 Task: Look for space in Yonkers, United States from 10th June, 2023 to 25th June, 2023 for 4 adults in price range Rs.10000 to Rs.15000. Place can be private room with 4 bedrooms having 4 beds and 4 bathrooms. Property type can be house, flat, guest house, hotel. Amenities needed are: wifi, TV, free parkinig on premises, gym, breakfast. Booking option can be shelf check-in. Required host language is English.
Action: Mouse moved to (540, 109)
Screenshot: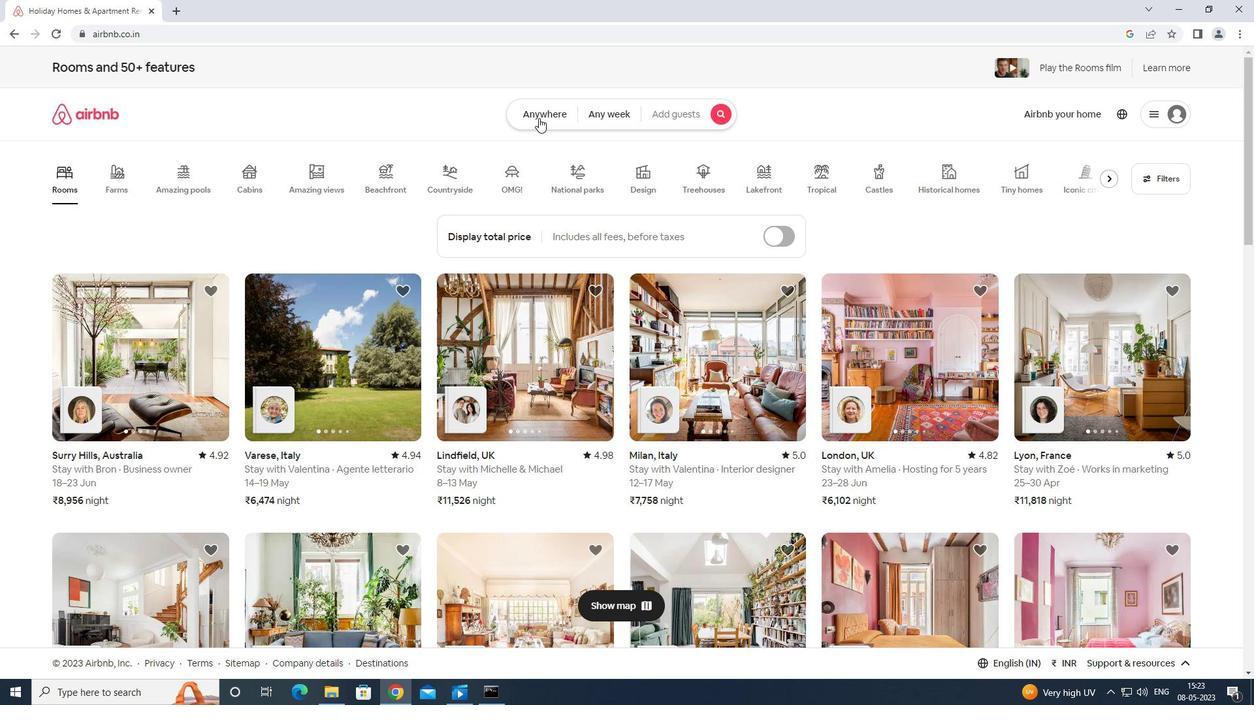 
Action: Mouse pressed left at (540, 109)
Screenshot: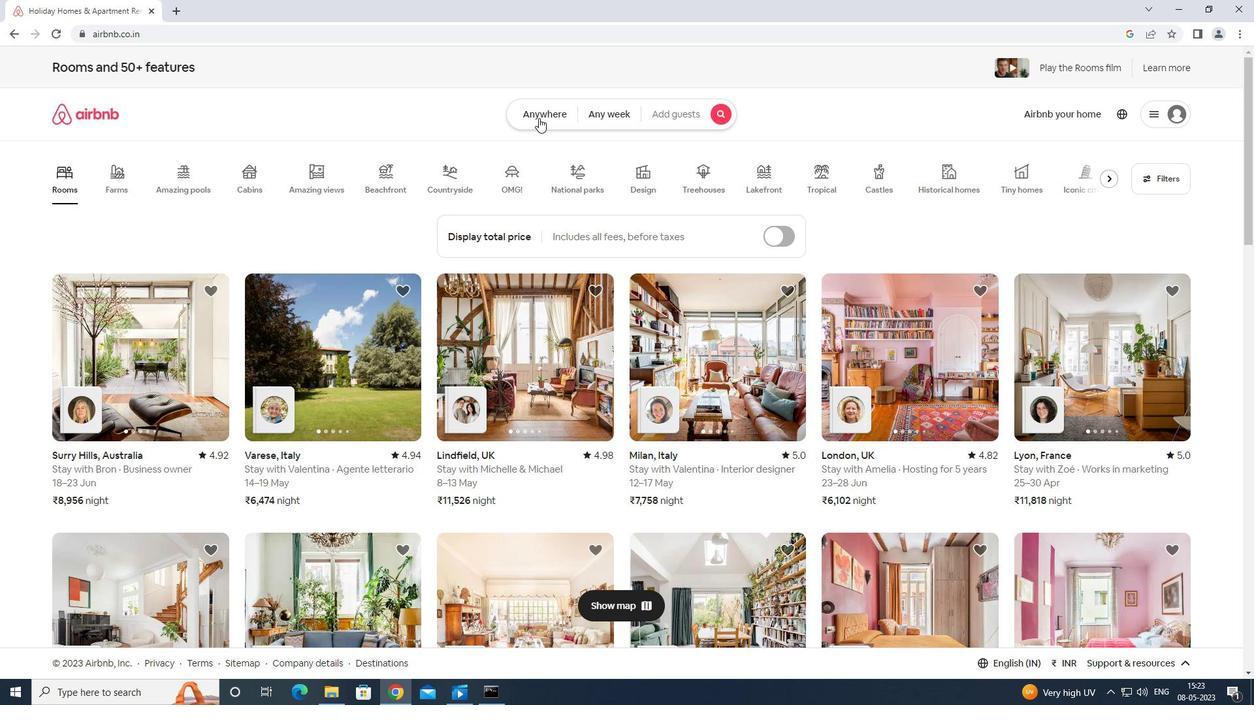 
Action: Mouse moved to (454, 152)
Screenshot: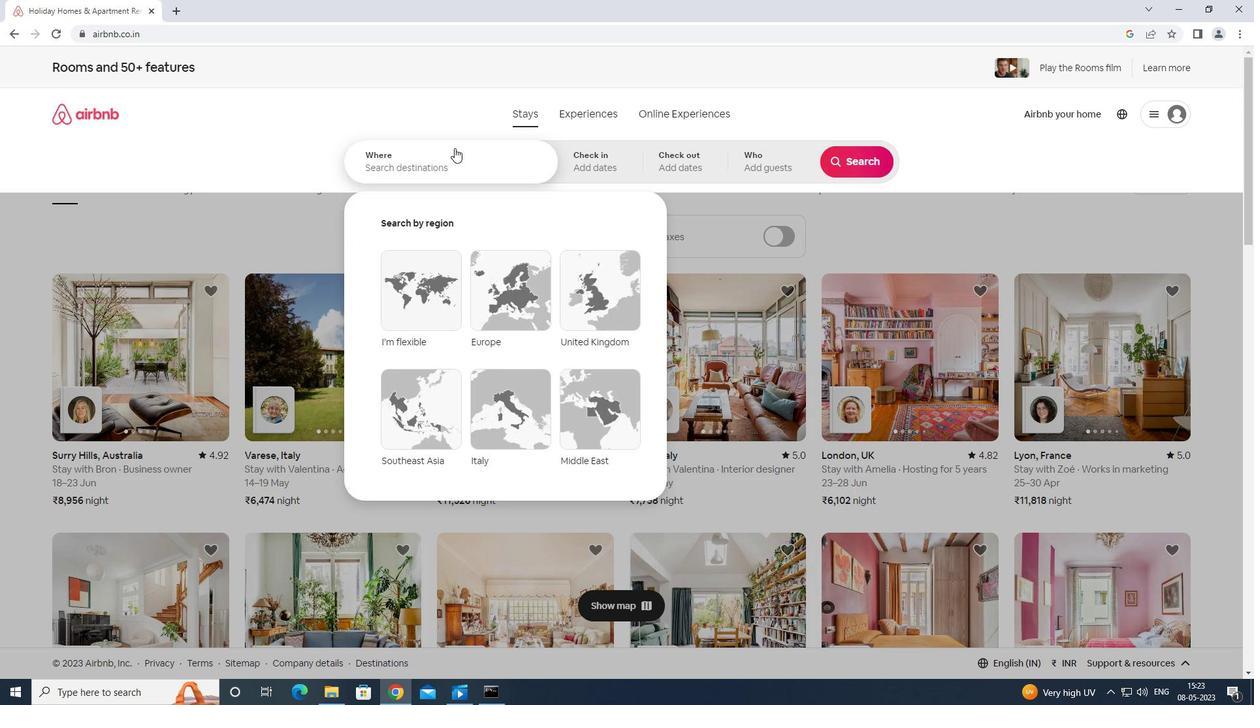 
Action: Mouse pressed left at (454, 152)
Screenshot: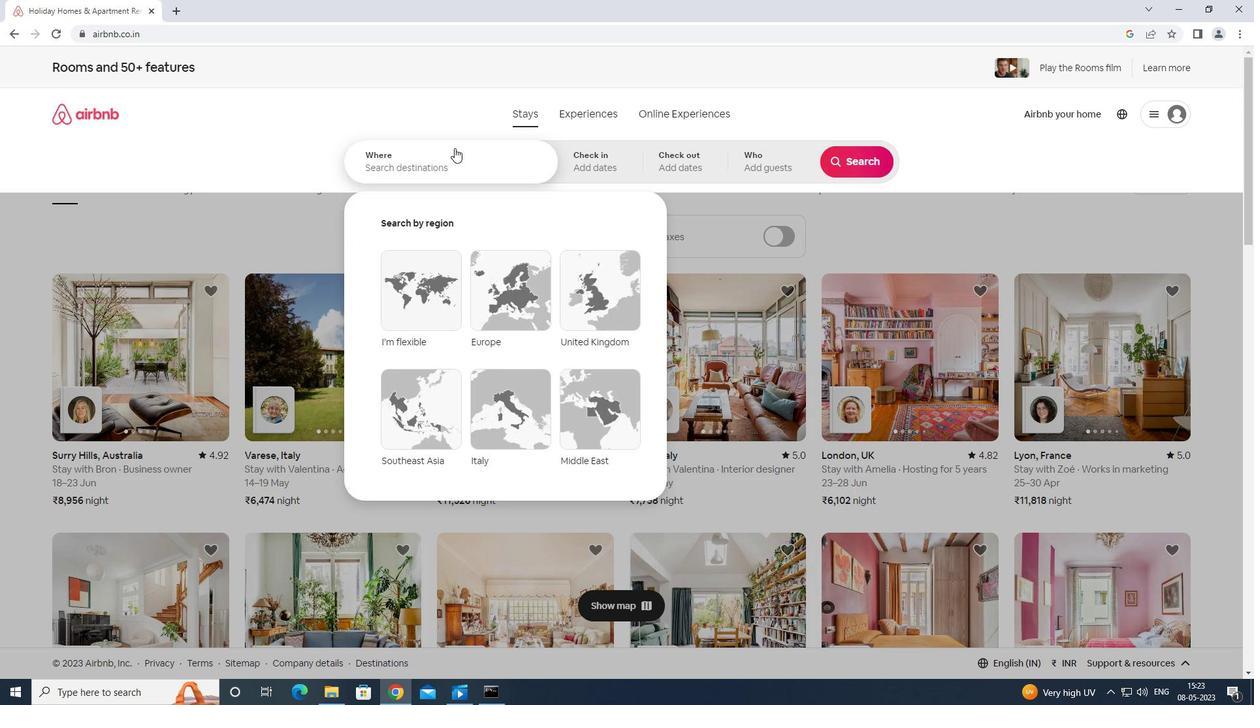 
Action: Mouse moved to (567, 77)
Screenshot: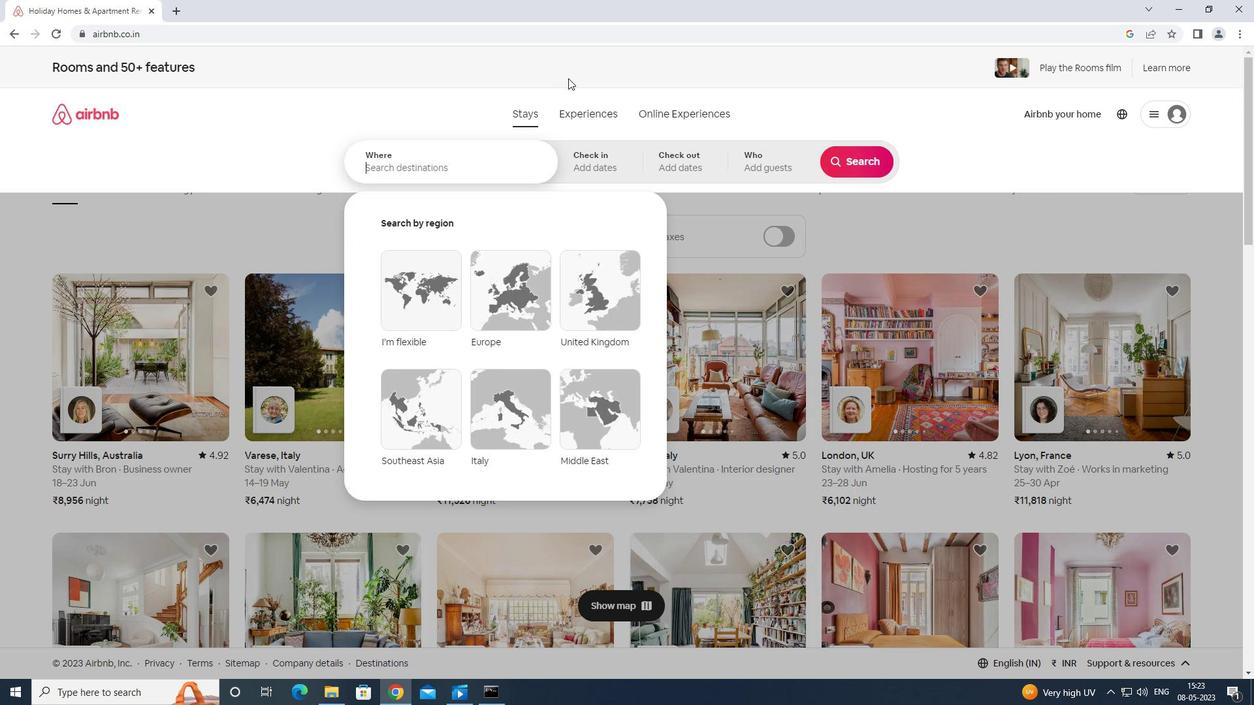 
Action: Key pressed <Key.shift>YO<Key.backspace><Key.caps_lock><Key.shift>O<Key.backspace><Key.shift>OM<Key.backspace><Key.backspace><Key.caps_lock>ONKER<Key.space>UNITESD<Key.backspace><Key.backspace>D<Key.space>STATES<Key.enter>
Screenshot: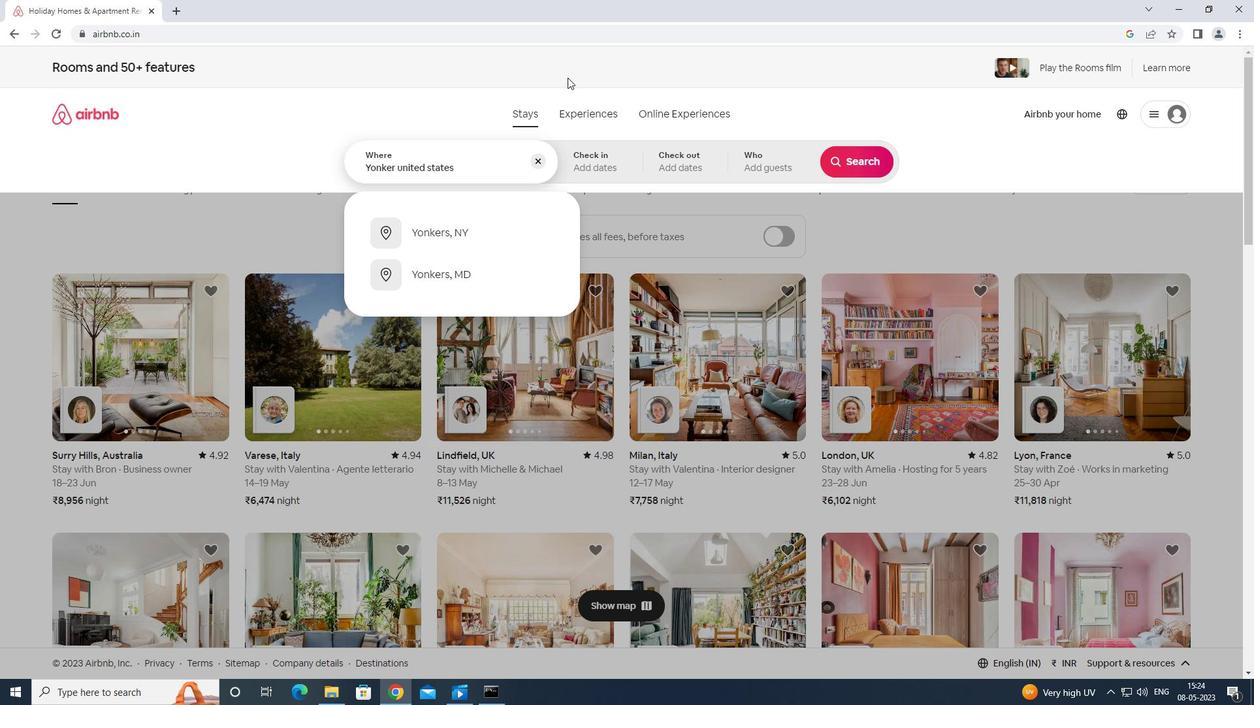 
Action: Mouse moved to (835, 351)
Screenshot: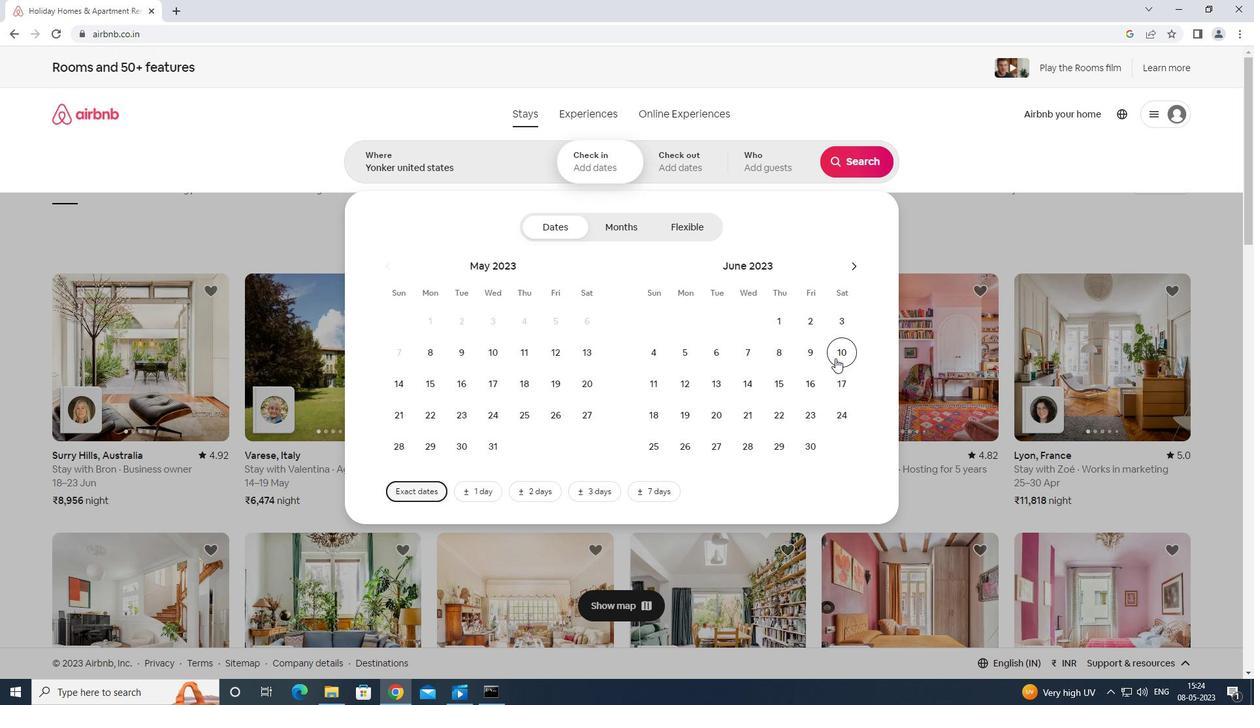 
Action: Mouse pressed left at (835, 351)
Screenshot: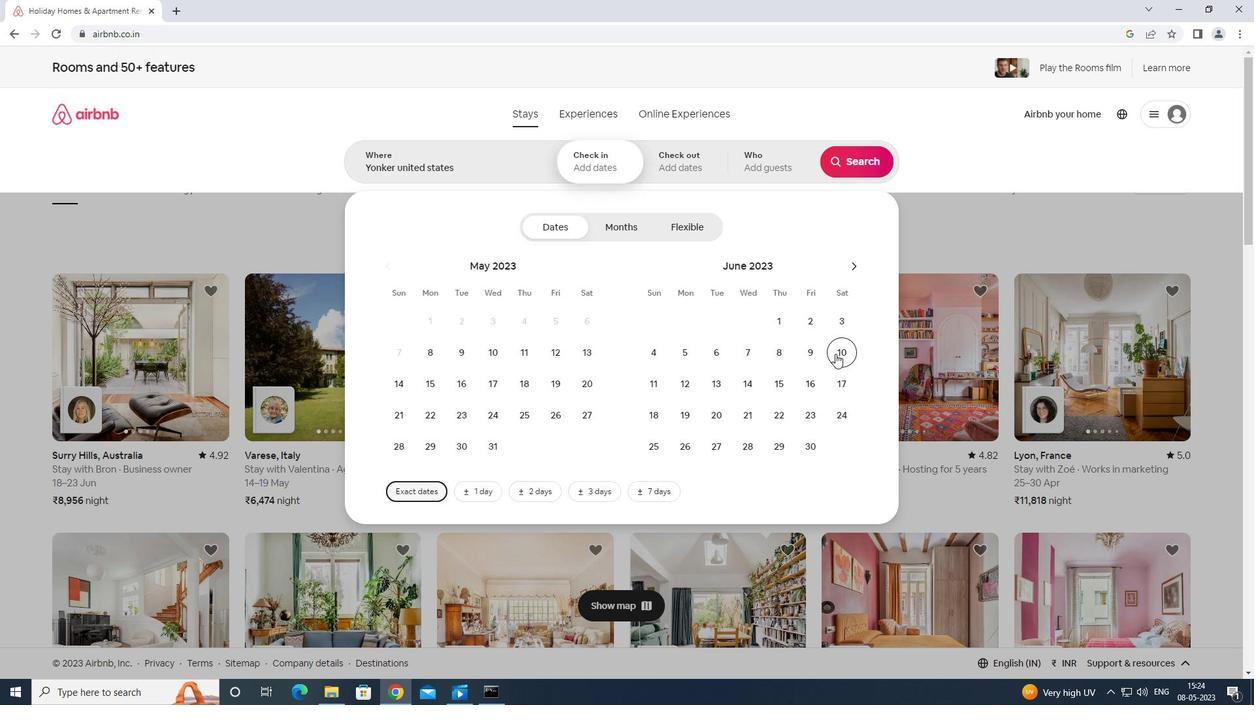 
Action: Mouse moved to (653, 439)
Screenshot: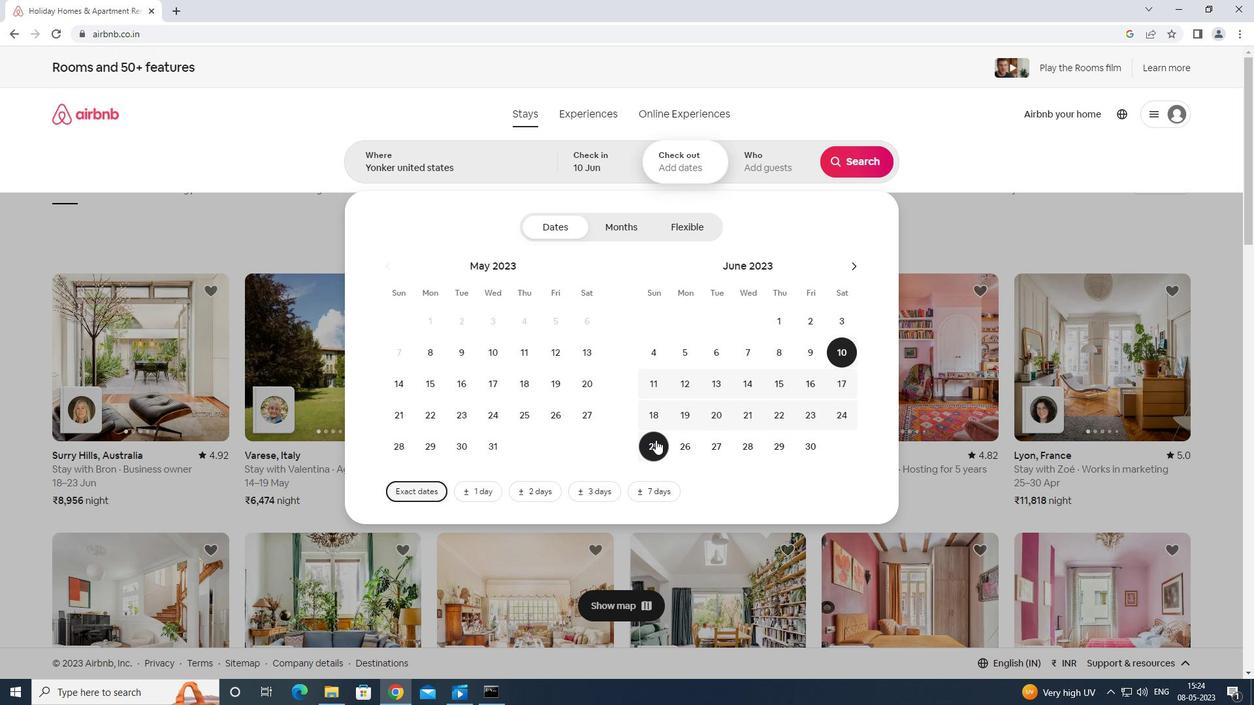 
Action: Mouse pressed left at (653, 439)
Screenshot: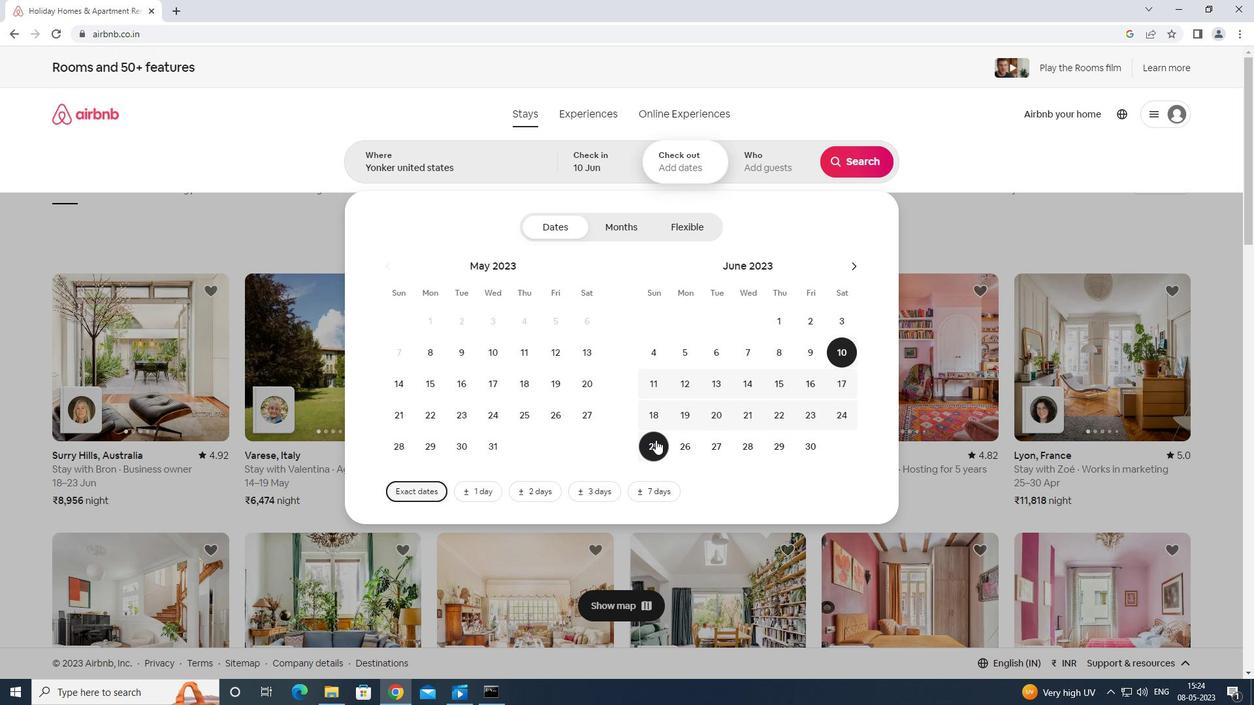 
Action: Mouse moved to (762, 160)
Screenshot: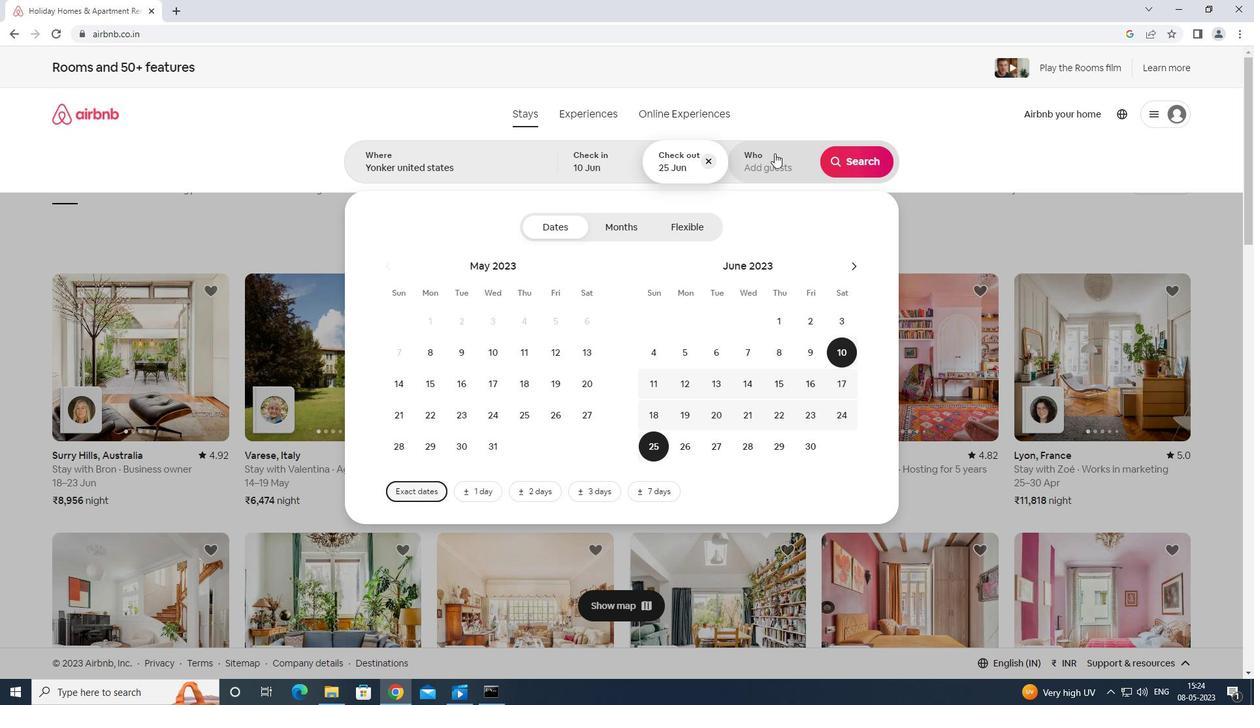 
Action: Mouse pressed left at (762, 160)
Screenshot: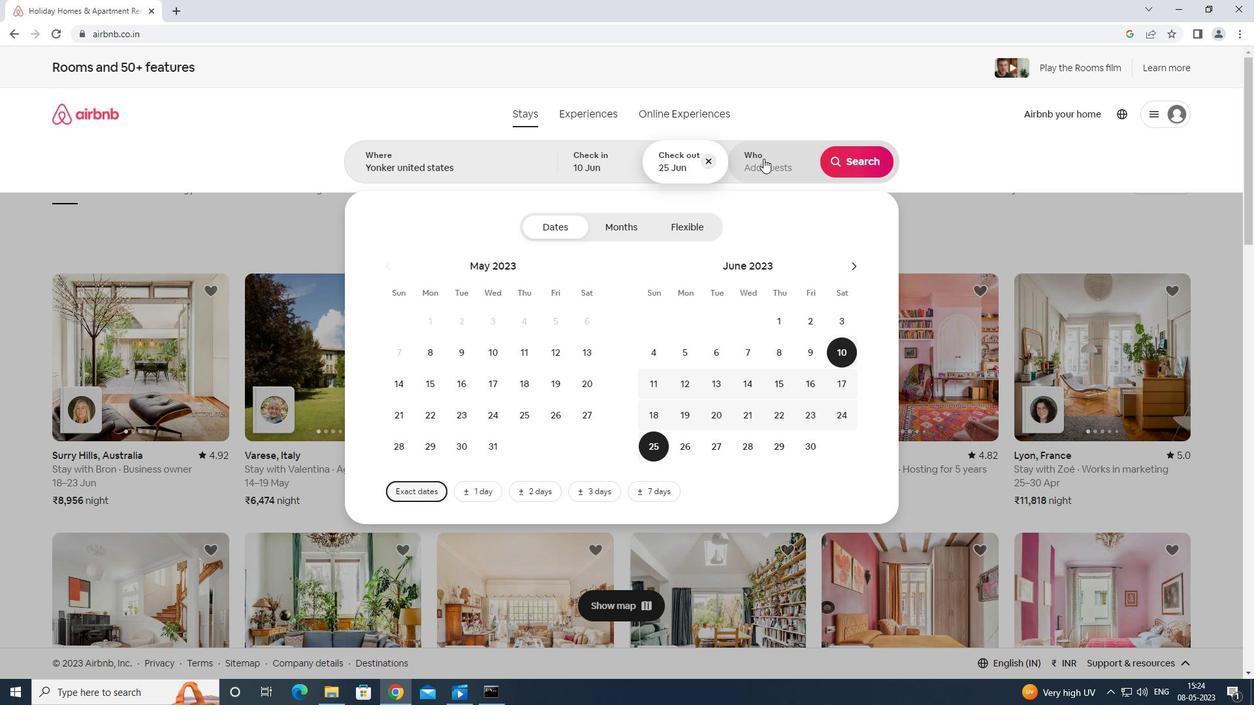 
Action: Mouse moved to (867, 236)
Screenshot: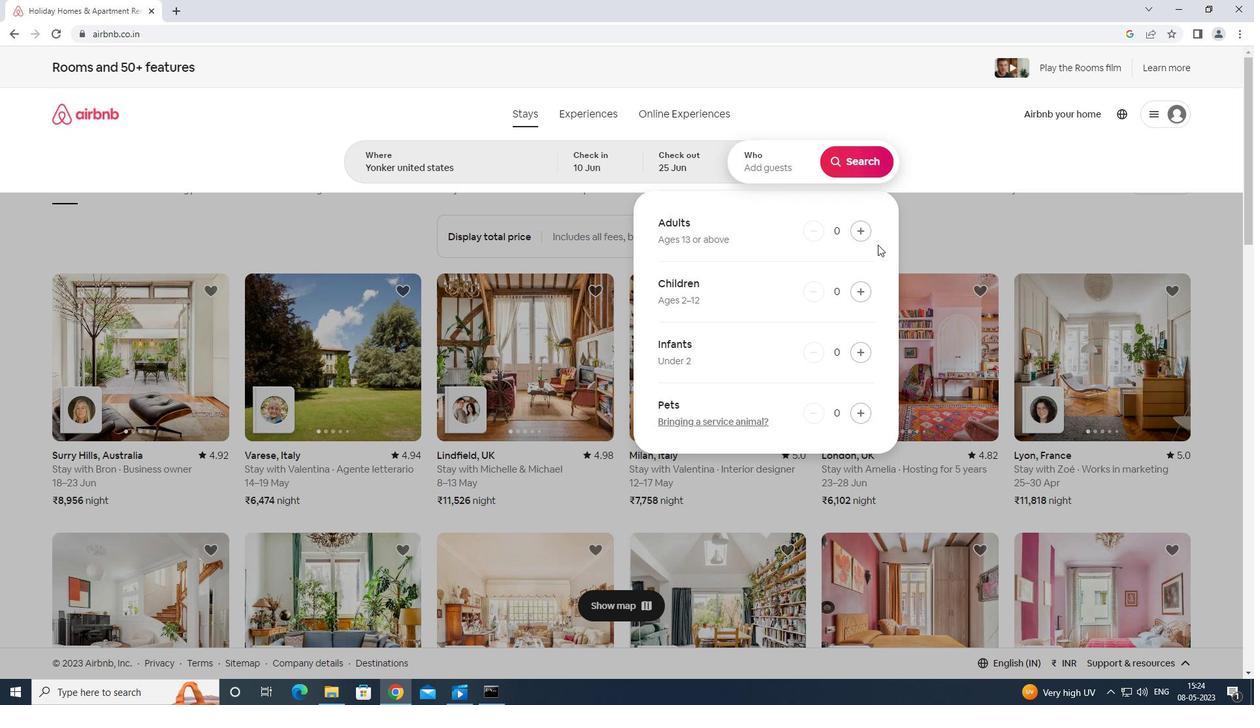 
Action: Mouse pressed left at (867, 236)
Screenshot: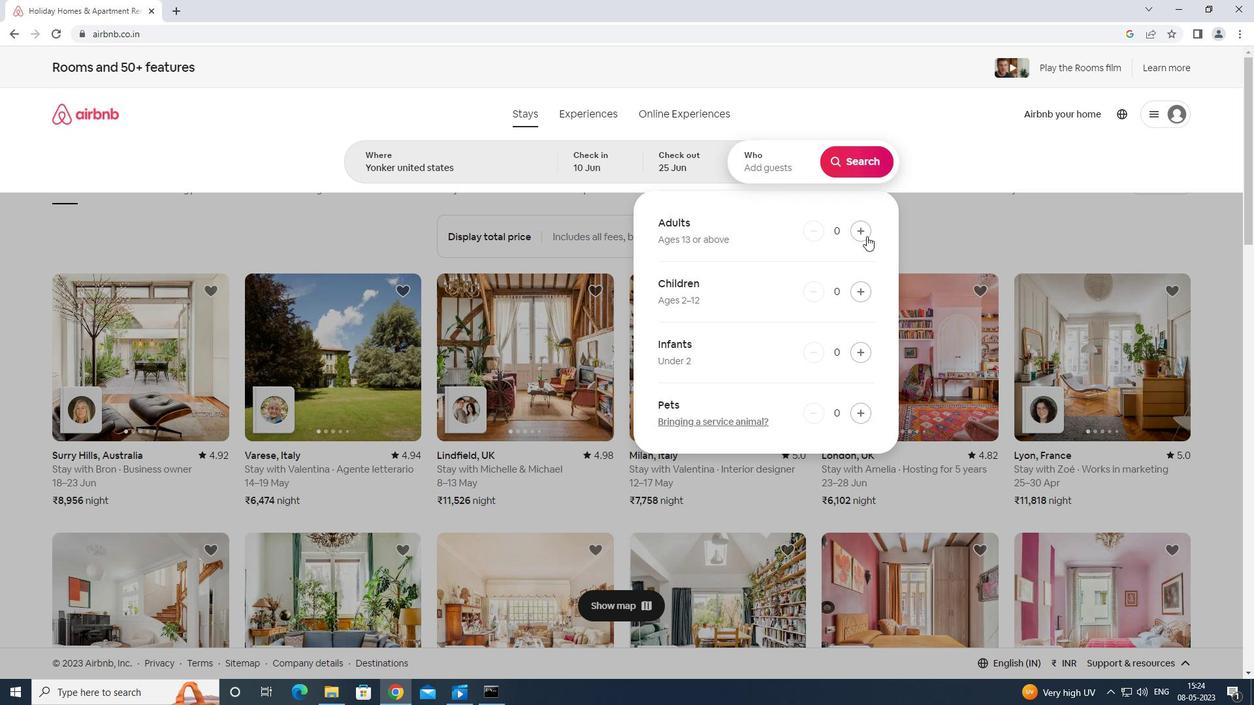 
Action: Mouse pressed left at (867, 236)
Screenshot: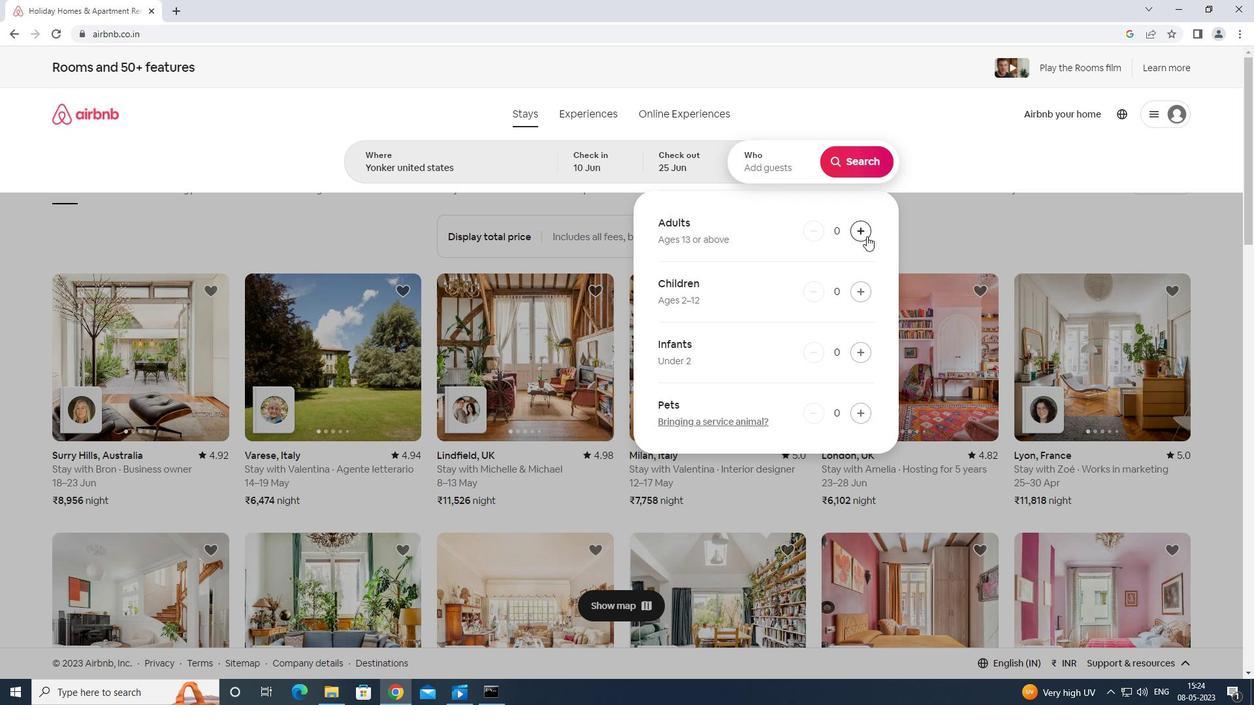 
Action: Mouse moved to (865, 235)
Screenshot: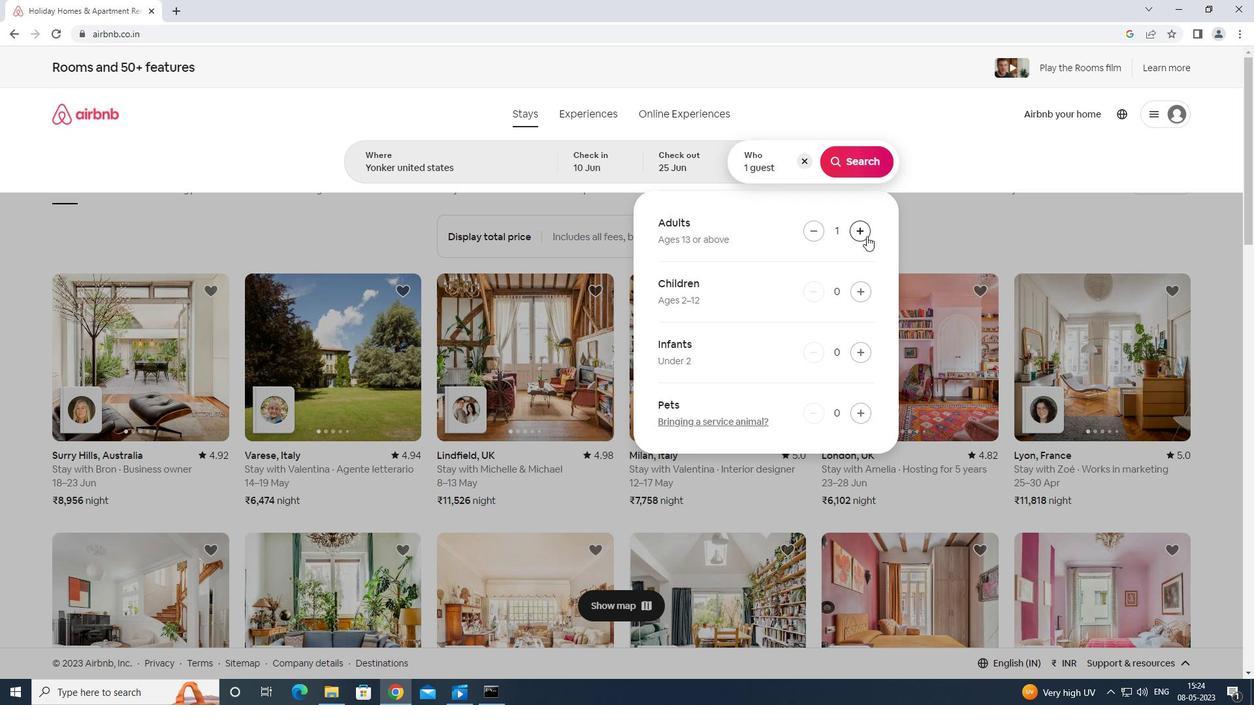 
Action: Mouse pressed left at (865, 235)
Screenshot: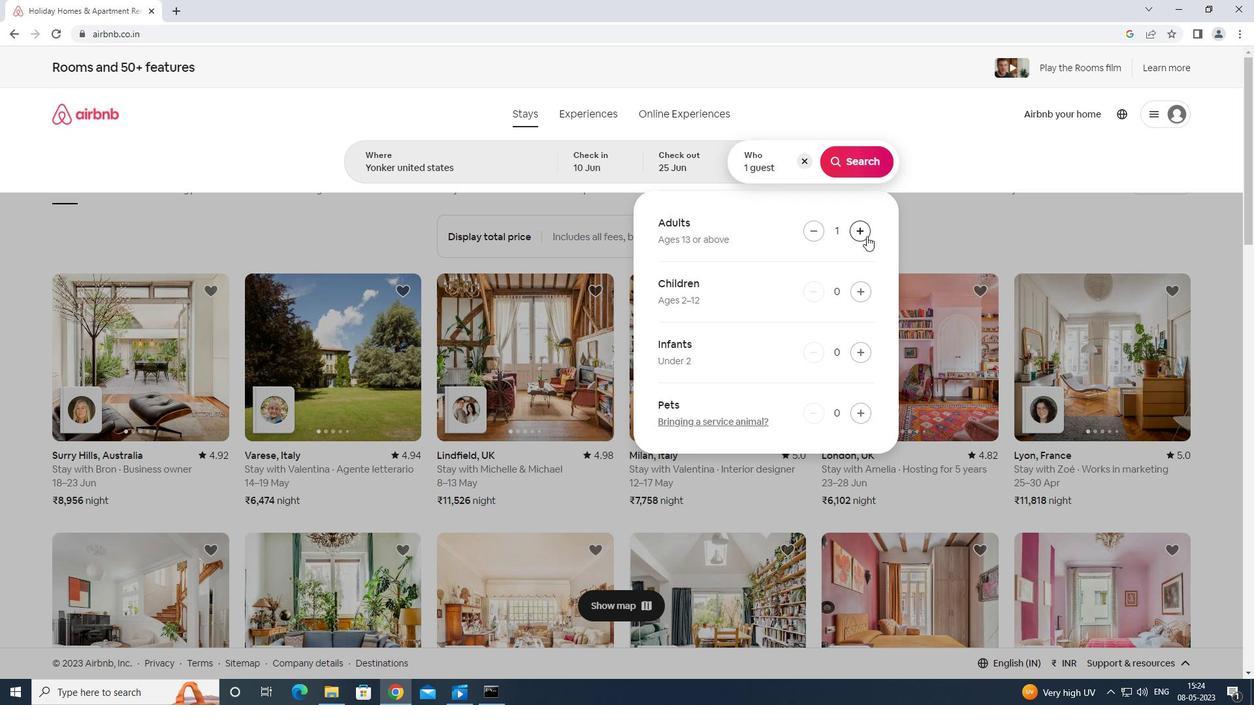 
Action: Mouse pressed left at (865, 235)
Screenshot: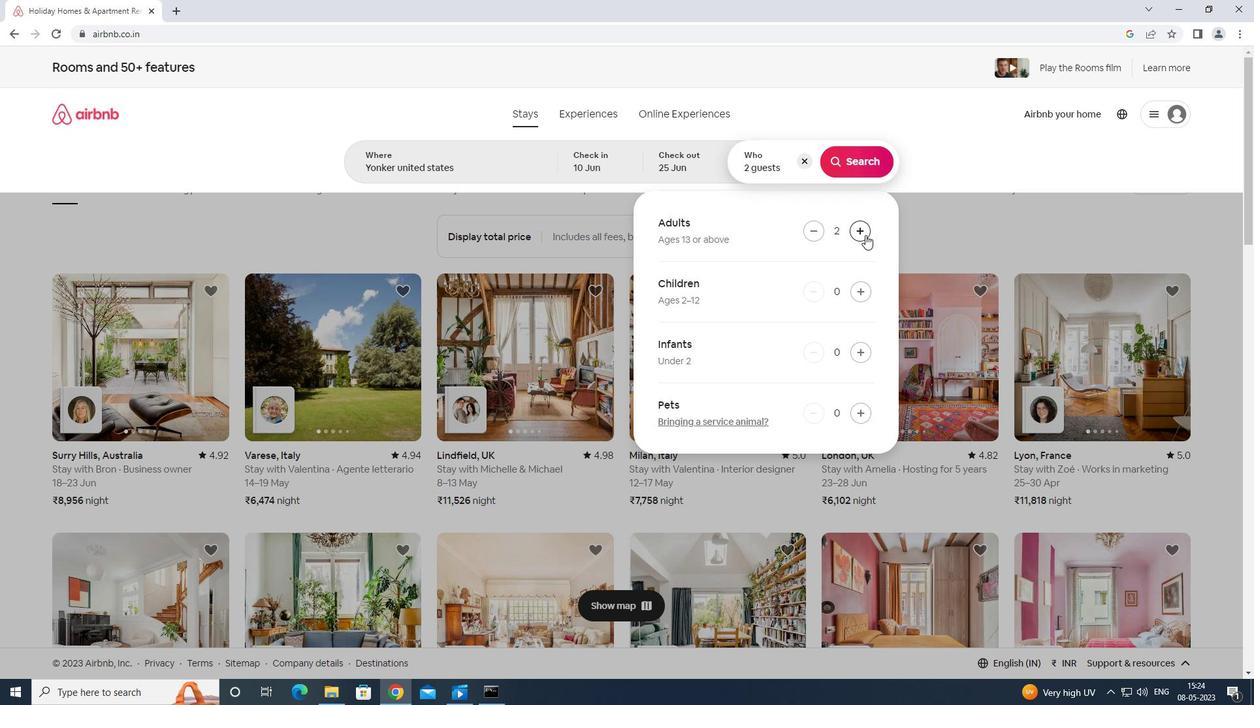 
Action: Mouse moved to (850, 153)
Screenshot: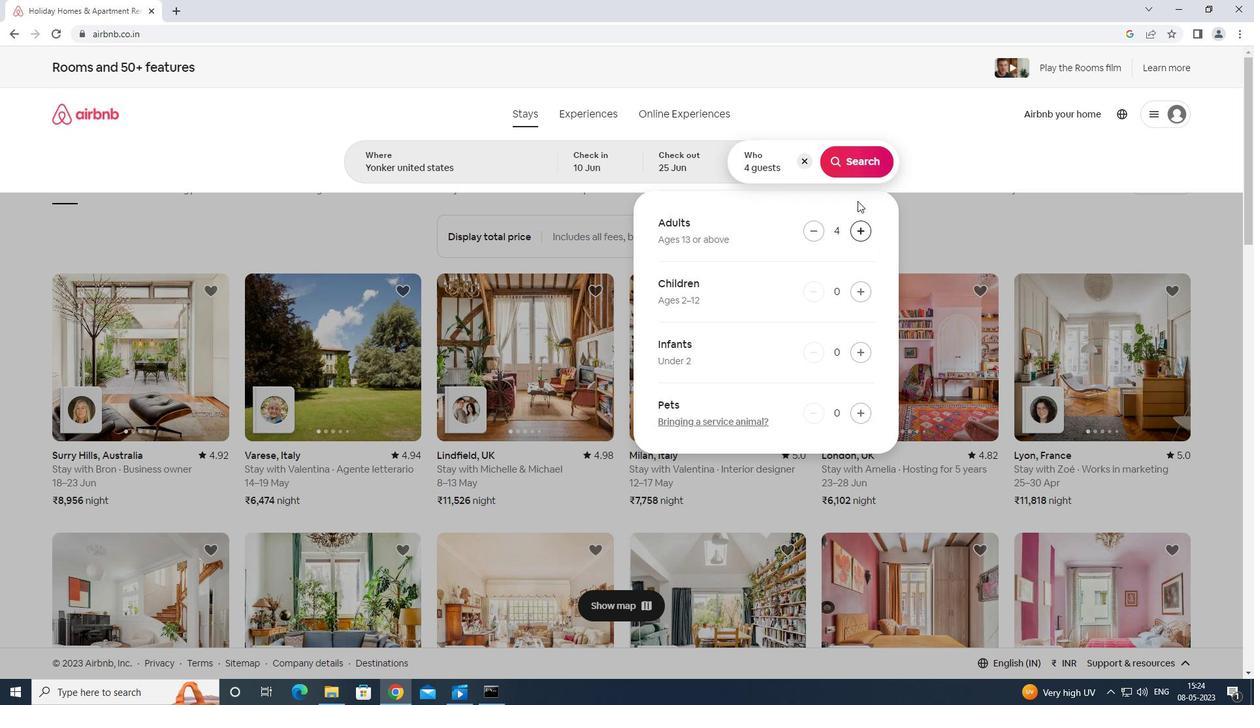 
Action: Mouse pressed left at (850, 153)
Screenshot: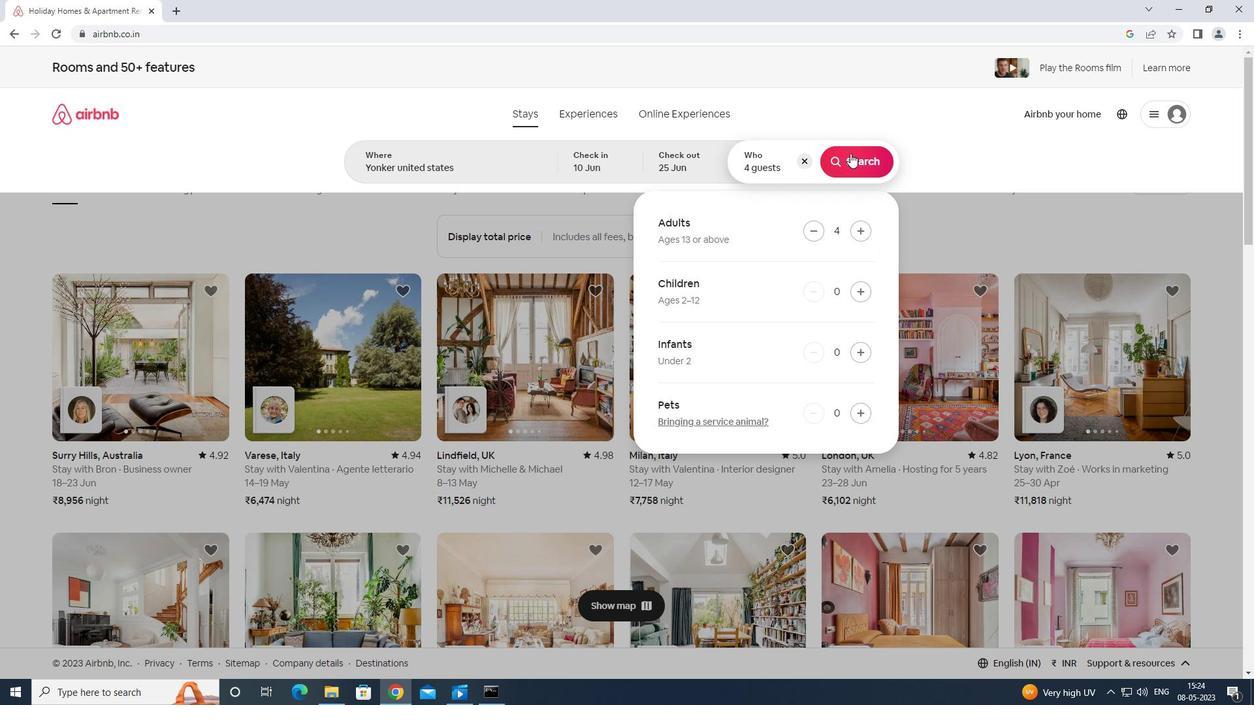 
Action: Mouse moved to (1194, 121)
Screenshot: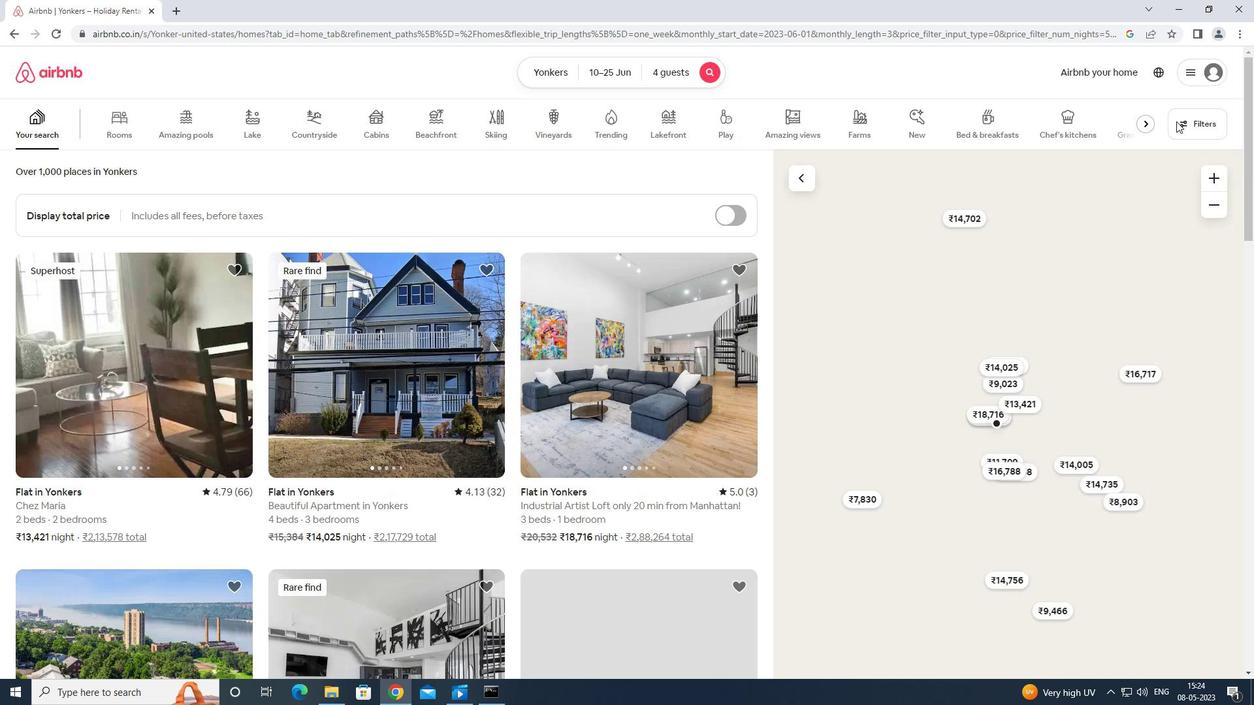 
Action: Mouse pressed left at (1194, 121)
Screenshot: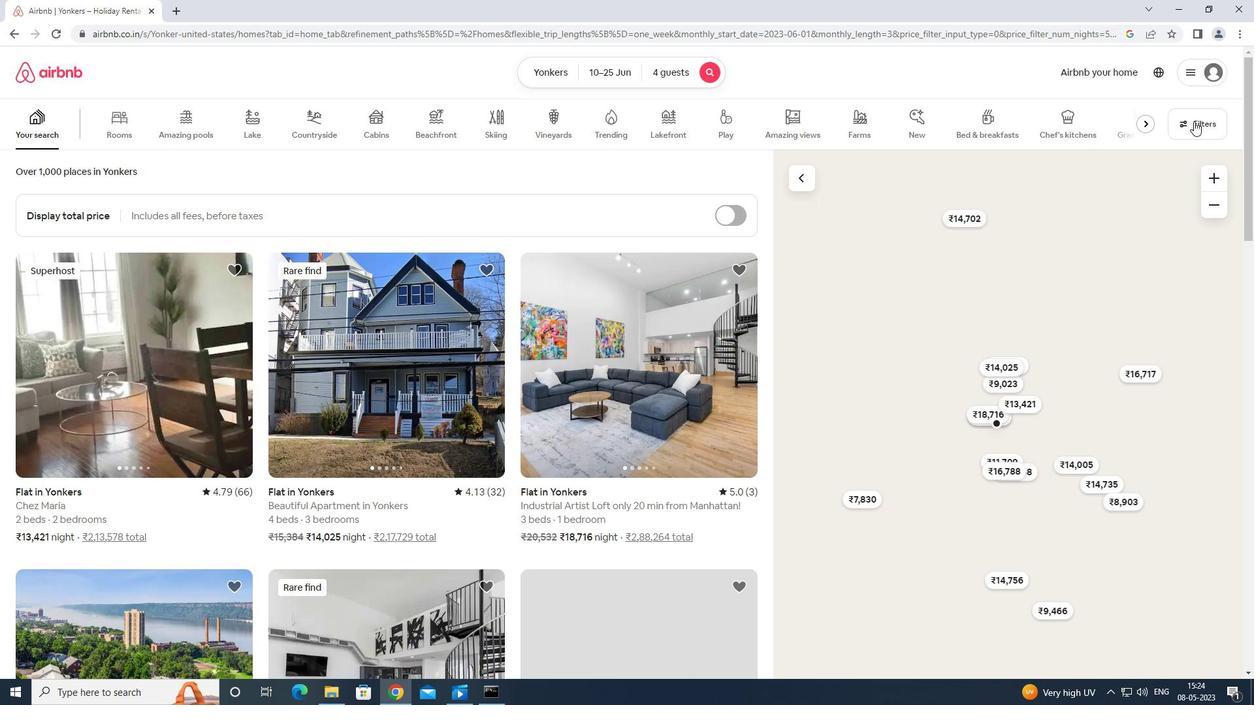 
Action: Mouse moved to (542, 434)
Screenshot: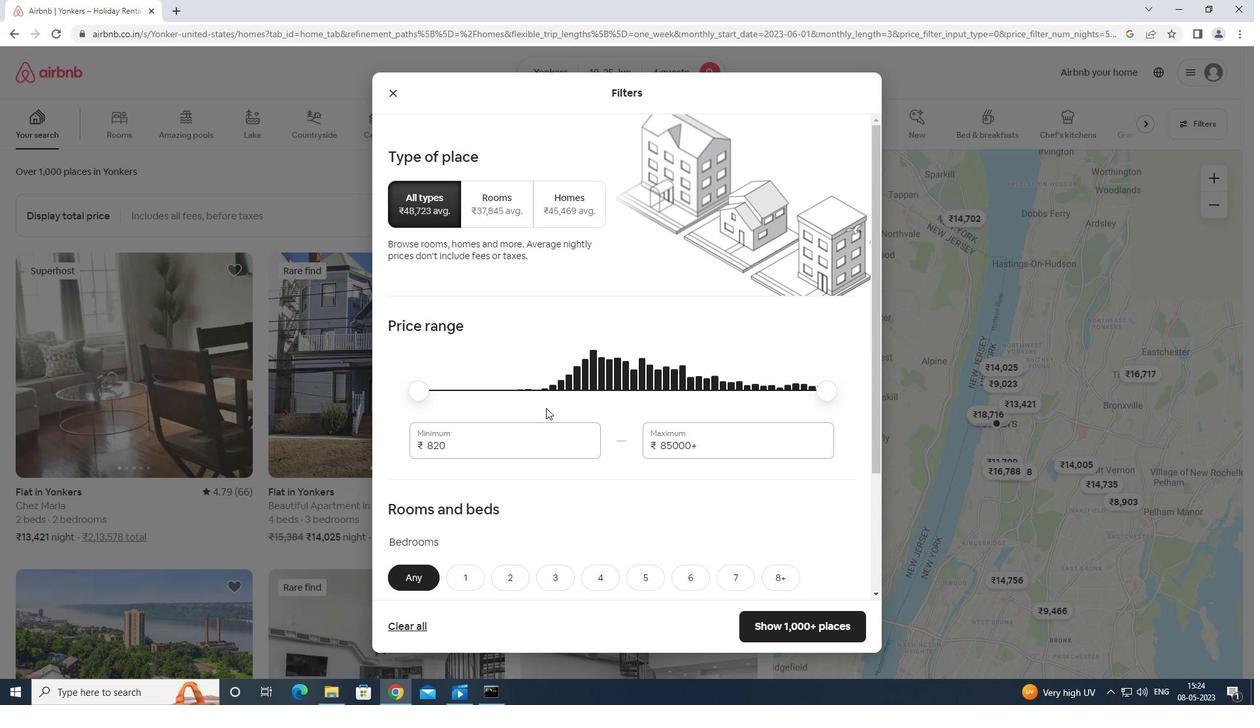 
Action: Mouse pressed left at (542, 434)
Screenshot: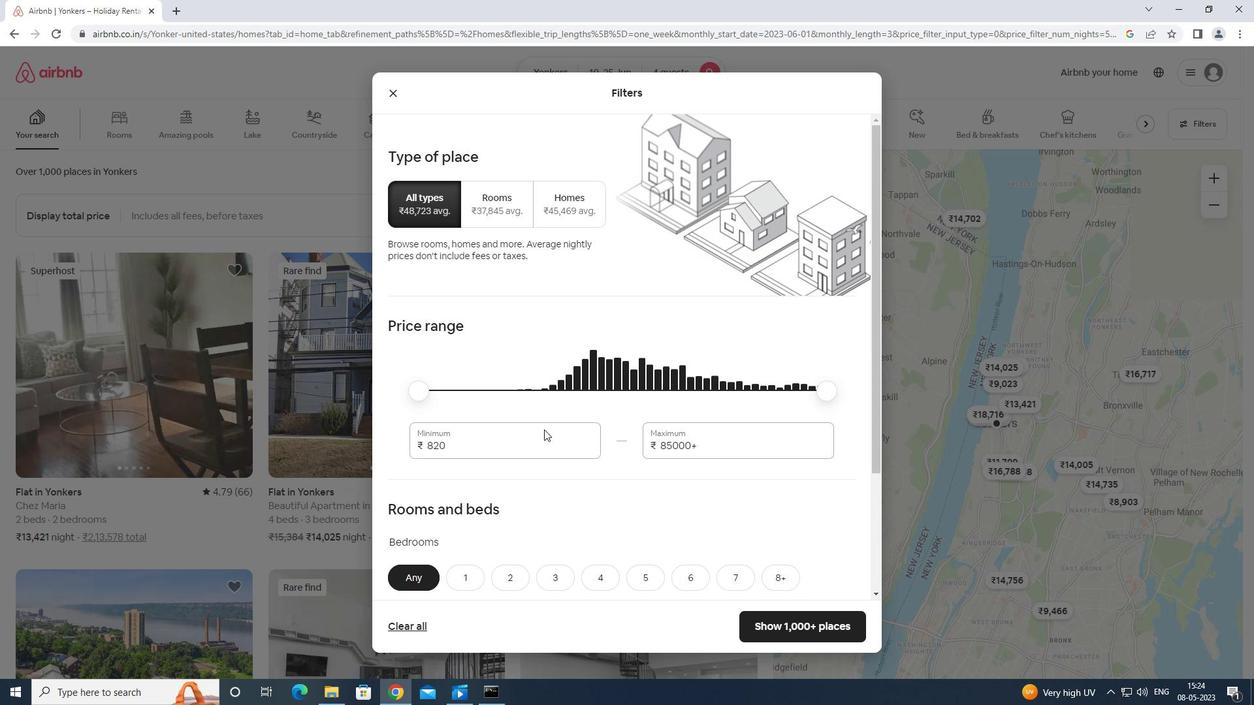 
Action: Mouse moved to (644, 346)
Screenshot: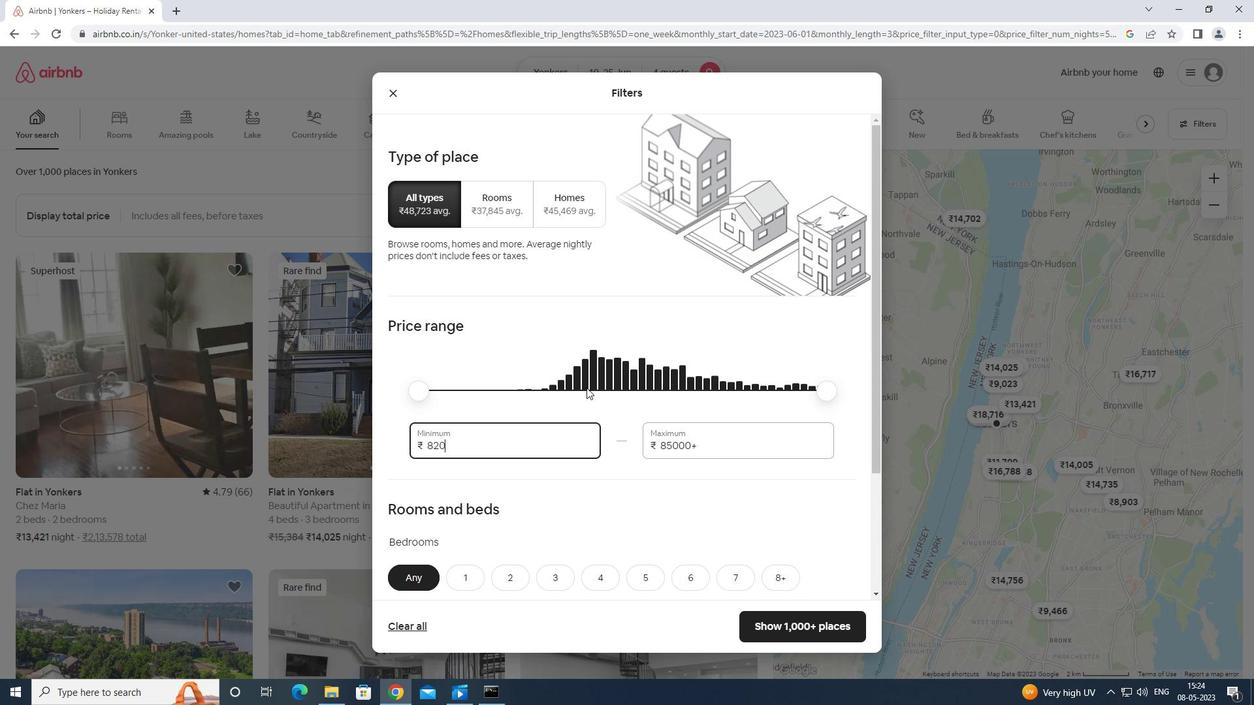 
Action: Key pressed <Key.backspace><Key.backspace><Key.backspace><Key.backspace><Key.backspace>10000
Screenshot: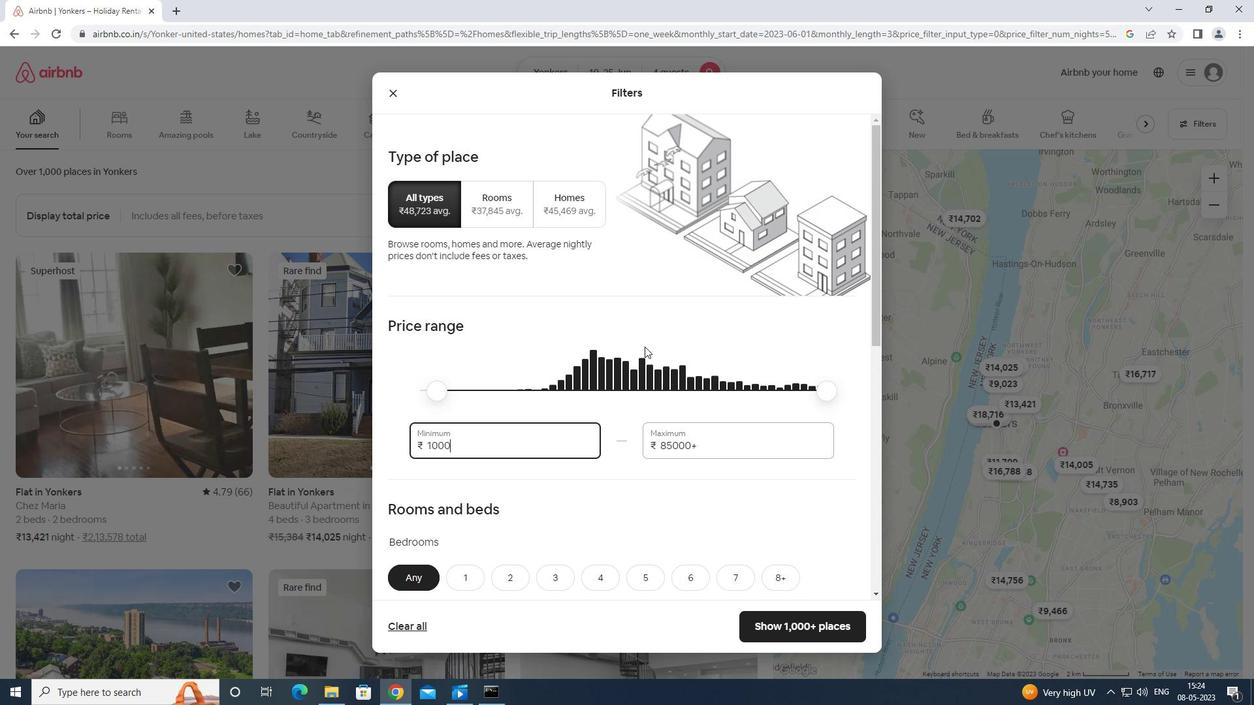 
Action: Mouse moved to (707, 429)
Screenshot: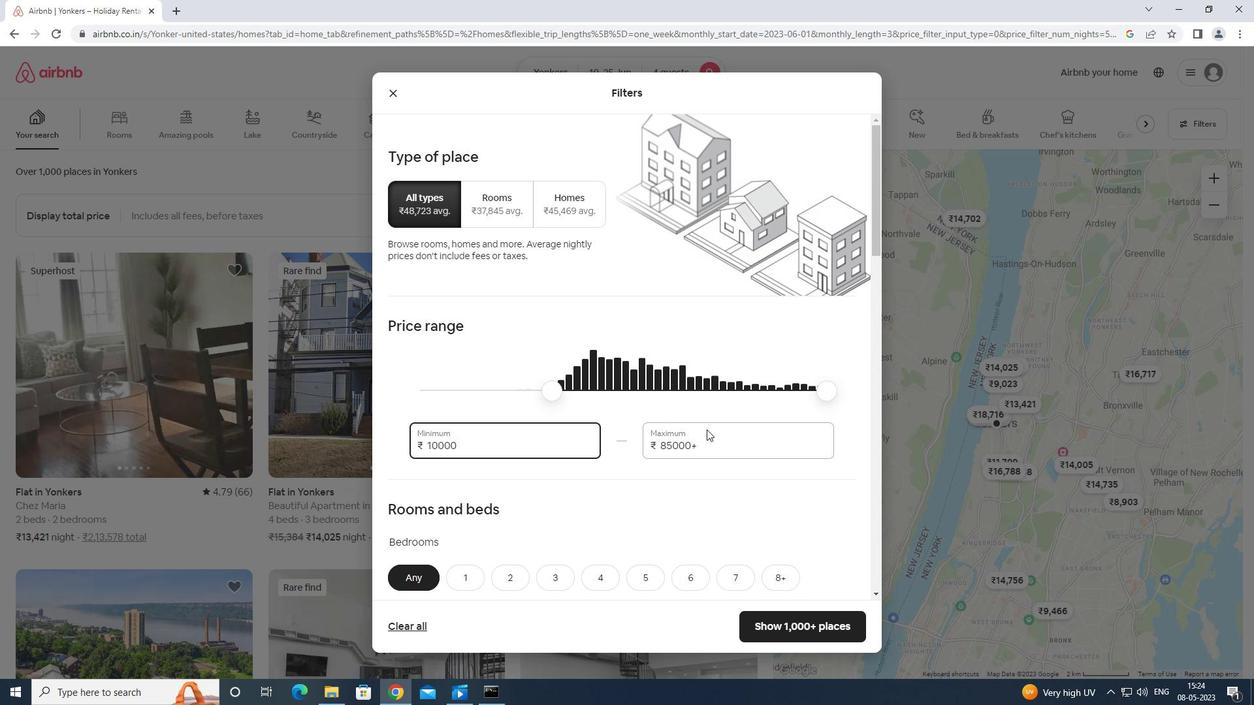 
Action: Mouse pressed left at (707, 429)
Screenshot: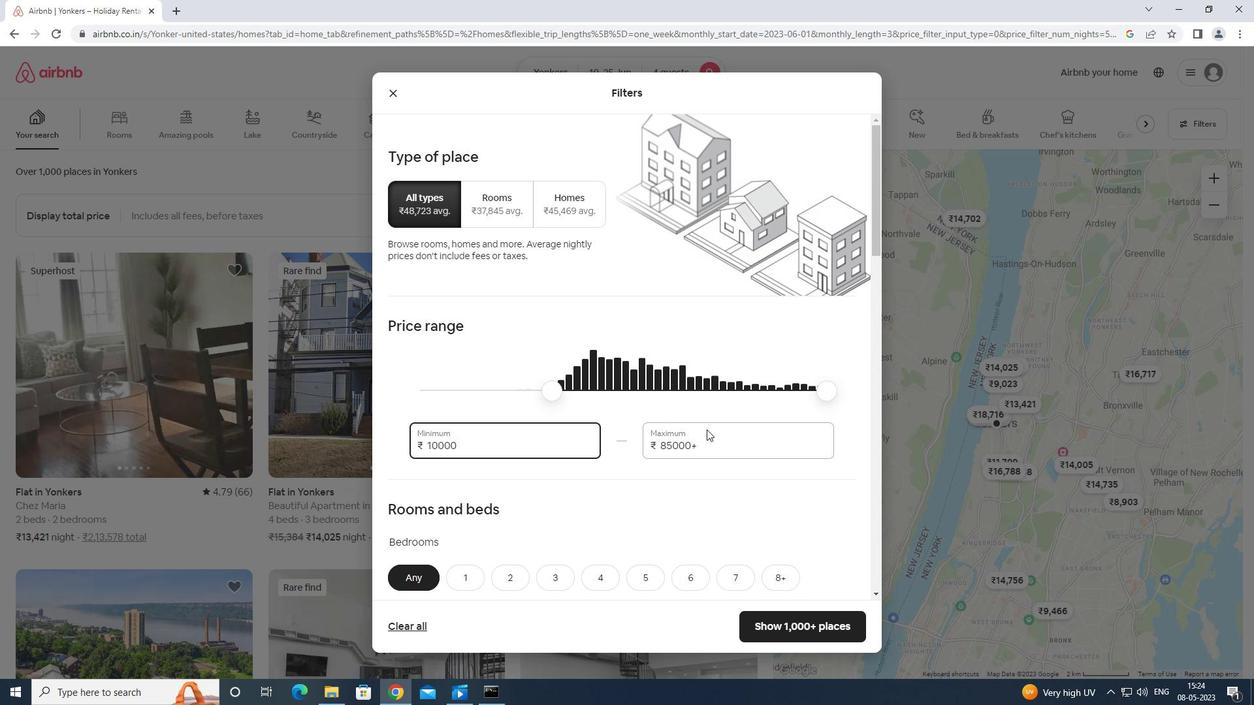 
Action: Mouse moved to (550, 349)
Screenshot: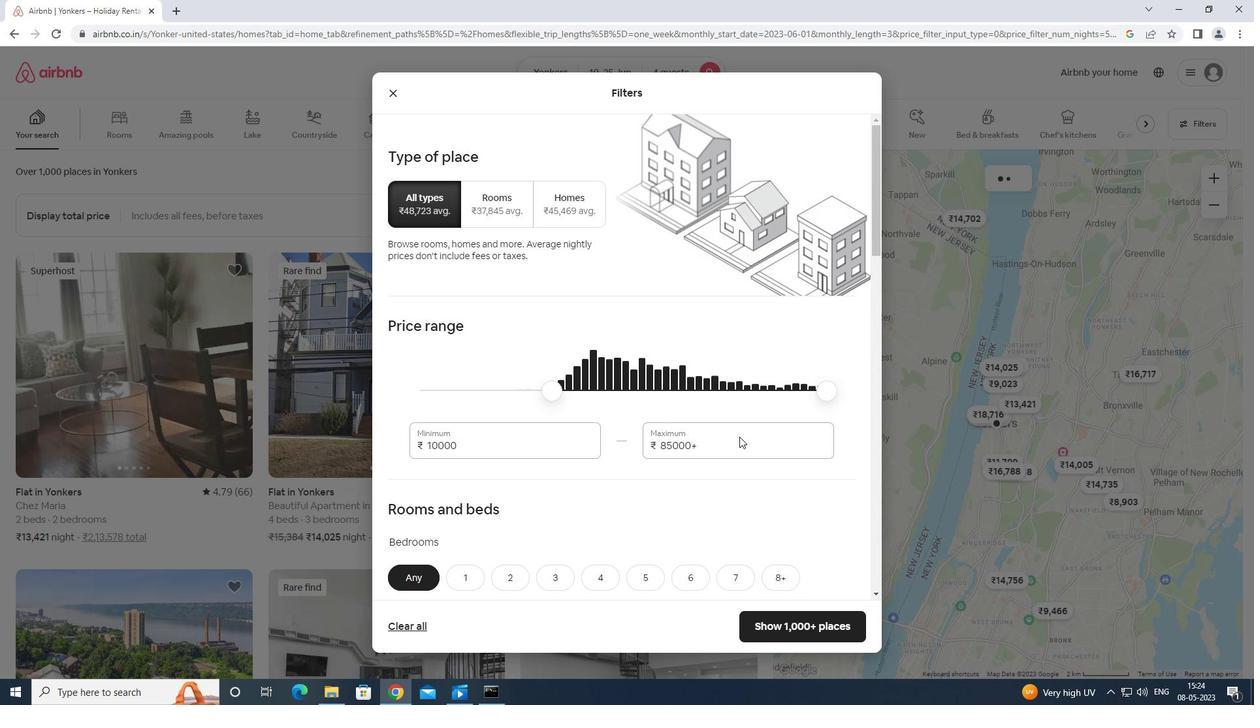 
Action: Key pressed <Key.backspace><Key.backspace><Key.backspace><Key.backspace><Key.backspace><Key.backspace><Key.backspace><Key.backspace><Key.backspace><Key.backspace><Key.backspace><Key.backspace><Key.backspace><Key.backspace><Key.backspace>15000
Screenshot: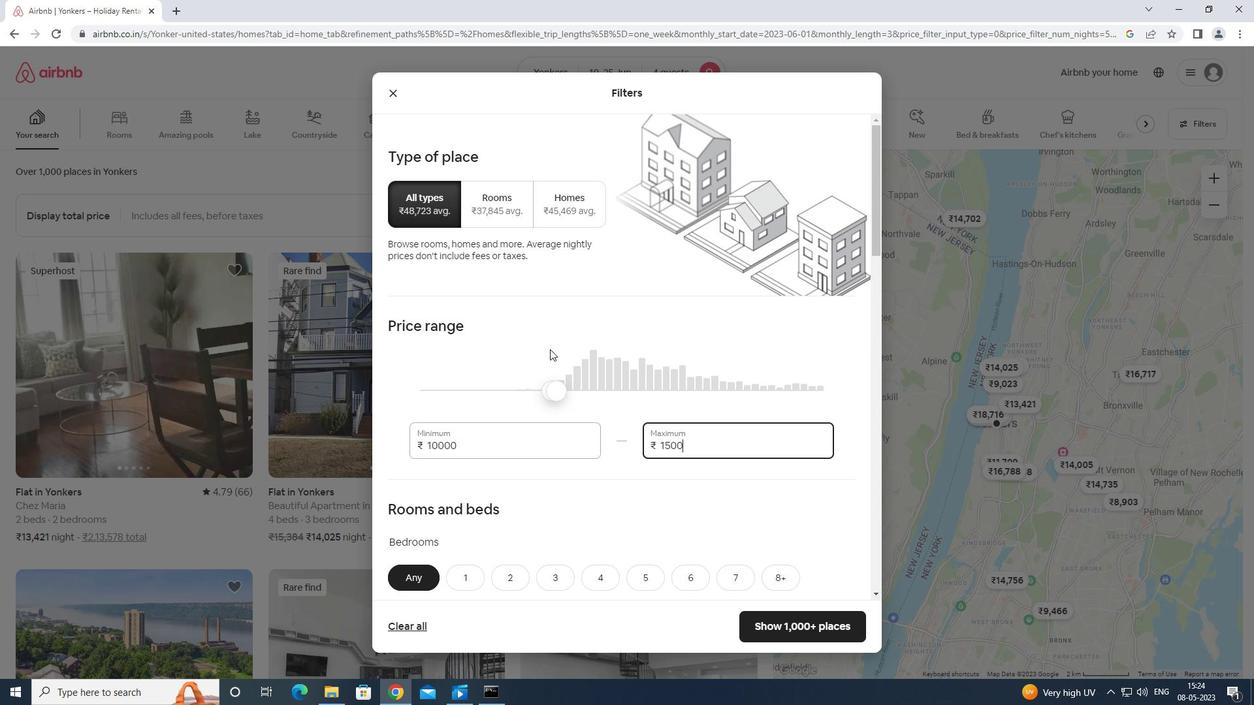 
Action: Mouse moved to (566, 434)
Screenshot: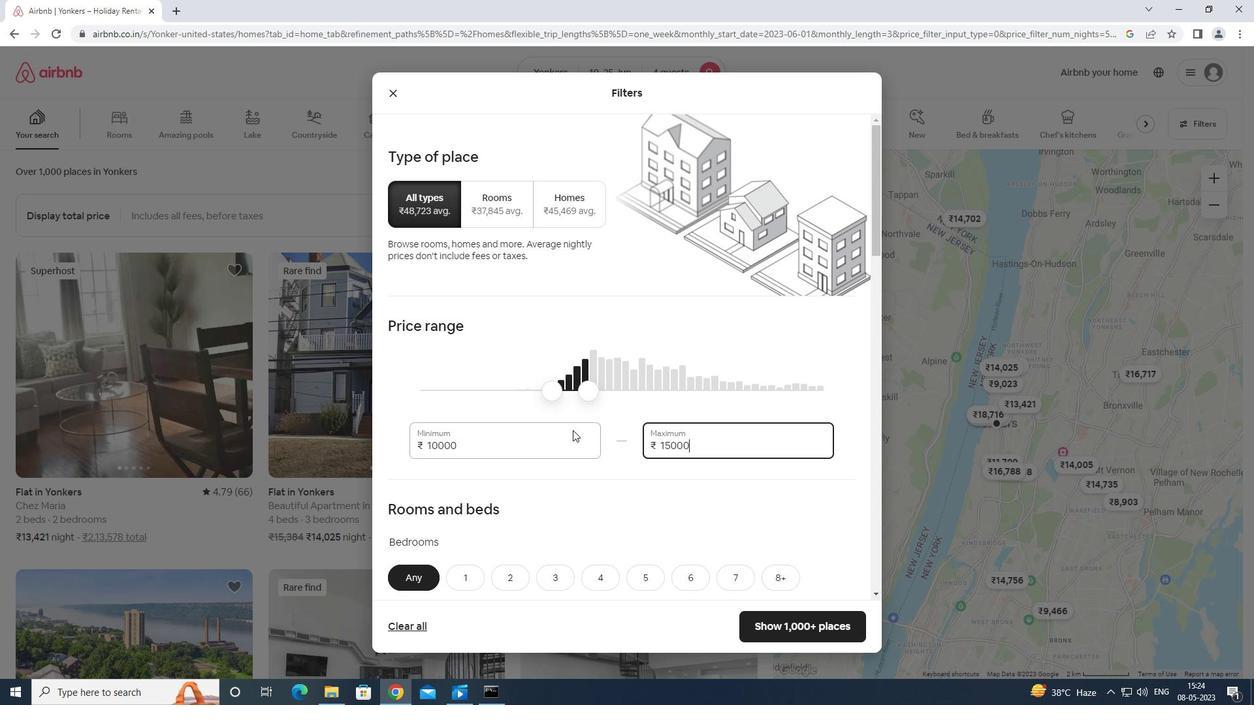 
Action: Mouse scrolled (566, 433) with delta (0, 0)
Screenshot: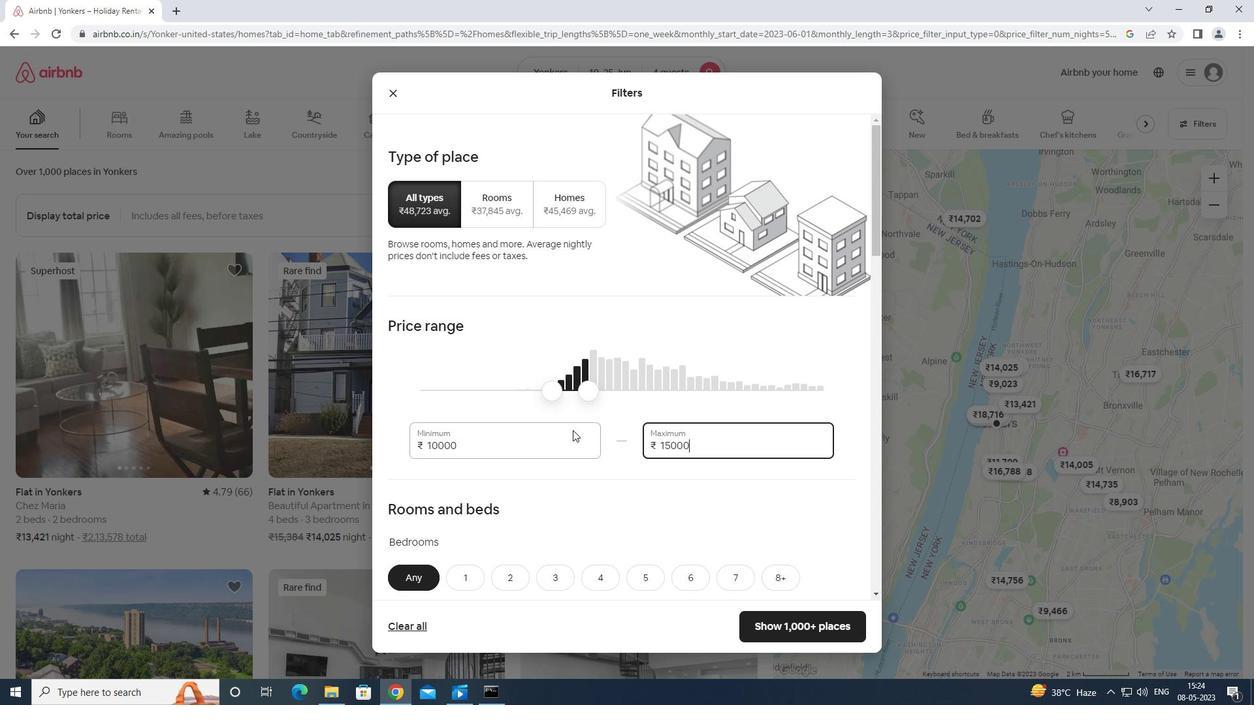 
Action: Mouse moved to (566, 435)
Screenshot: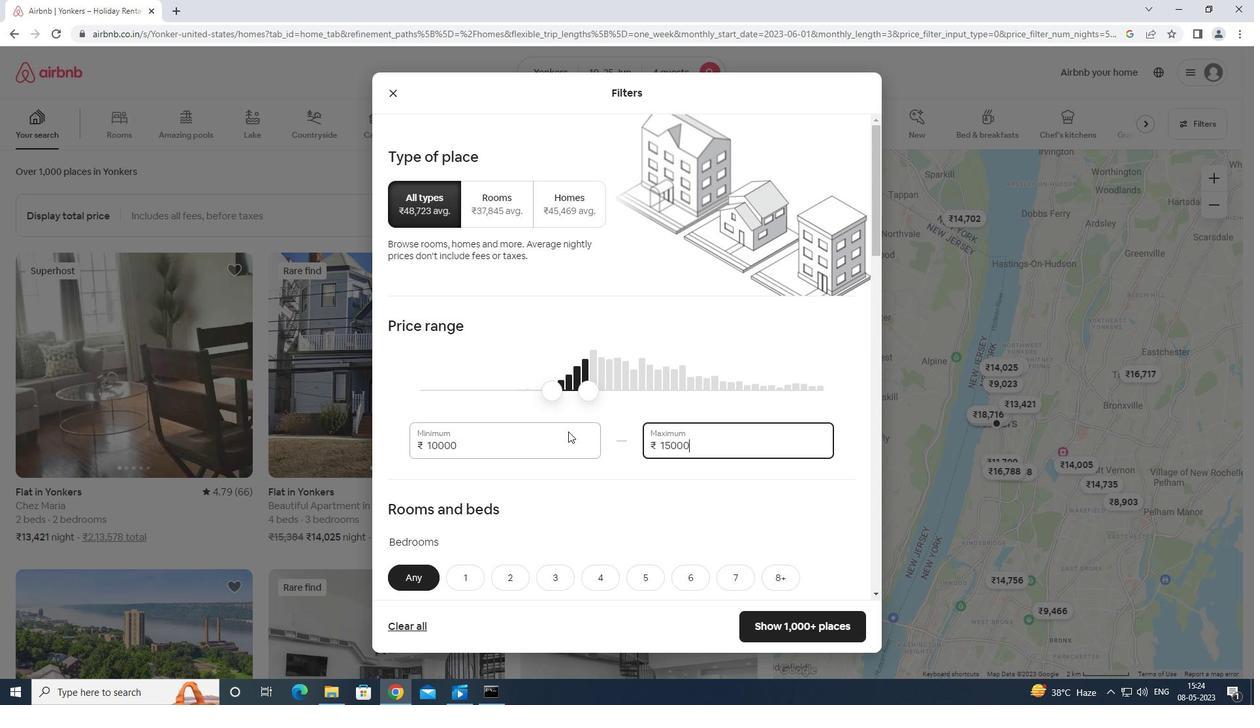 
Action: Mouse scrolled (566, 434) with delta (0, 0)
Screenshot: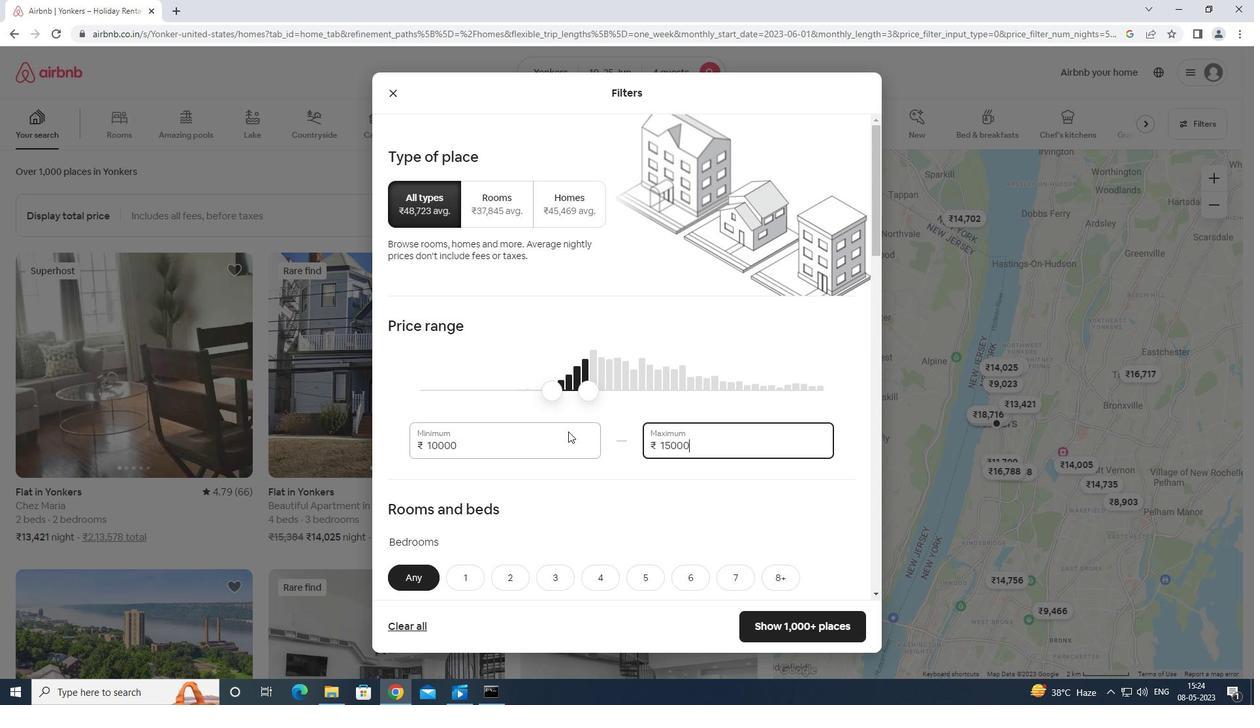 
Action: Mouse moved to (601, 443)
Screenshot: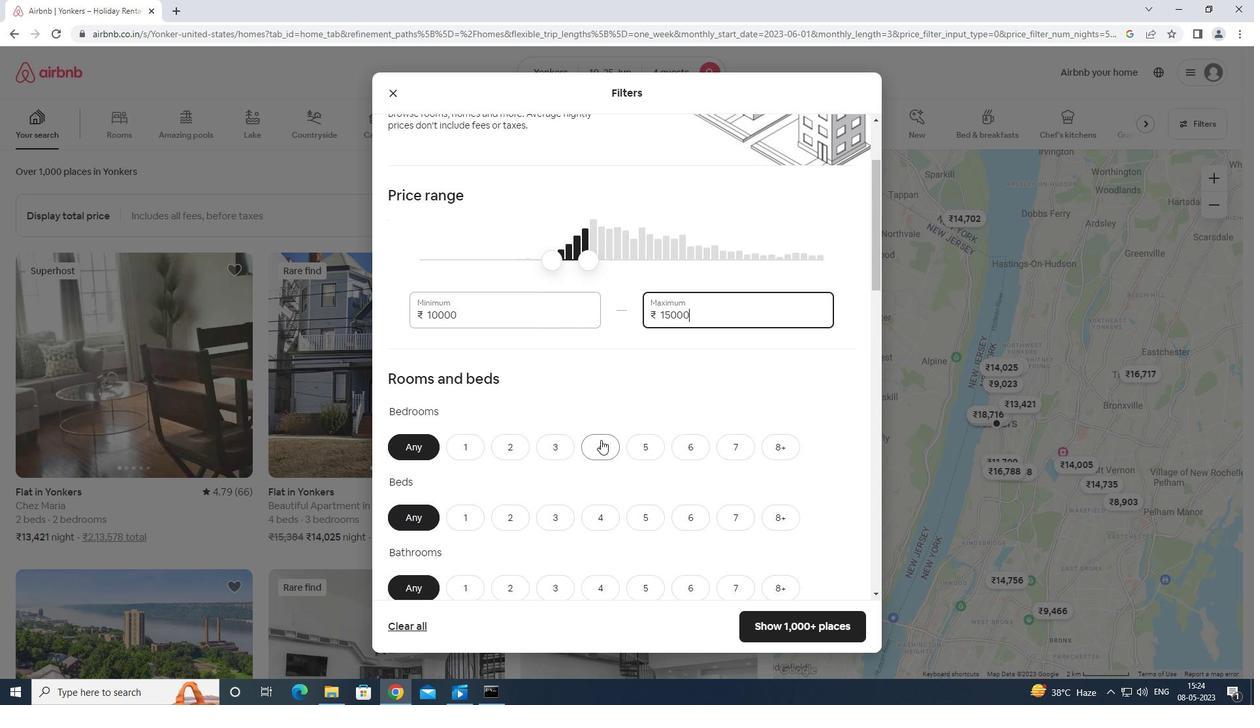
Action: Mouse pressed left at (601, 443)
Screenshot: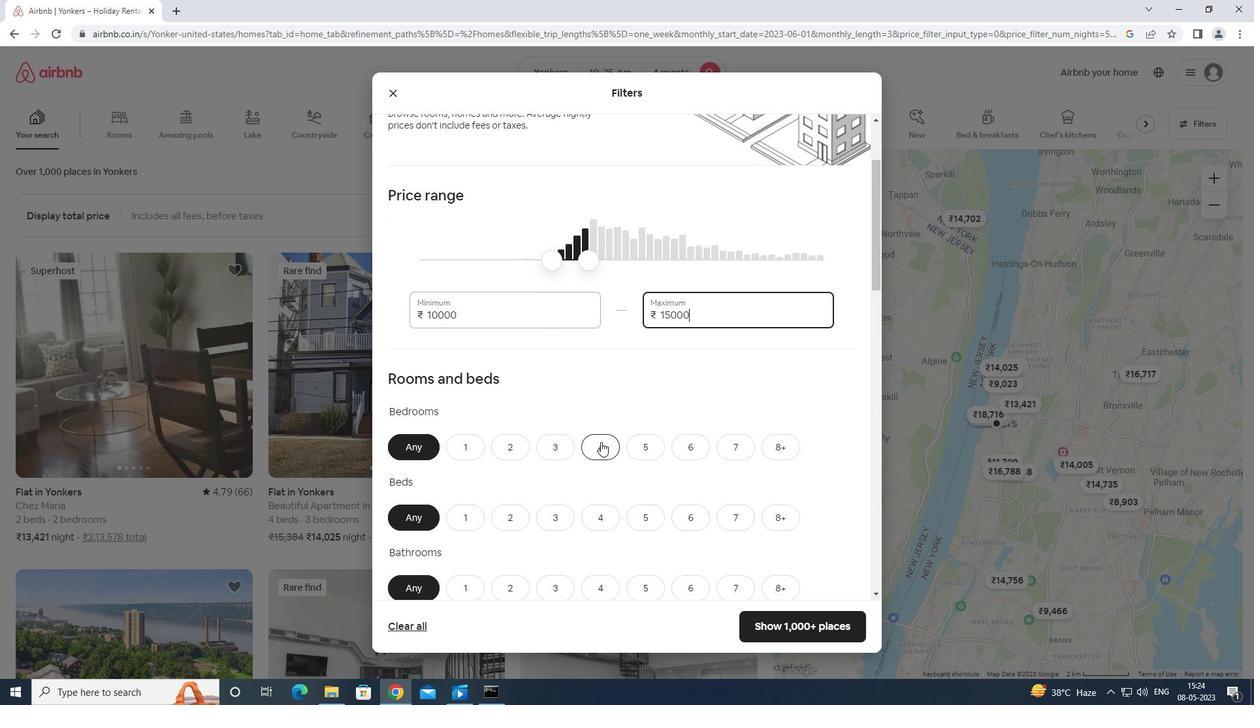 
Action: Mouse moved to (601, 441)
Screenshot: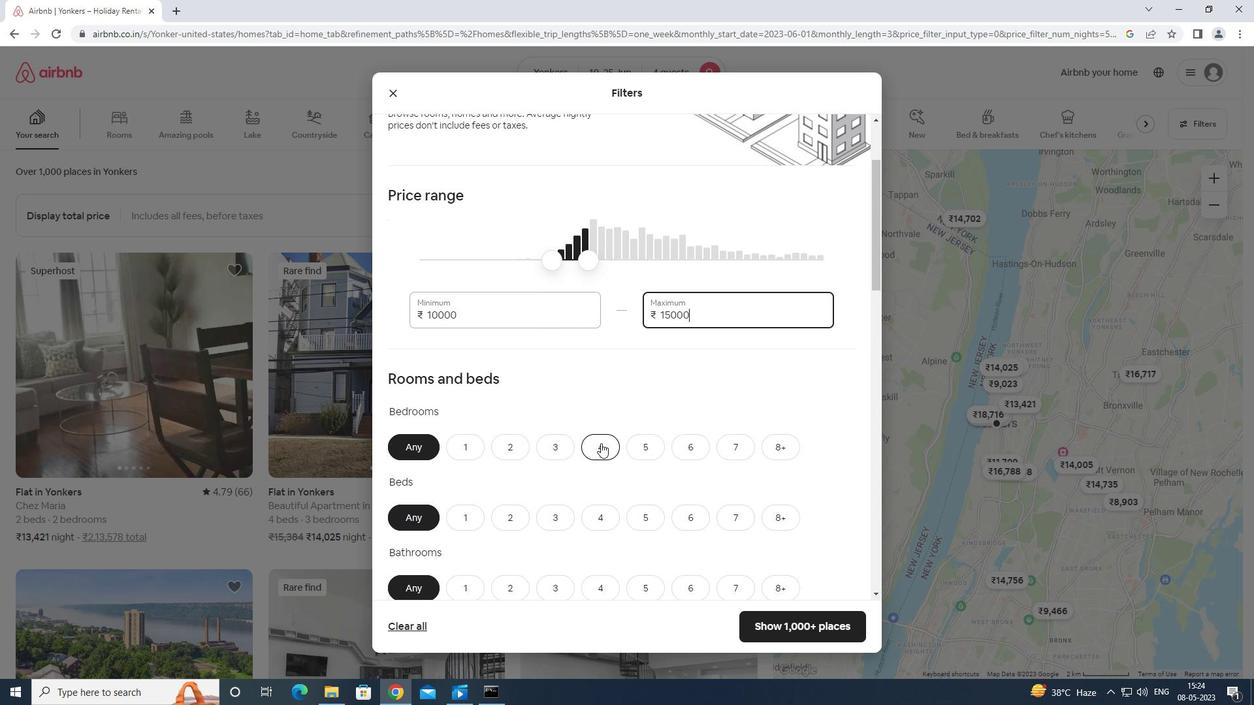 
Action: Mouse scrolled (601, 441) with delta (0, 0)
Screenshot: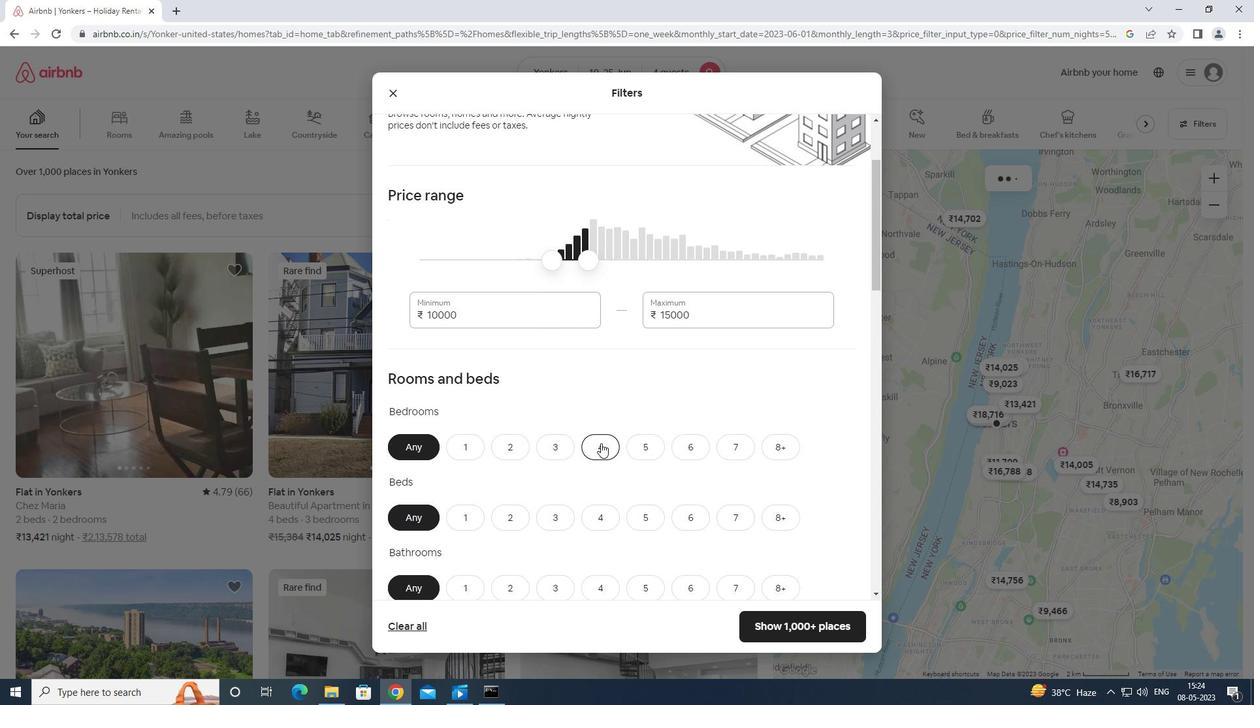 
Action: Mouse scrolled (601, 441) with delta (0, 0)
Screenshot: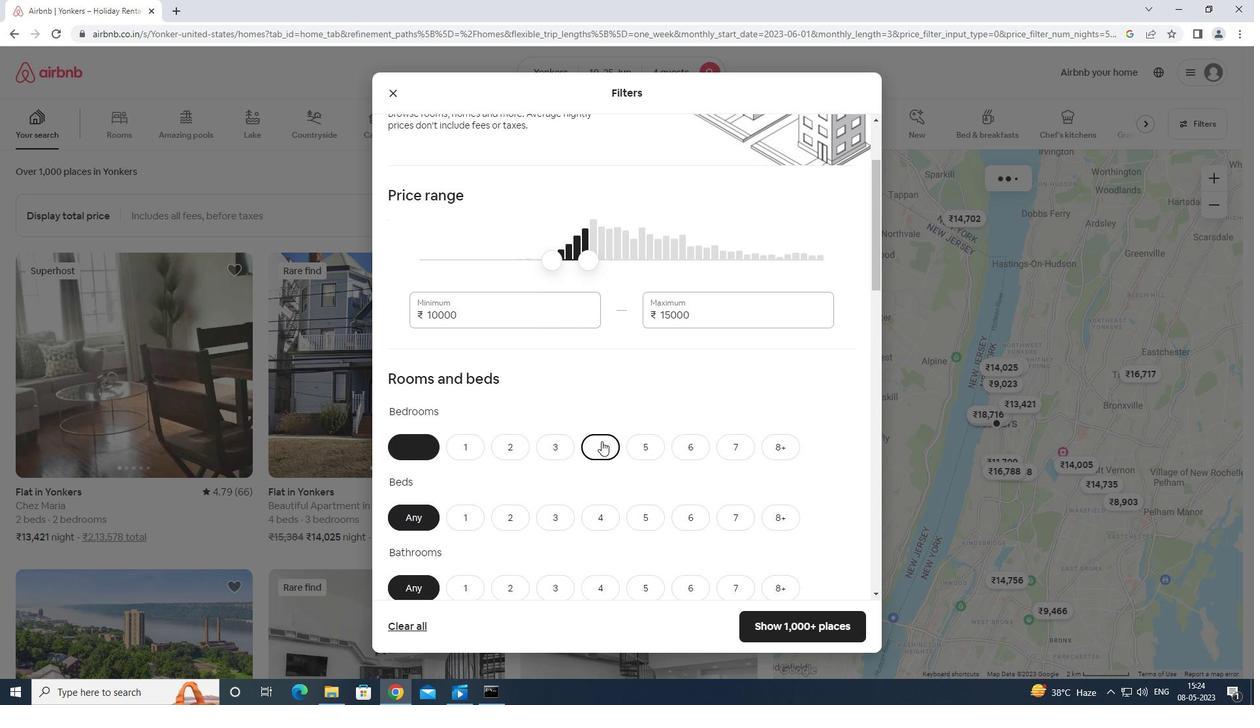 
Action: Mouse moved to (601, 441)
Screenshot: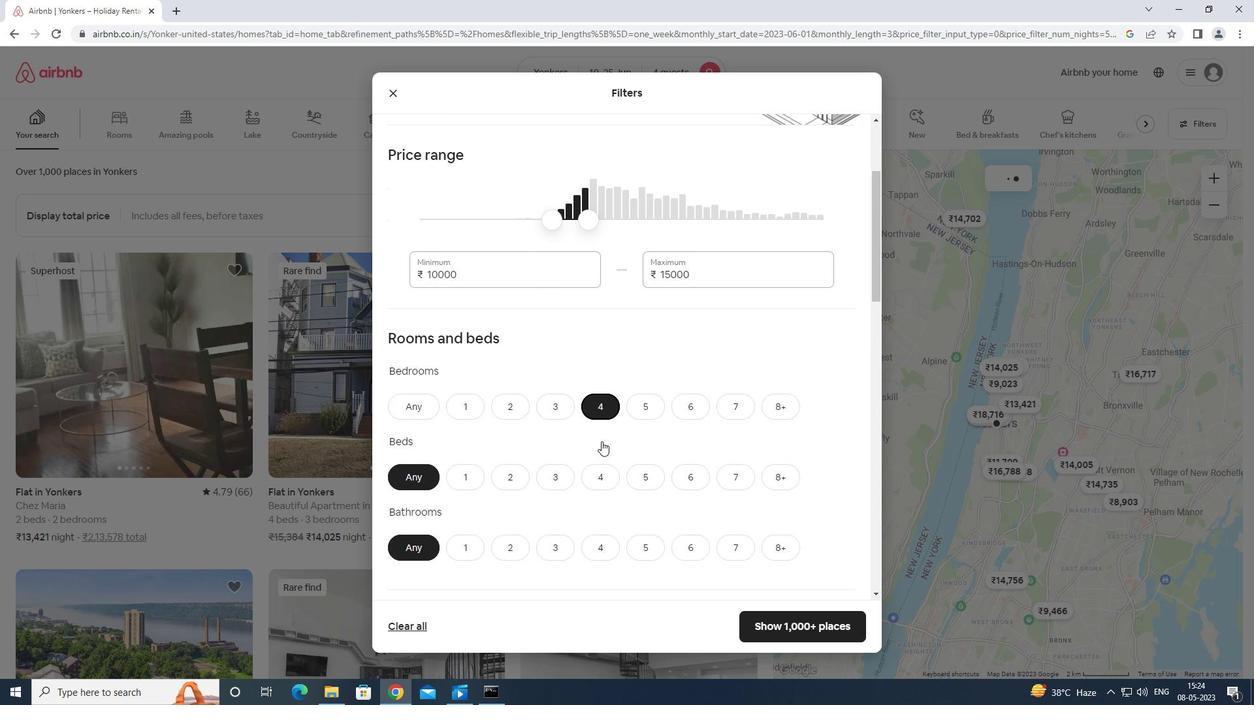 
Action: Mouse scrolled (601, 440) with delta (0, 0)
Screenshot: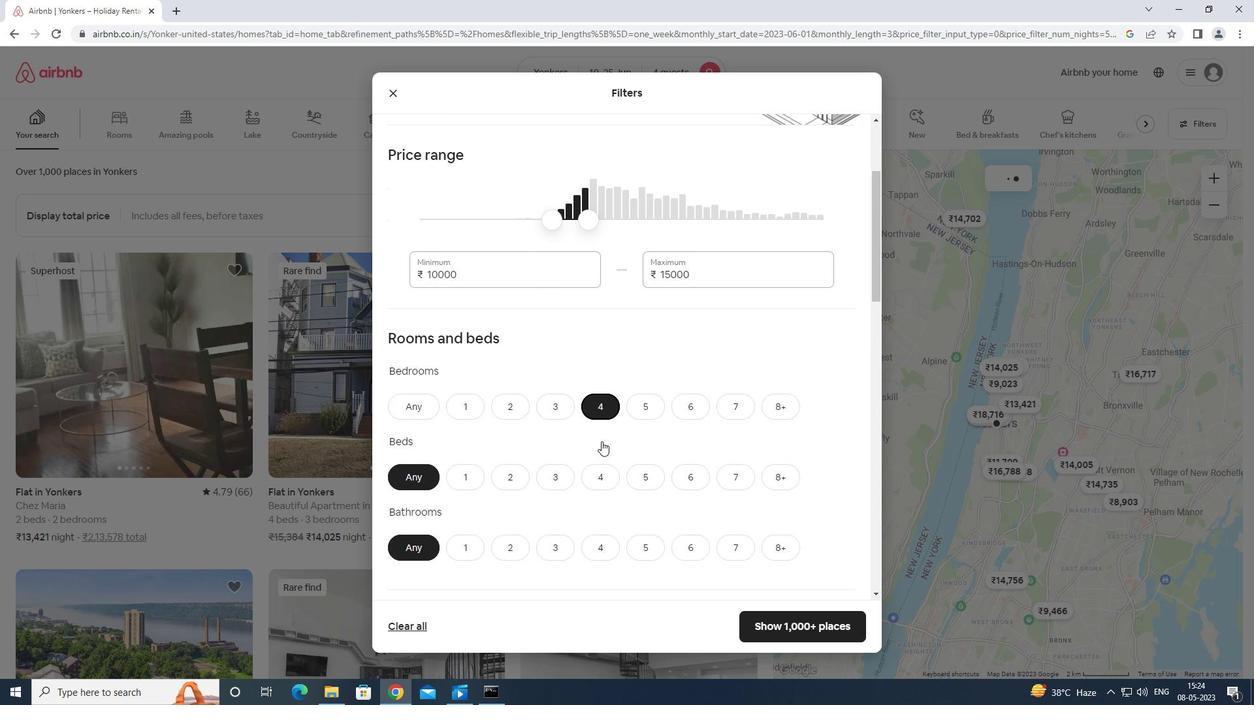 
Action: Mouse moved to (594, 327)
Screenshot: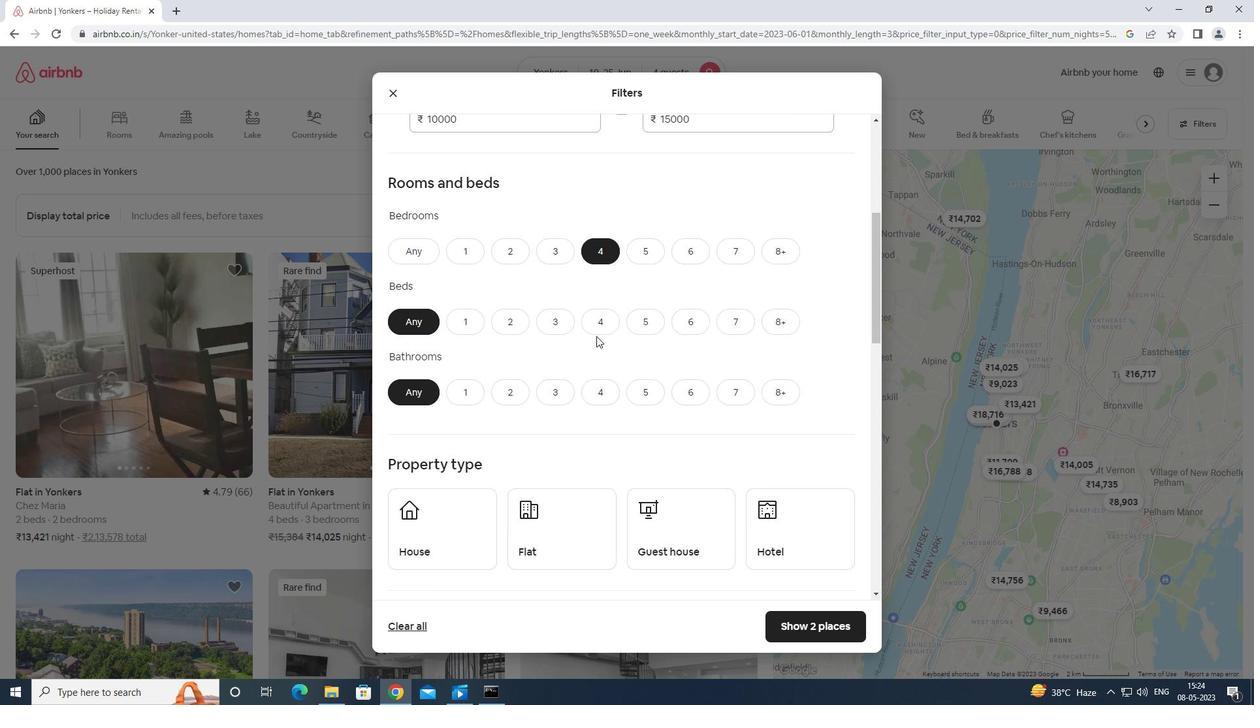 
Action: Mouse pressed left at (594, 327)
Screenshot: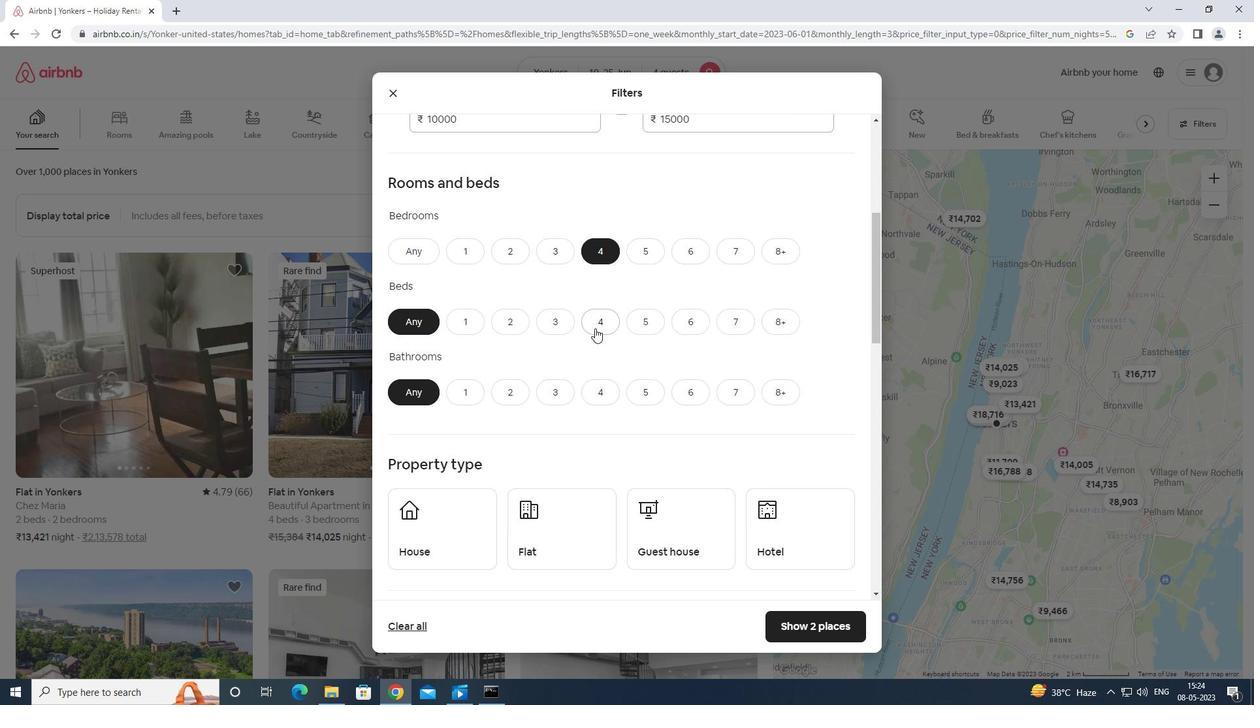 
Action: Mouse moved to (603, 391)
Screenshot: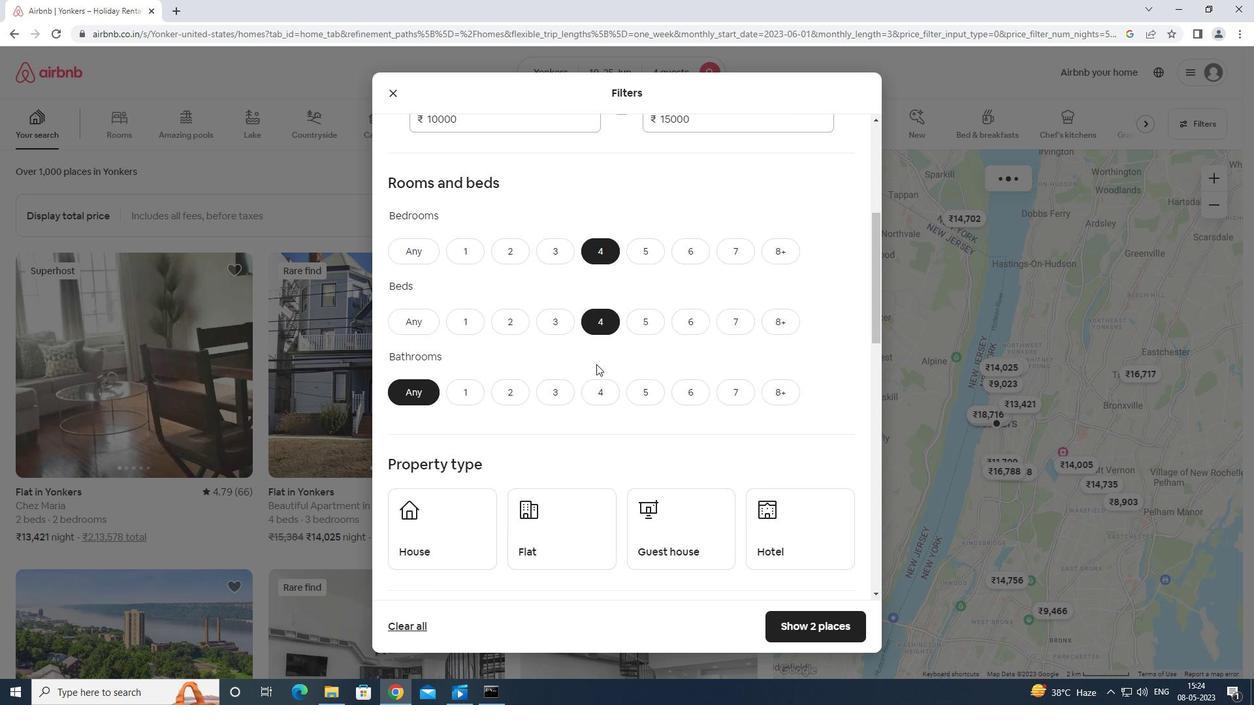 
Action: Mouse pressed left at (603, 391)
Screenshot: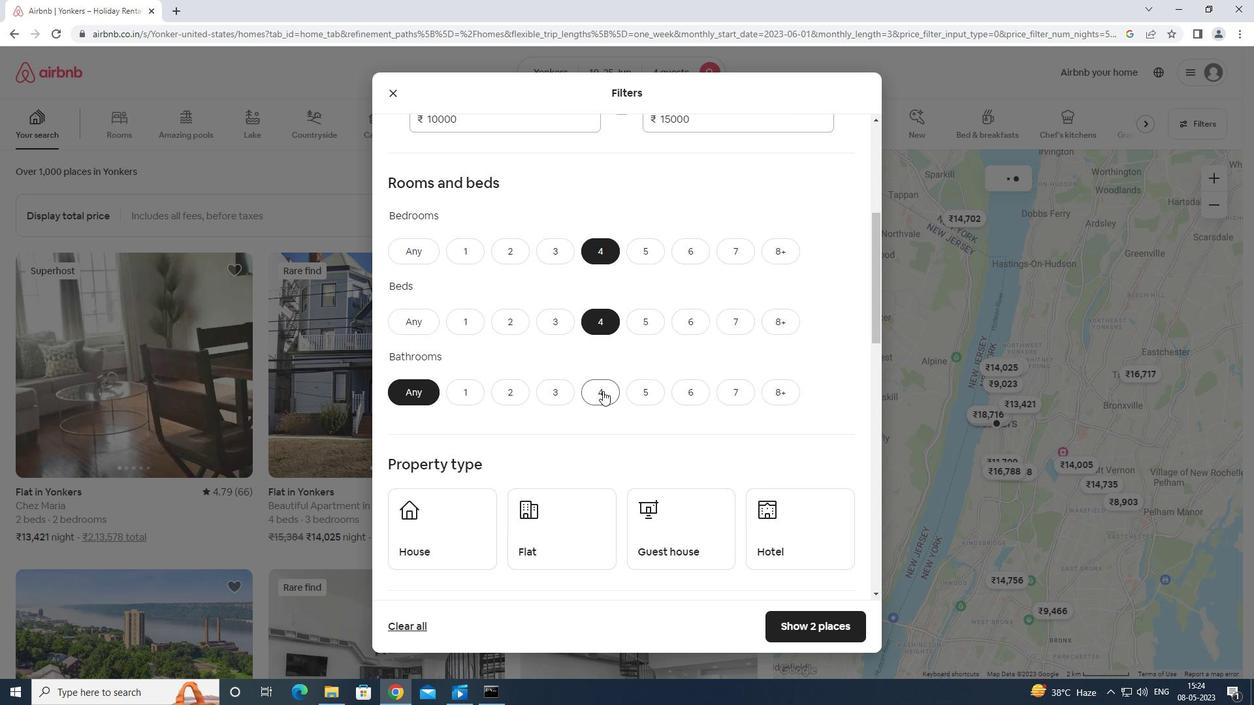 
Action: Mouse moved to (594, 373)
Screenshot: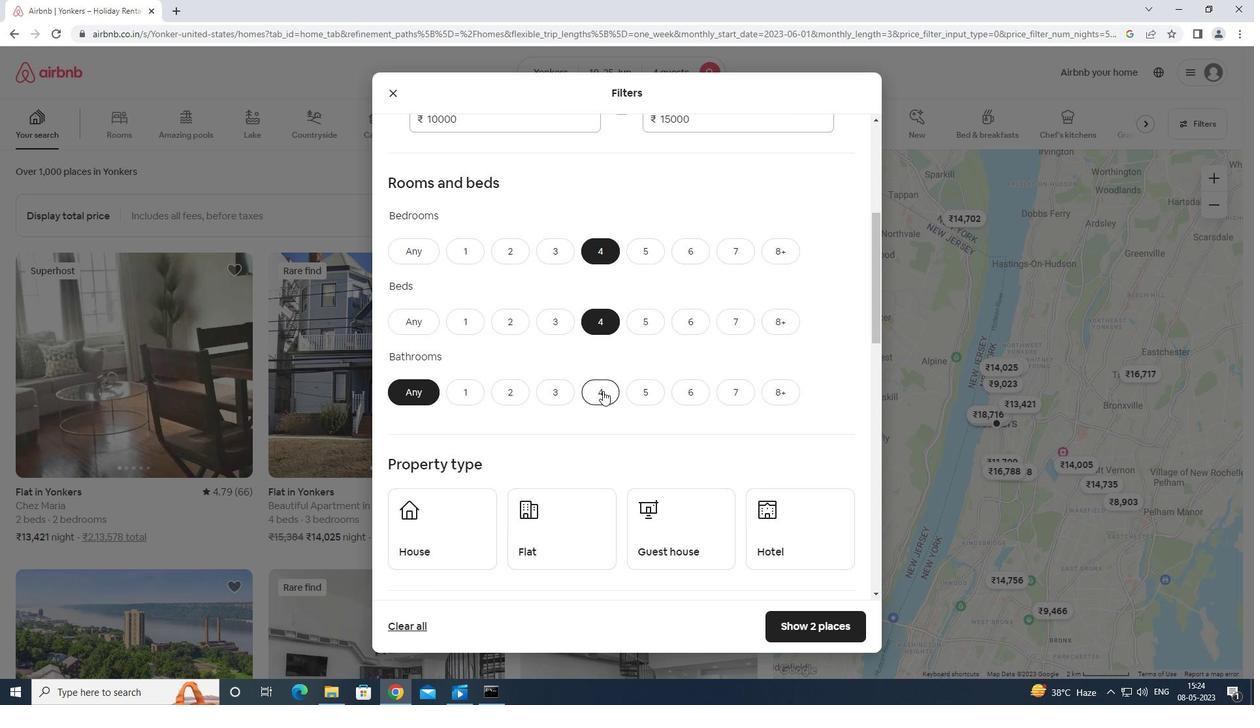 
Action: Mouse scrolled (594, 373) with delta (0, 0)
Screenshot: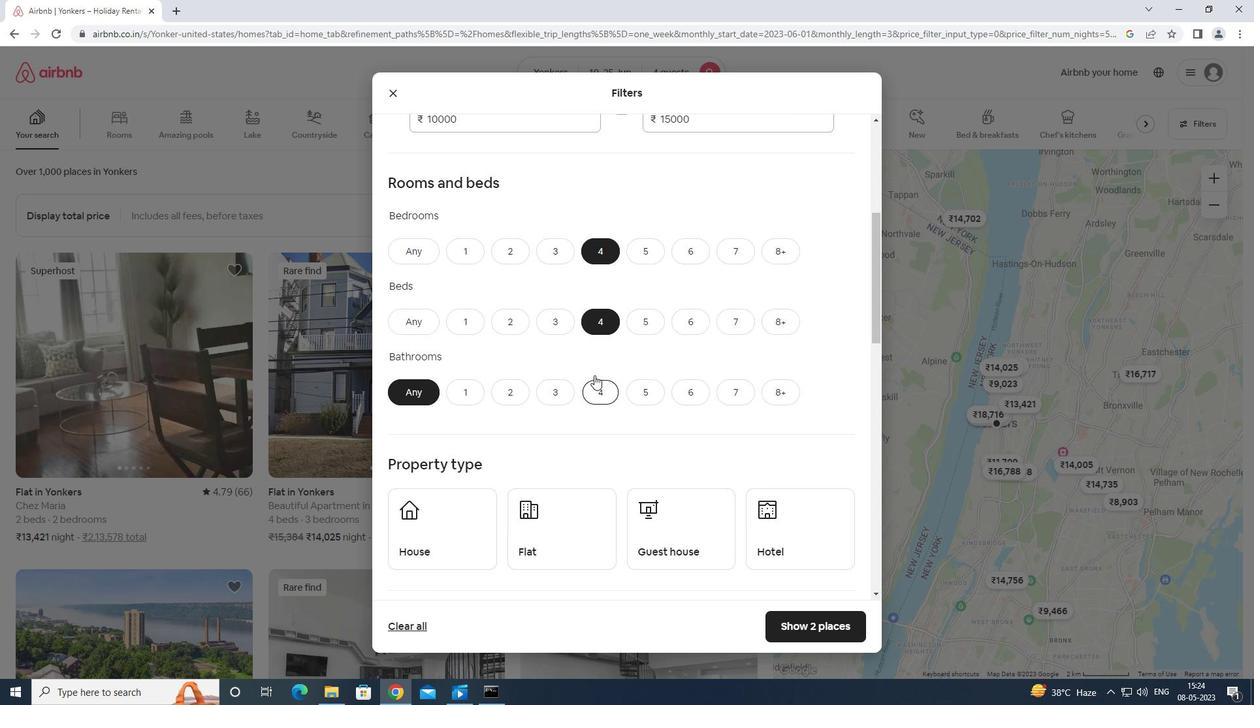 
Action: Mouse scrolled (594, 373) with delta (0, 0)
Screenshot: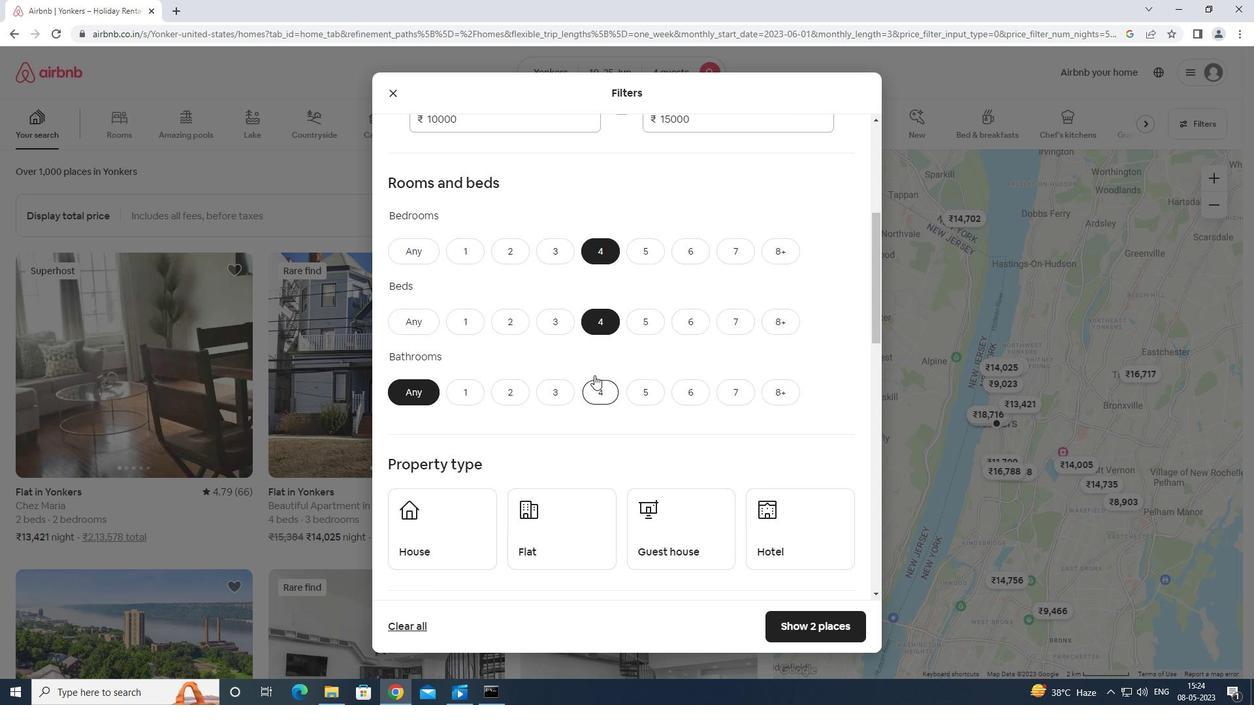
Action: Mouse moved to (467, 401)
Screenshot: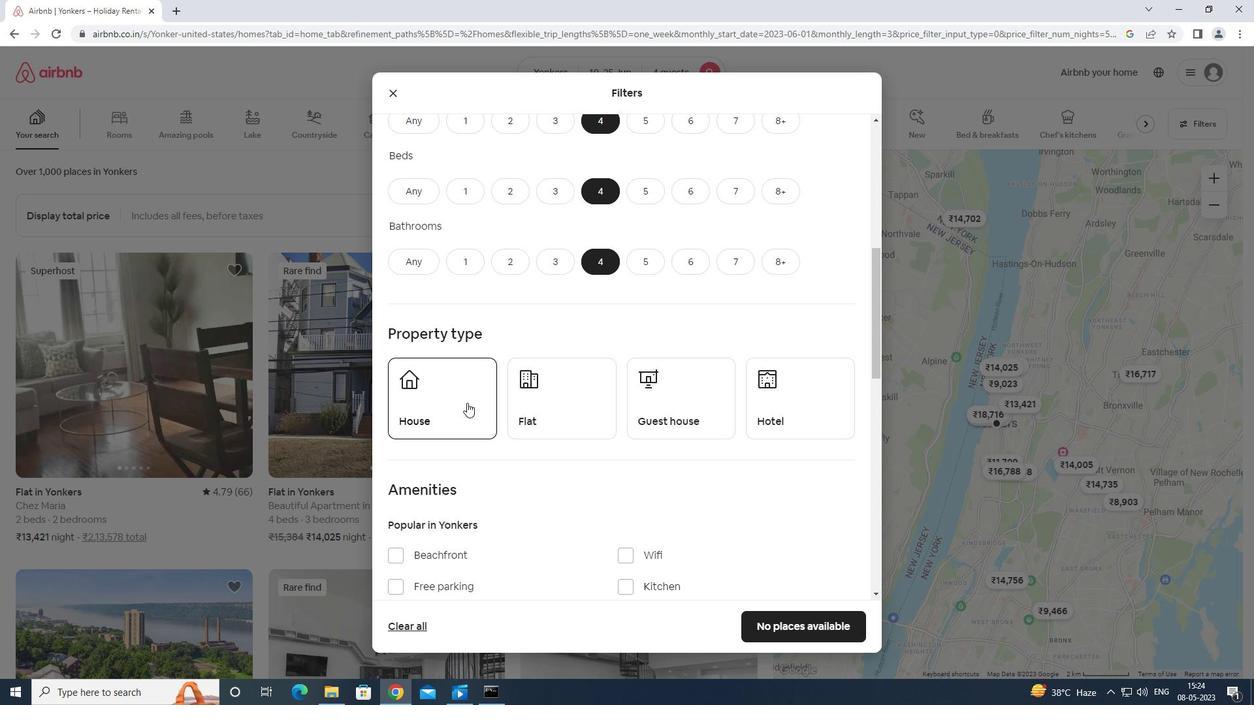 
Action: Mouse pressed left at (467, 401)
Screenshot: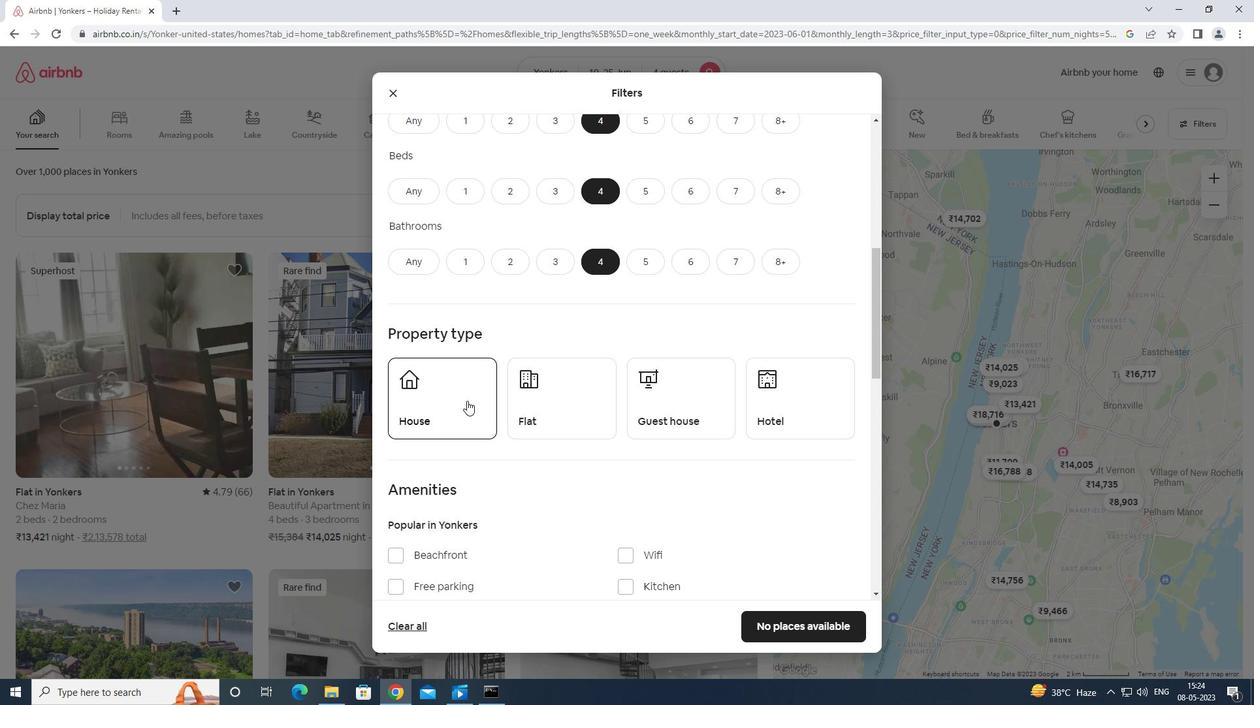 
Action: Mouse moved to (550, 407)
Screenshot: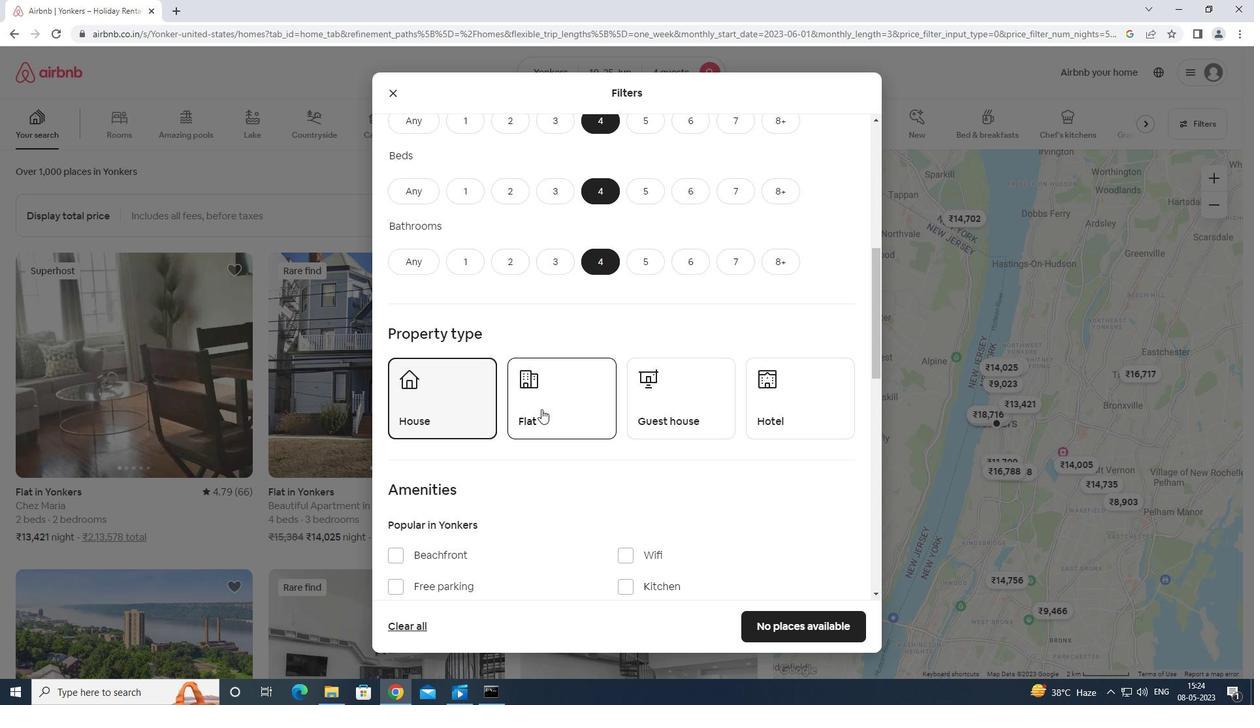 
Action: Mouse pressed left at (550, 407)
Screenshot: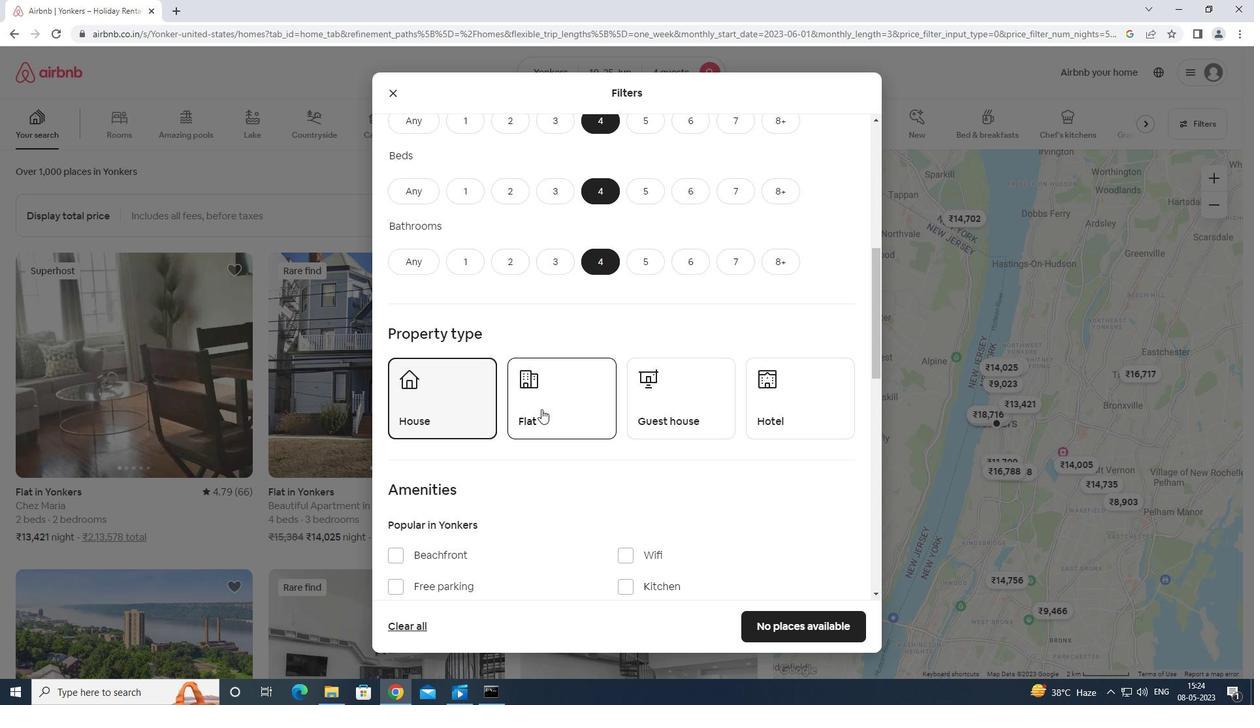 
Action: Mouse moved to (656, 406)
Screenshot: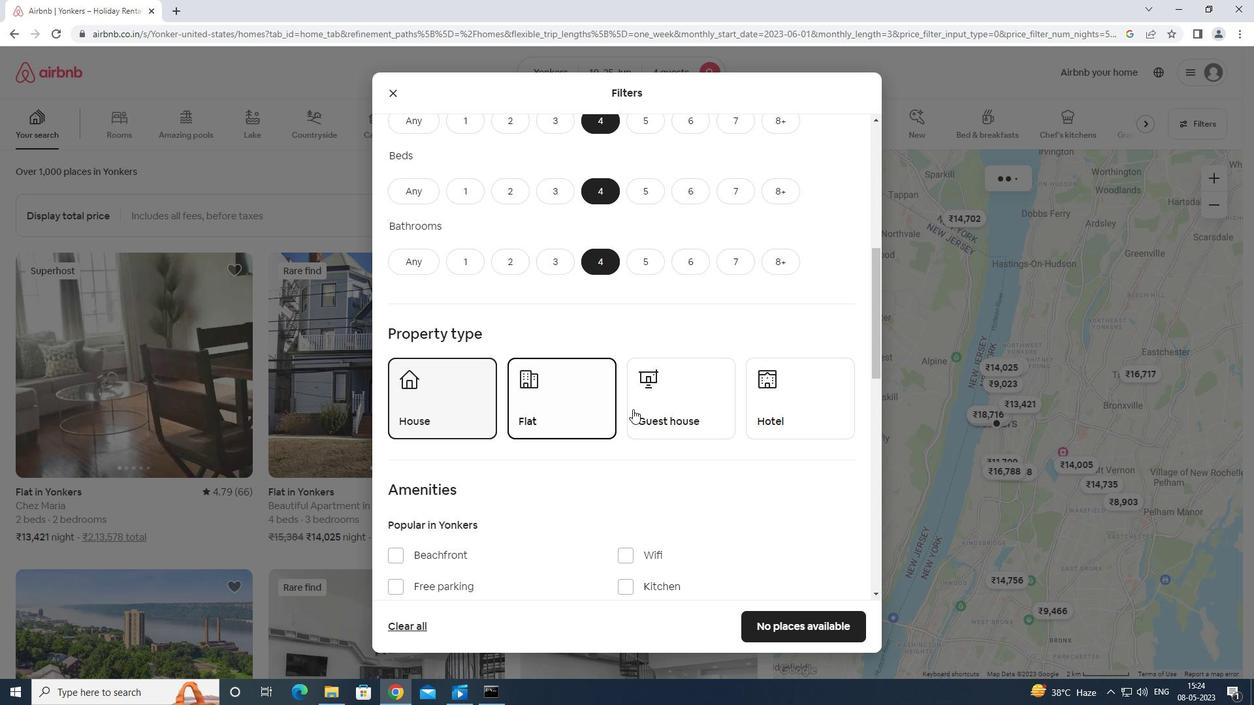 
Action: Mouse pressed left at (656, 406)
Screenshot: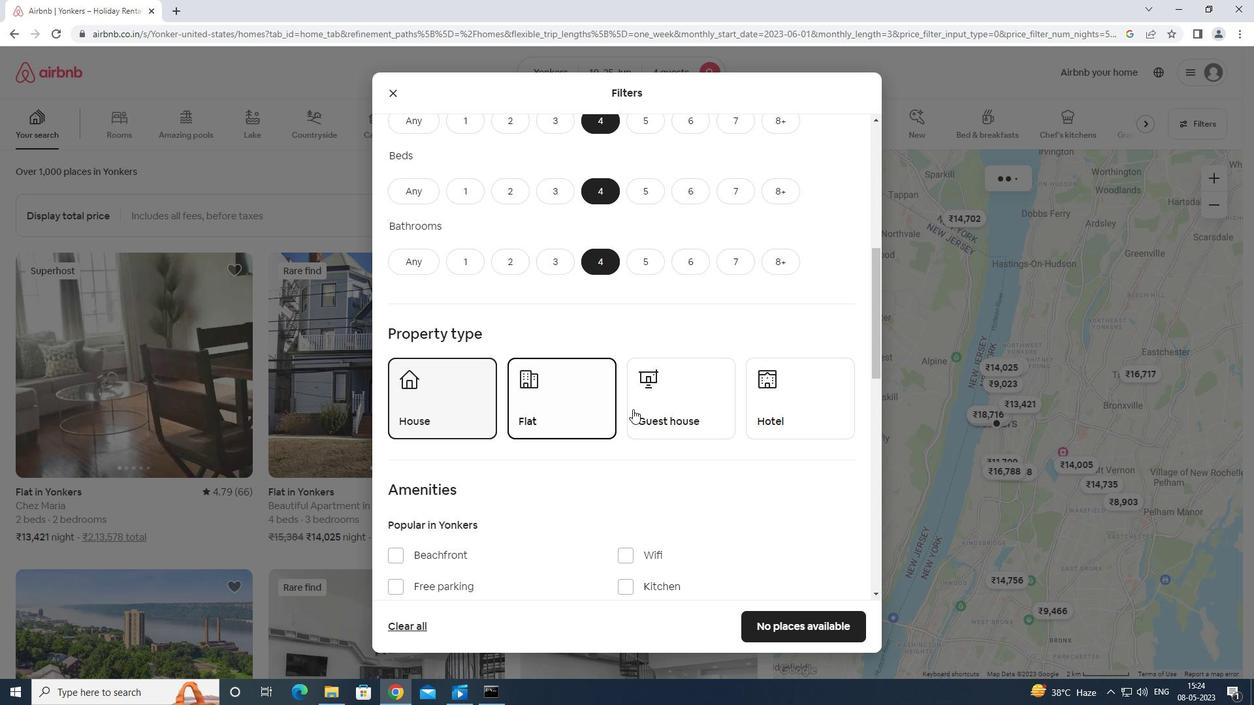 
Action: Mouse moved to (768, 416)
Screenshot: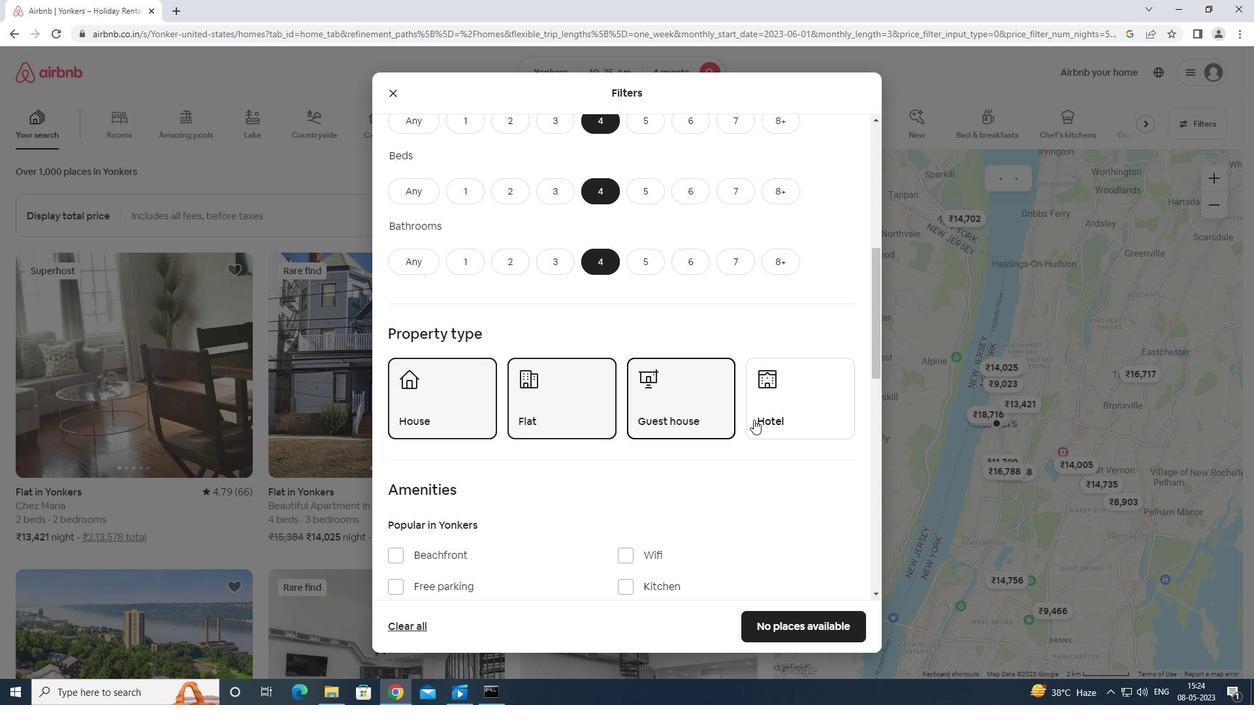 
Action: Mouse pressed left at (768, 416)
Screenshot: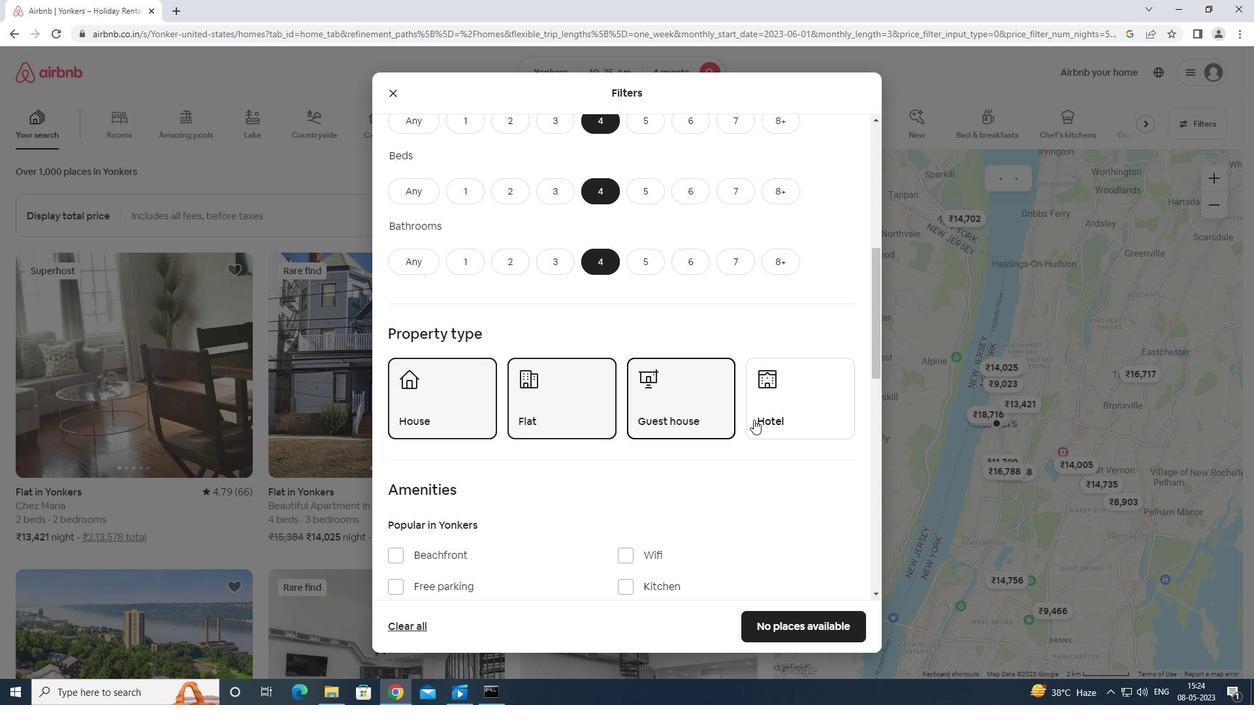 
Action: Mouse moved to (779, 401)
Screenshot: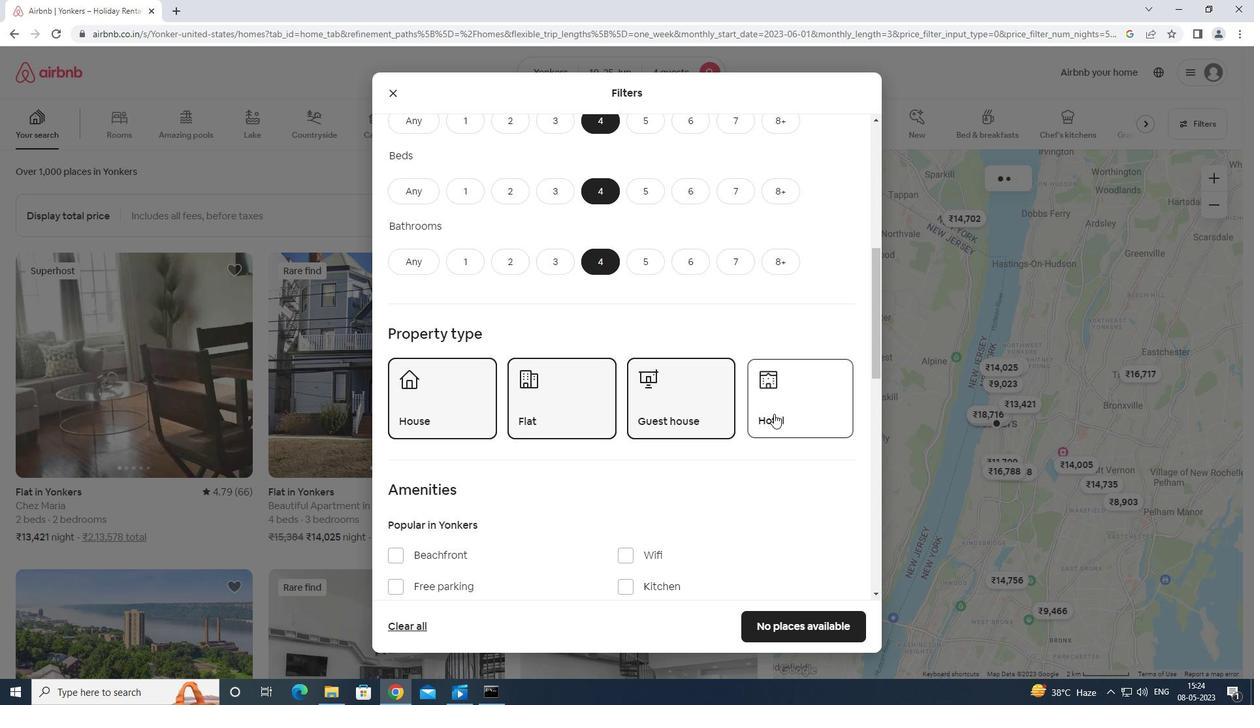 
Action: Mouse scrolled (779, 401) with delta (0, 0)
Screenshot: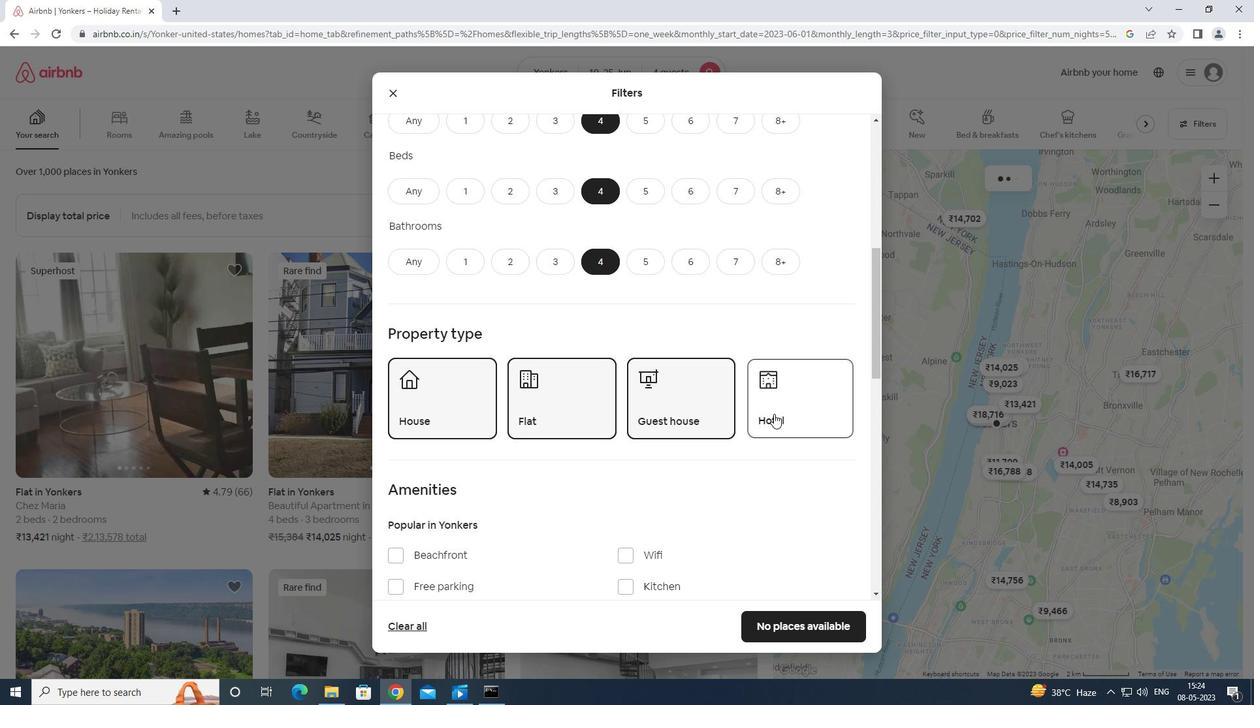 
Action: Mouse scrolled (779, 401) with delta (0, 0)
Screenshot: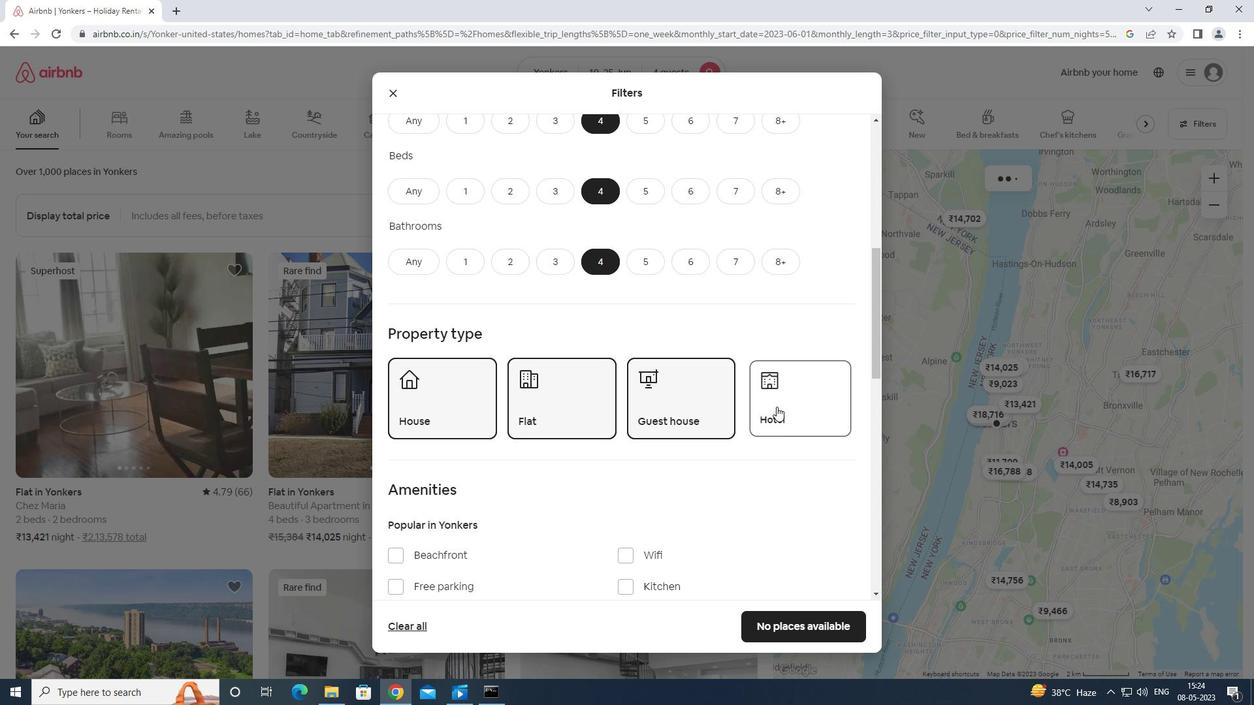 
Action: Mouse scrolled (779, 401) with delta (0, 0)
Screenshot: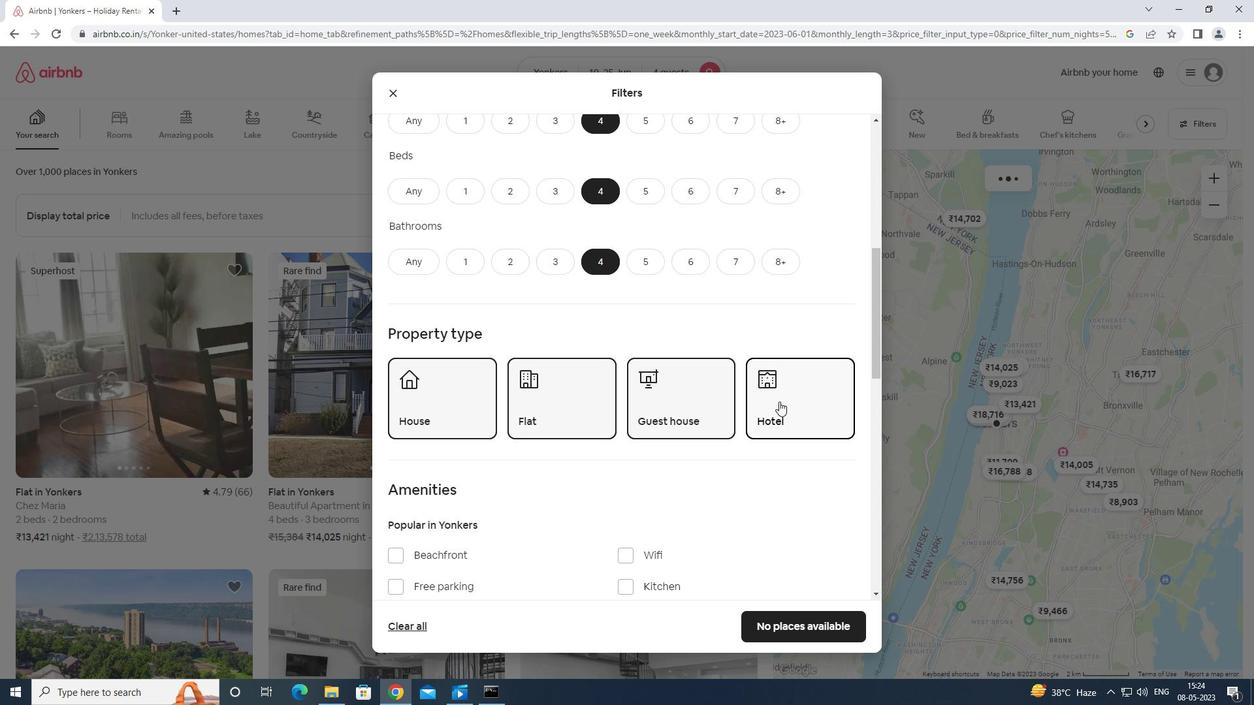 
Action: Mouse moved to (625, 354)
Screenshot: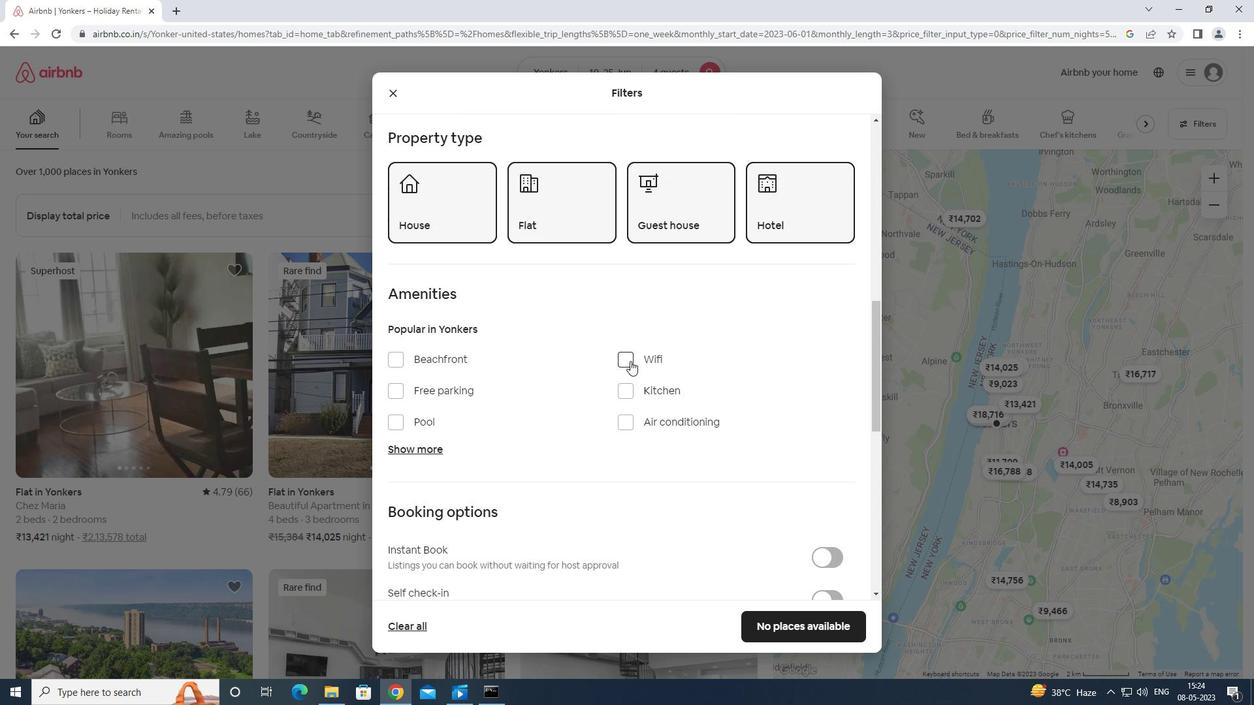 
Action: Mouse pressed left at (625, 354)
Screenshot: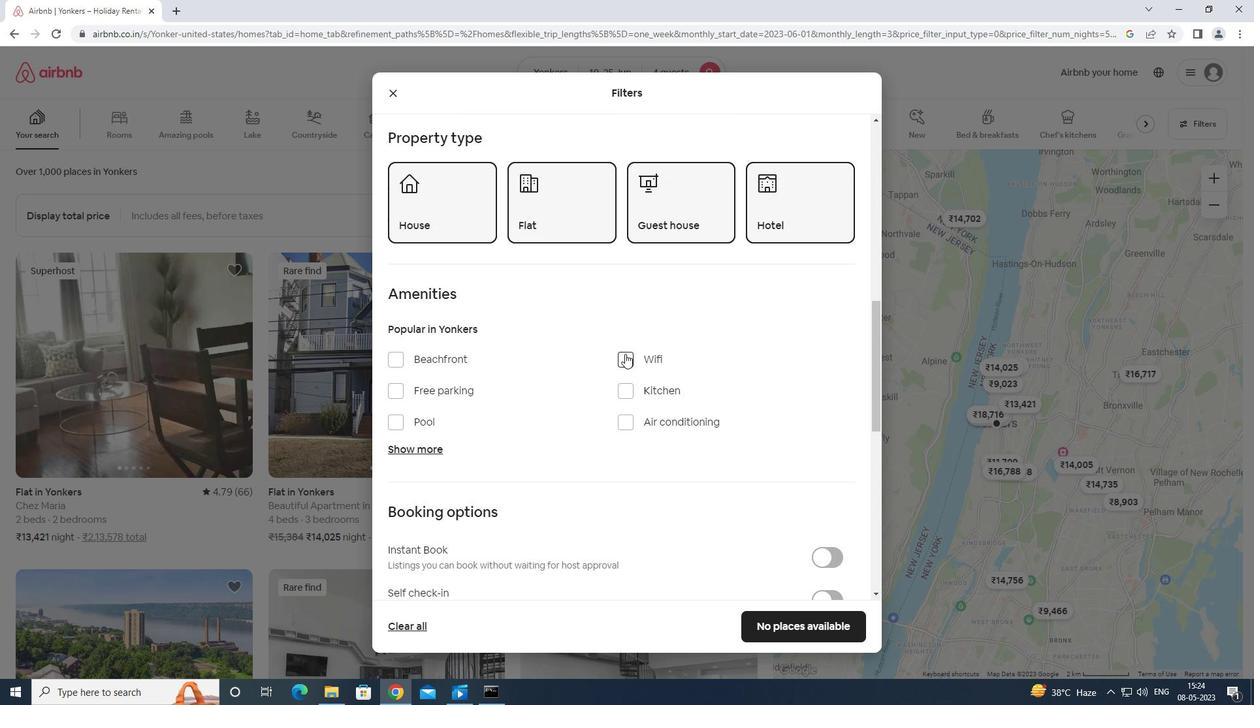 
Action: Mouse moved to (398, 389)
Screenshot: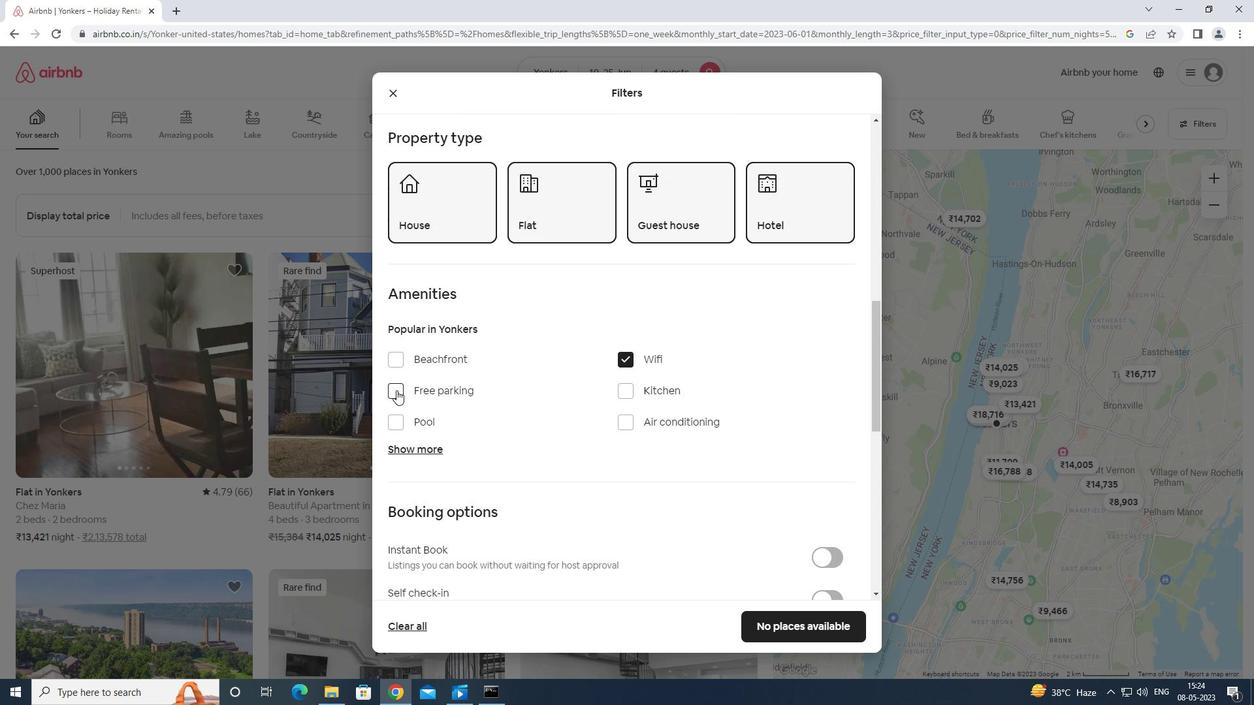 
Action: Mouse pressed left at (398, 389)
Screenshot: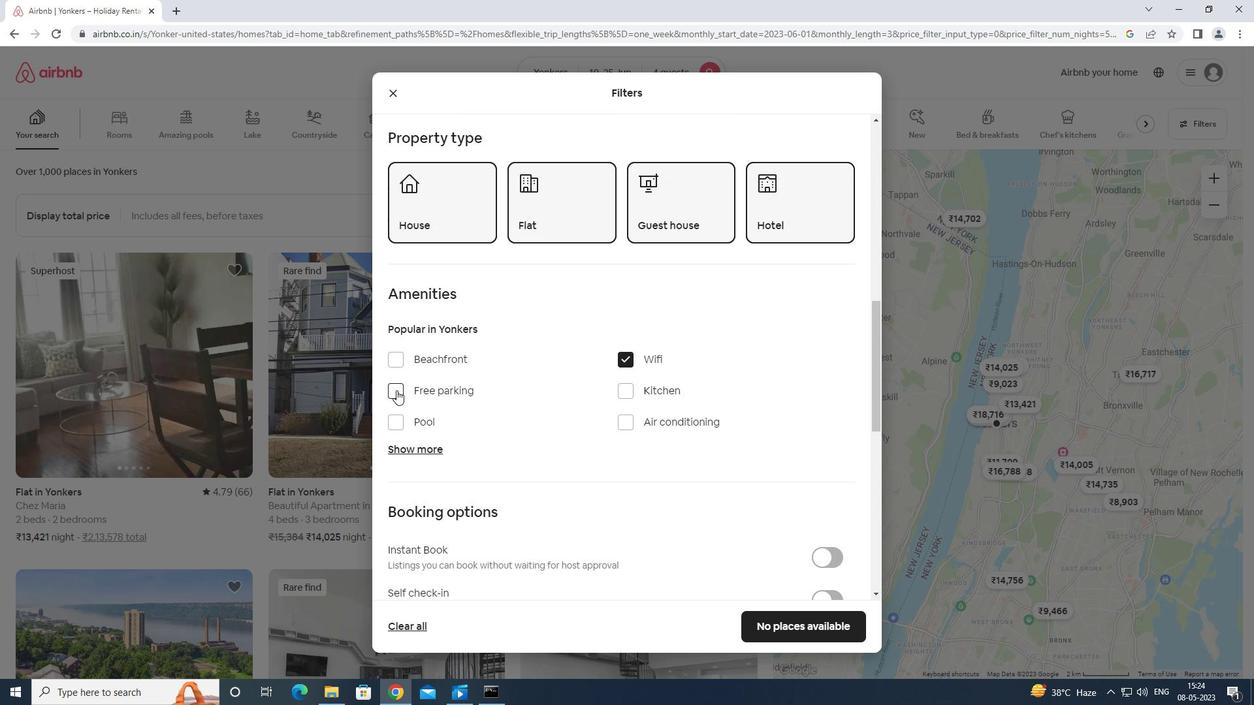 
Action: Mouse moved to (418, 443)
Screenshot: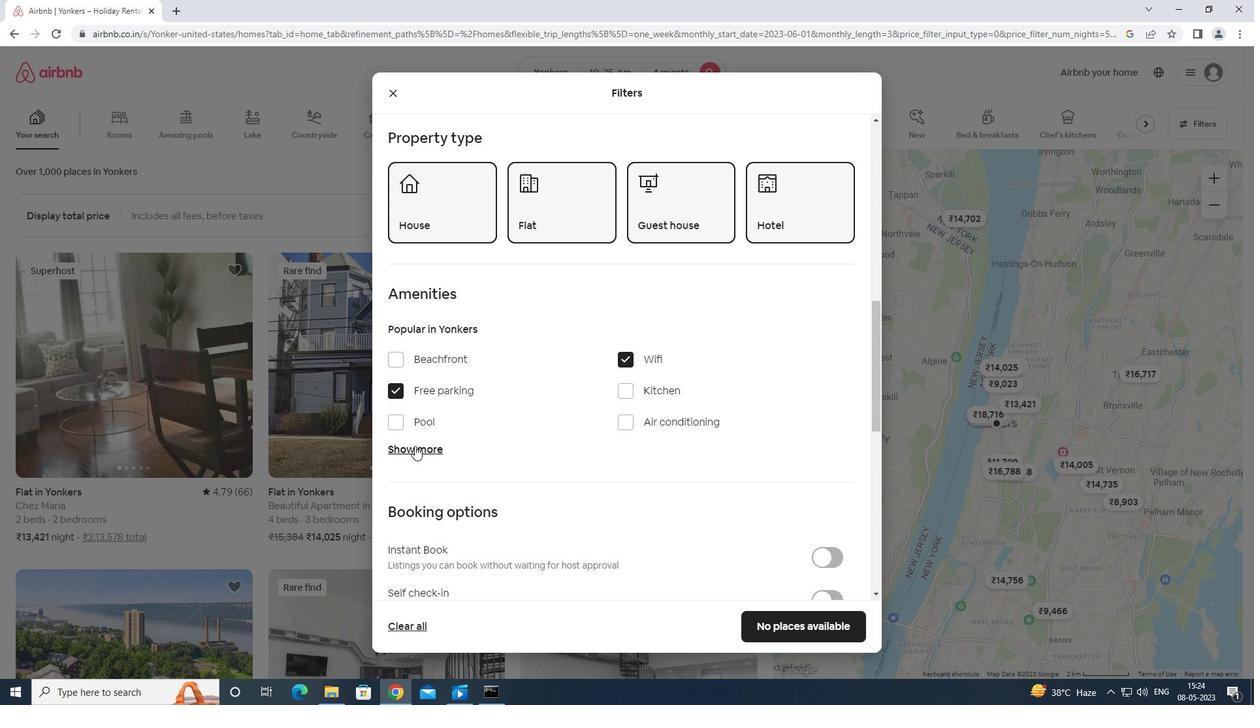 
Action: Mouse pressed left at (418, 443)
Screenshot: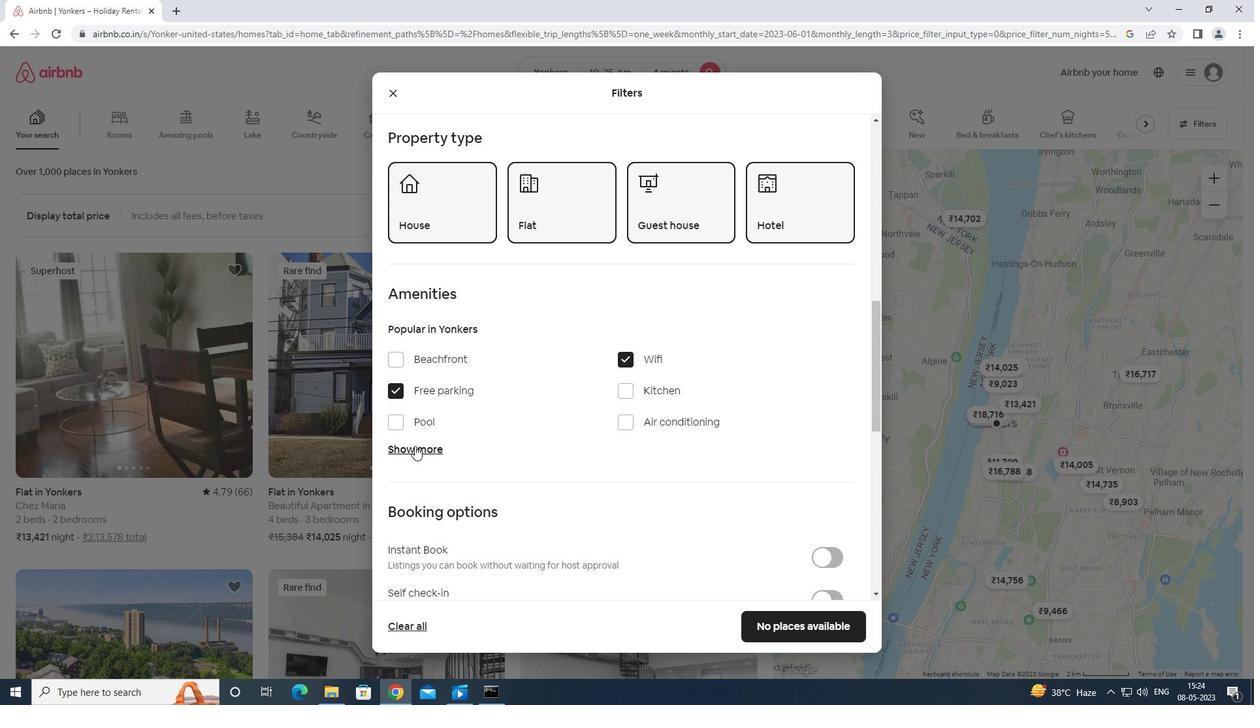 
Action: Mouse moved to (426, 439)
Screenshot: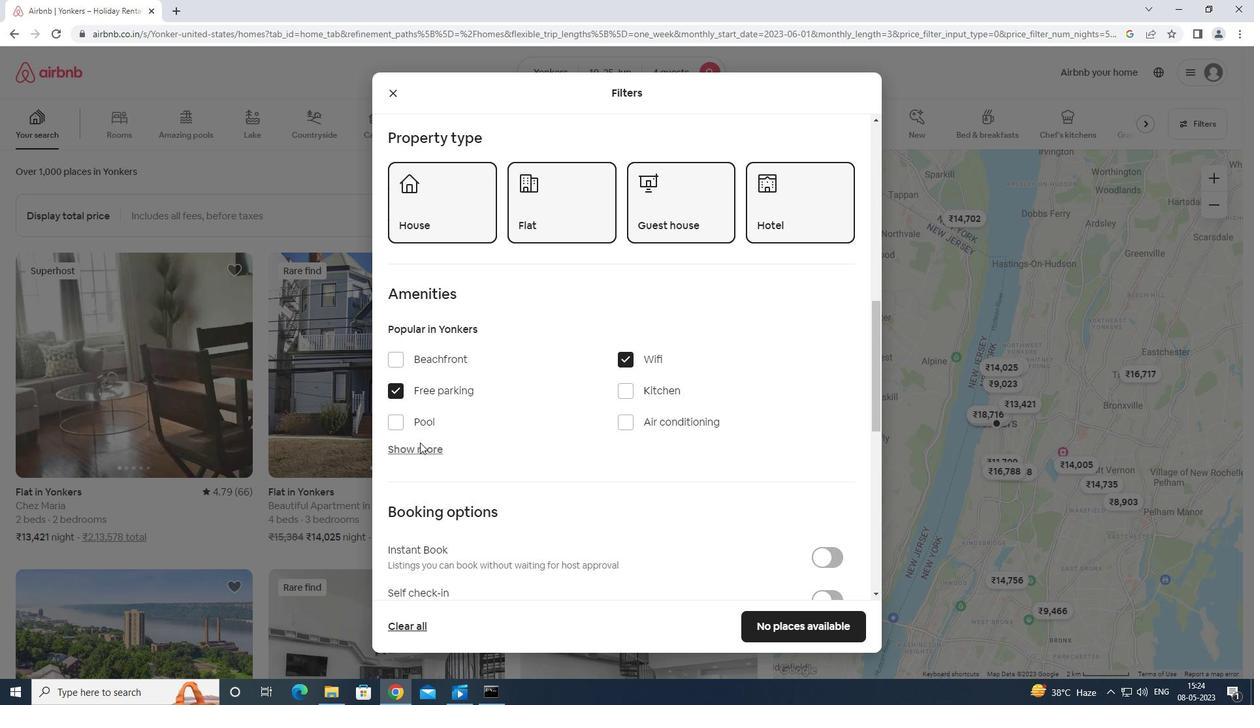 
Action: Mouse scrolled (426, 438) with delta (0, 0)
Screenshot: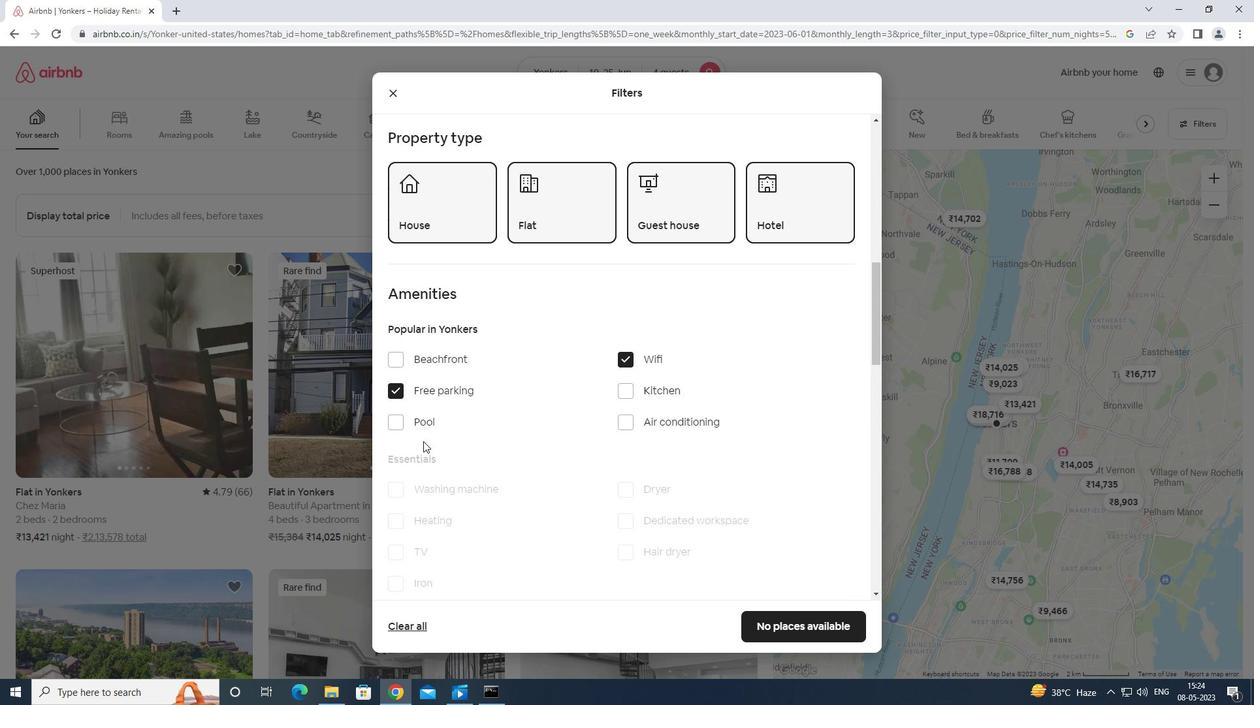 
Action: Mouse scrolled (426, 438) with delta (0, 0)
Screenshot: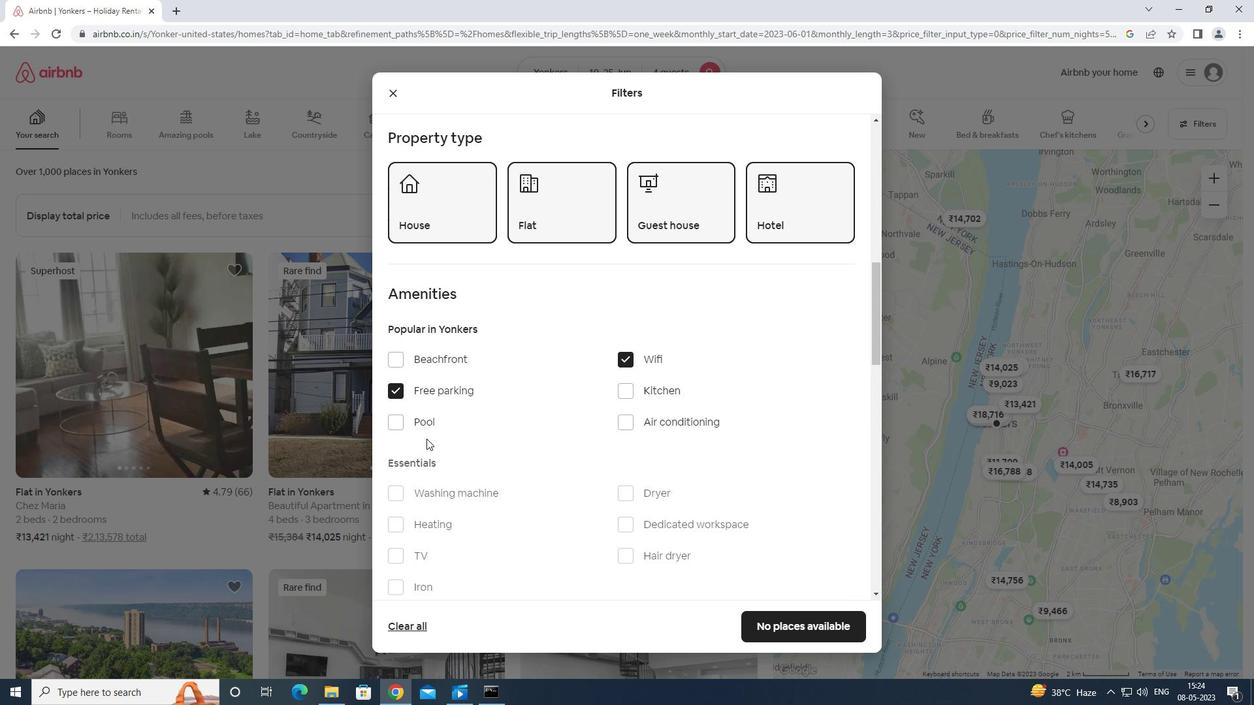 
Action: Mouse moved to (399, 423)
Screenshot: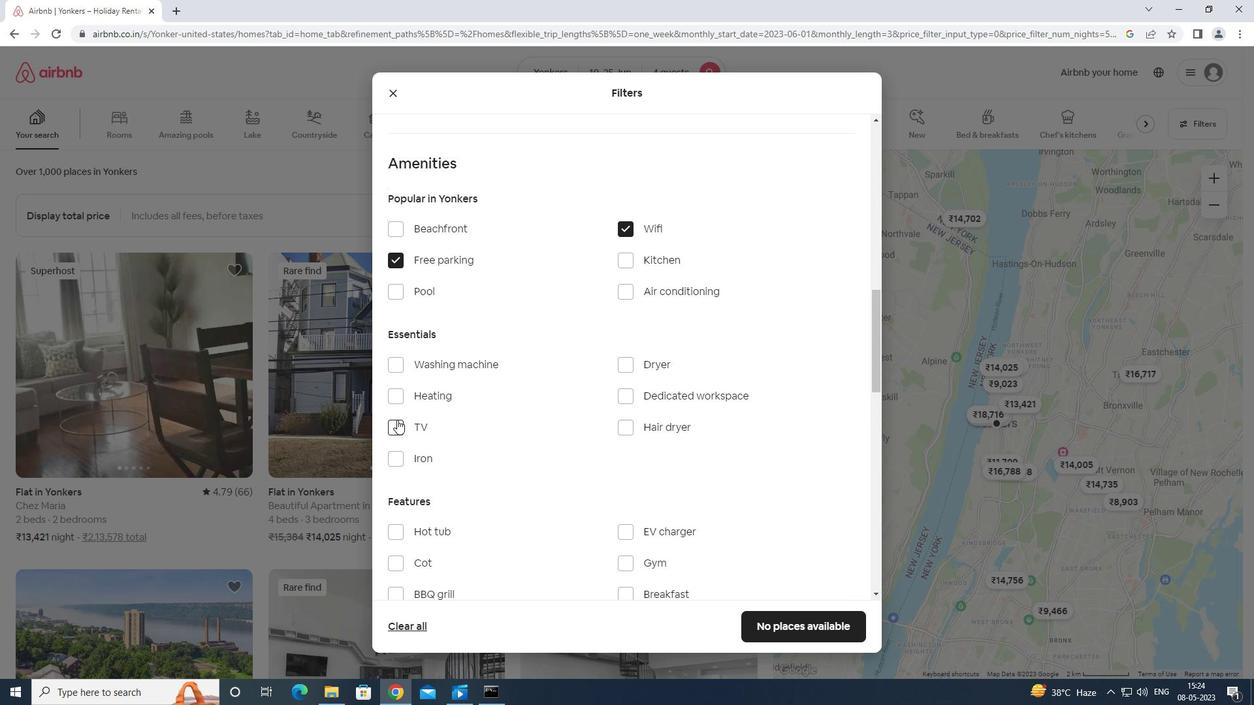 
Action: Mouse pressed left at (399, 423)
Screenshot: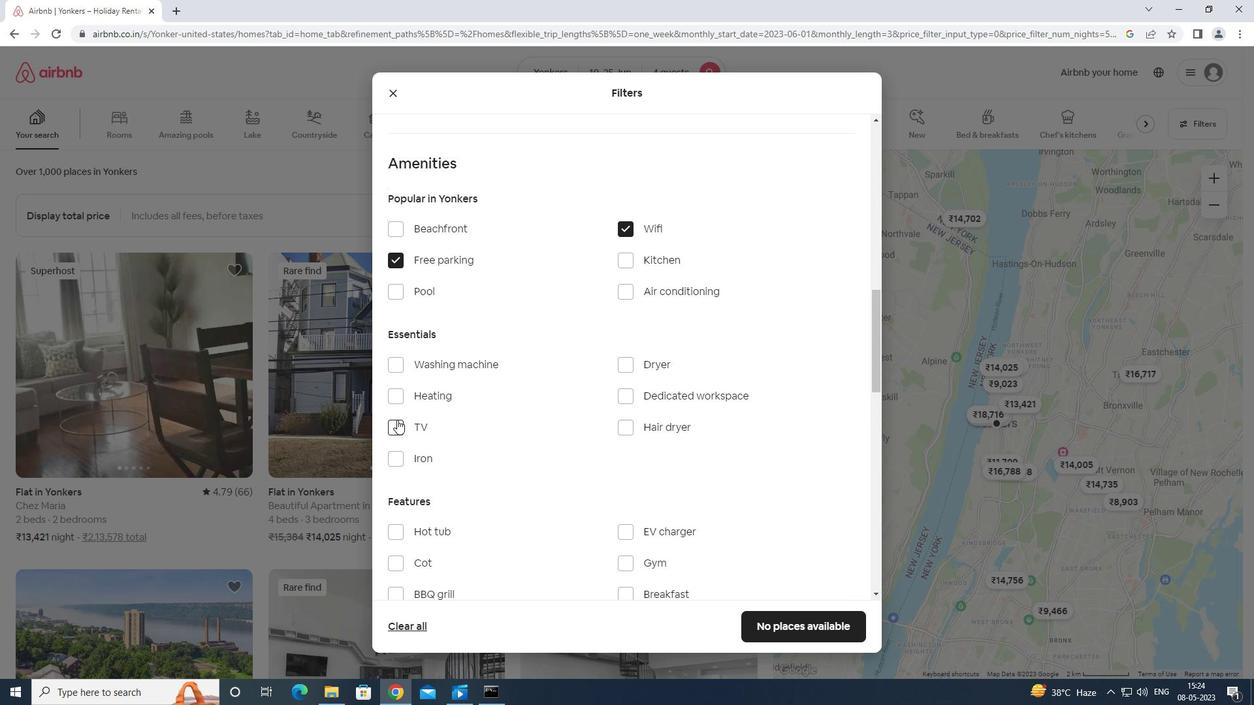 
Action: Mouse moved to (402, 424)
Screenshot: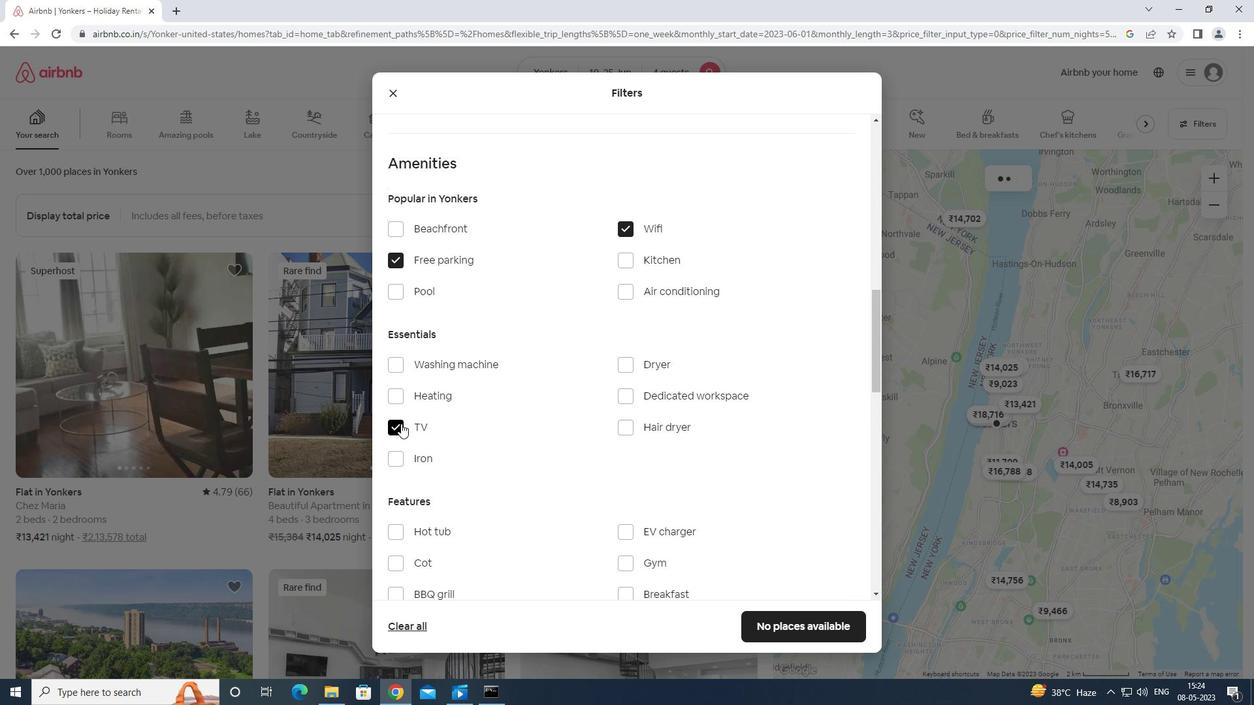 
Action: Mouse scrolled (402, 423) with delta (0, 0)
Screenshot: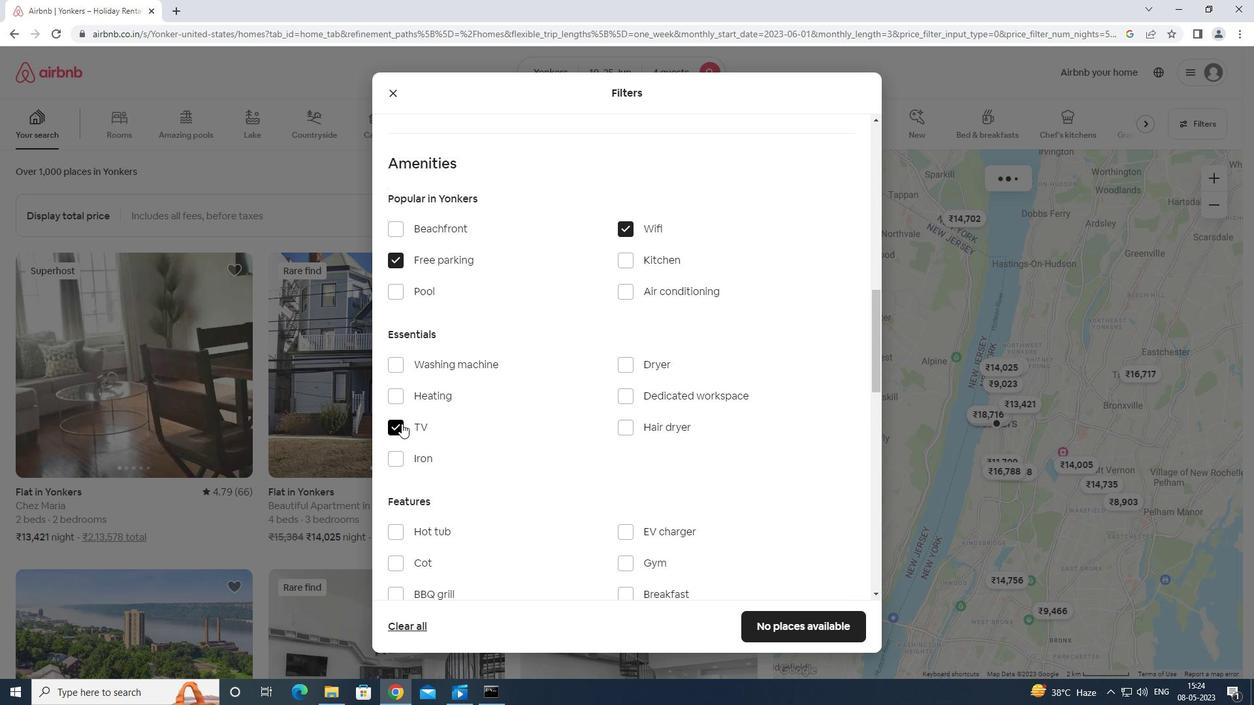 
Action: Mouse scrolled (402, 423) with delta (0, 0)
Screenshot: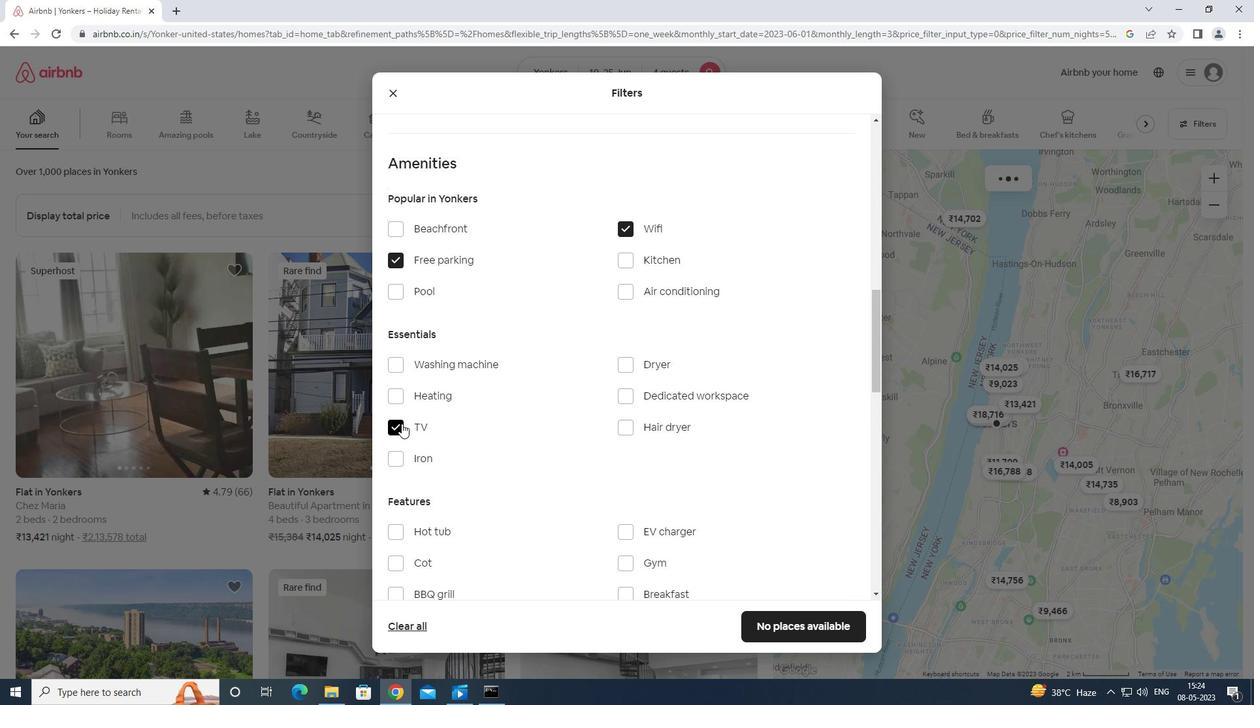 
Action: Mouse moved to (627, 430)
Screenshot: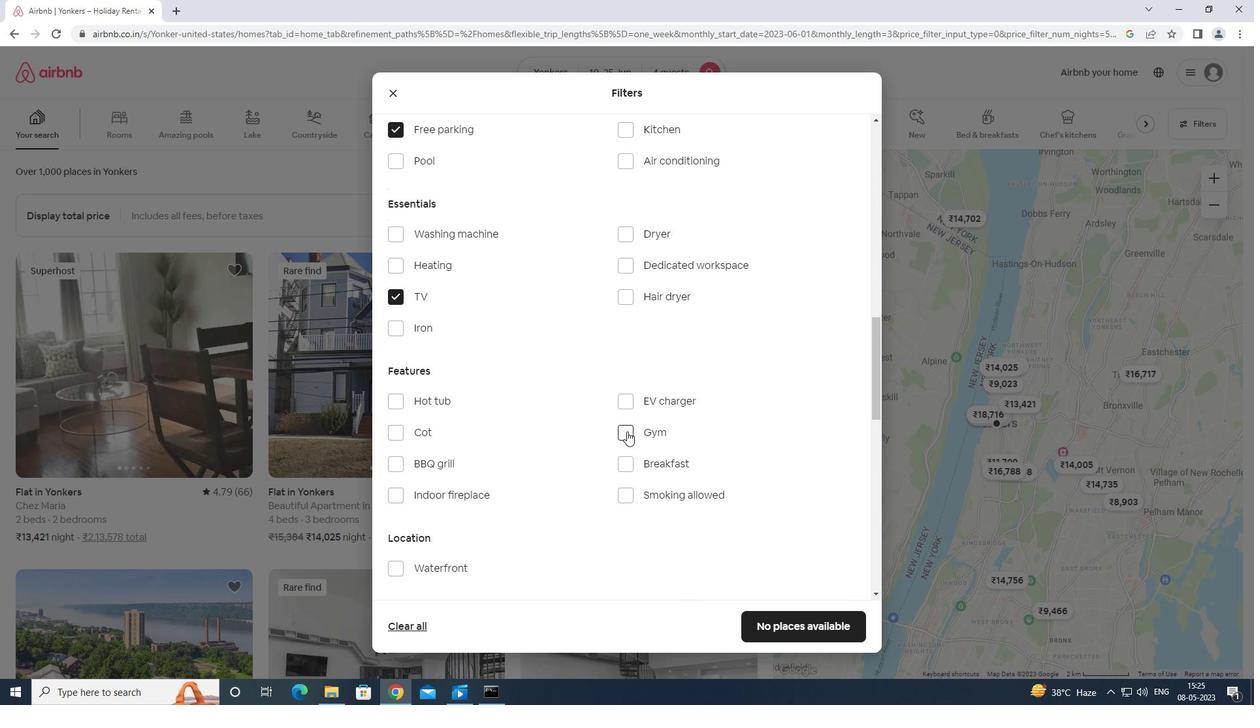 
Action: Mouse pressed left at (627, 430)
Screenshot: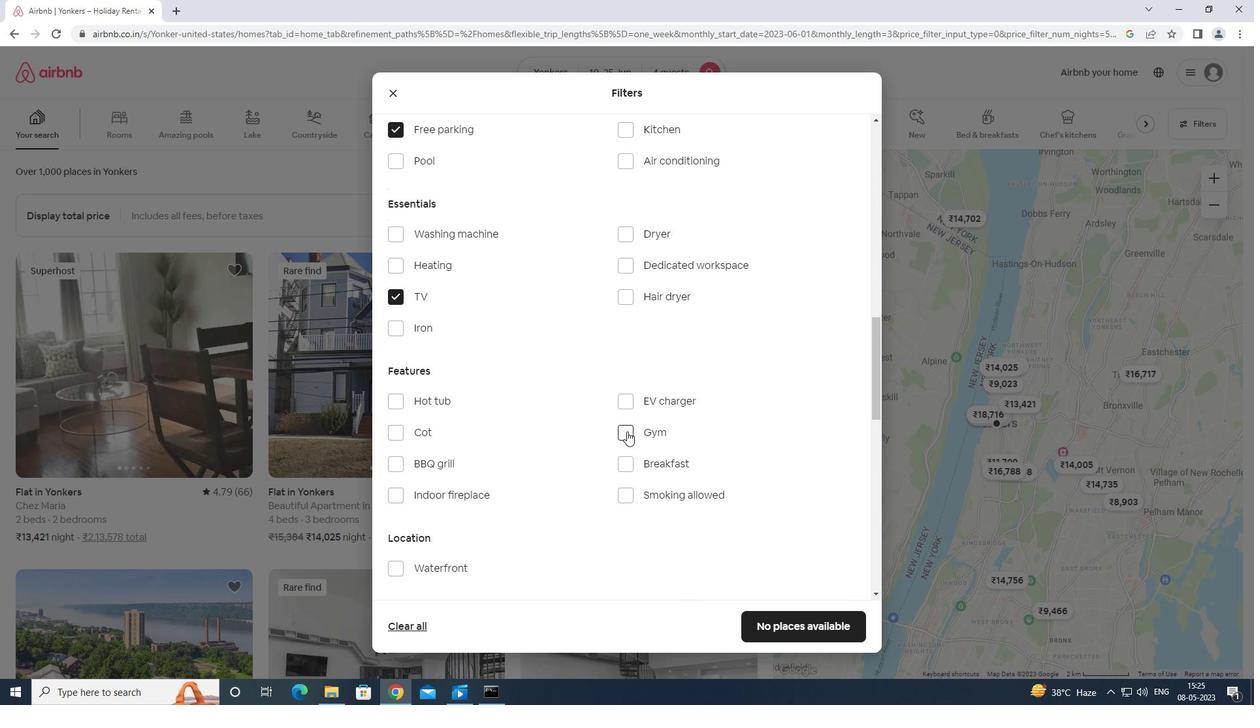 
Action: Mouse moved to (625, 461)
Screenshot: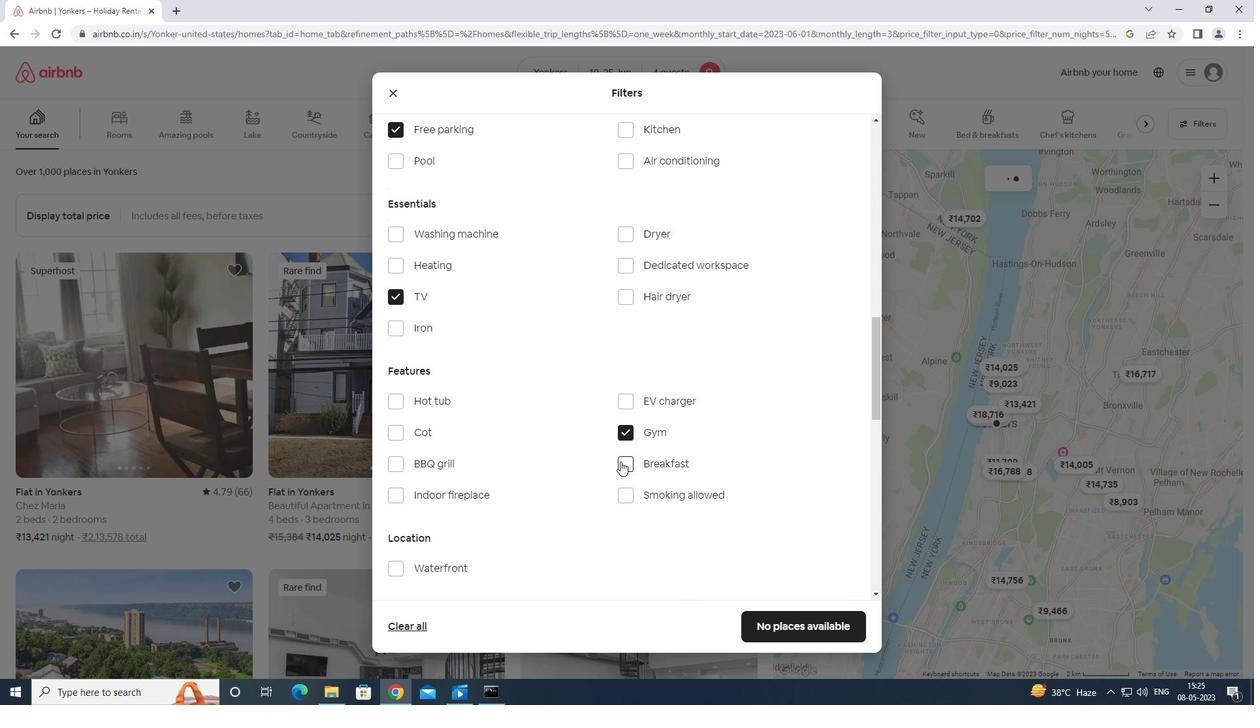 
Action: Mouse pressed left at (625, 461)
Screenshot: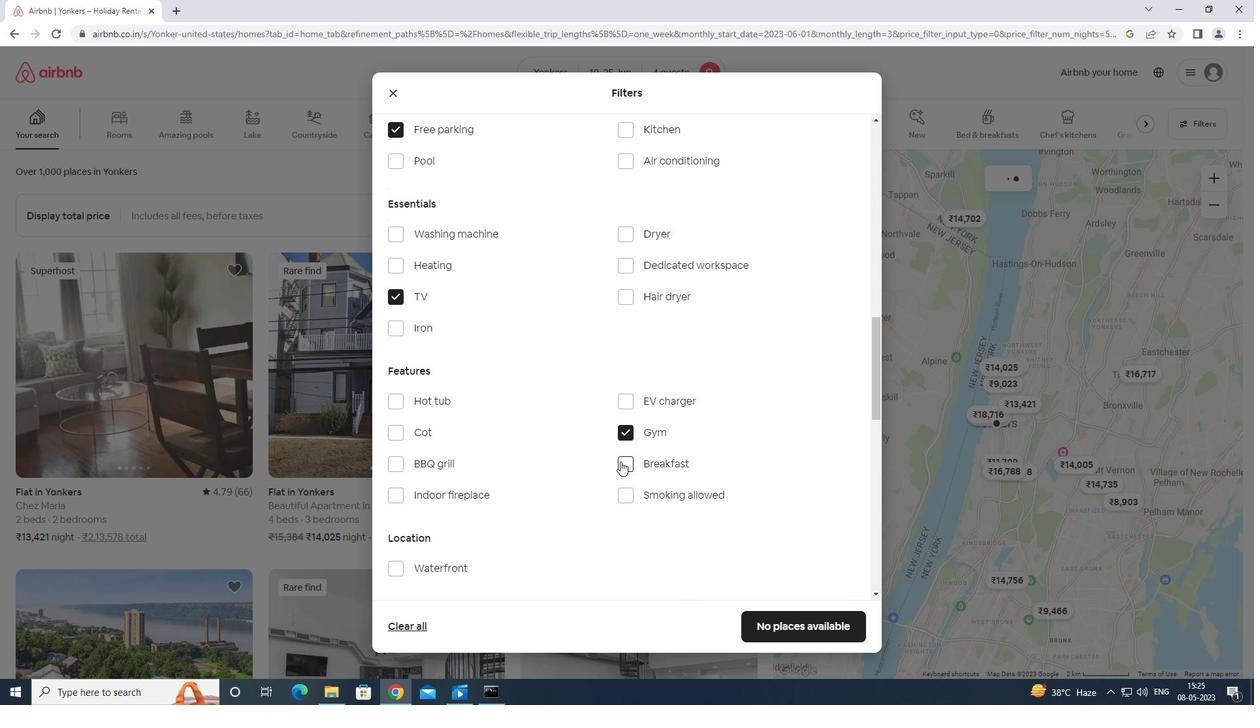 
Action: Mouse moved to (618, 452)
Screenshot: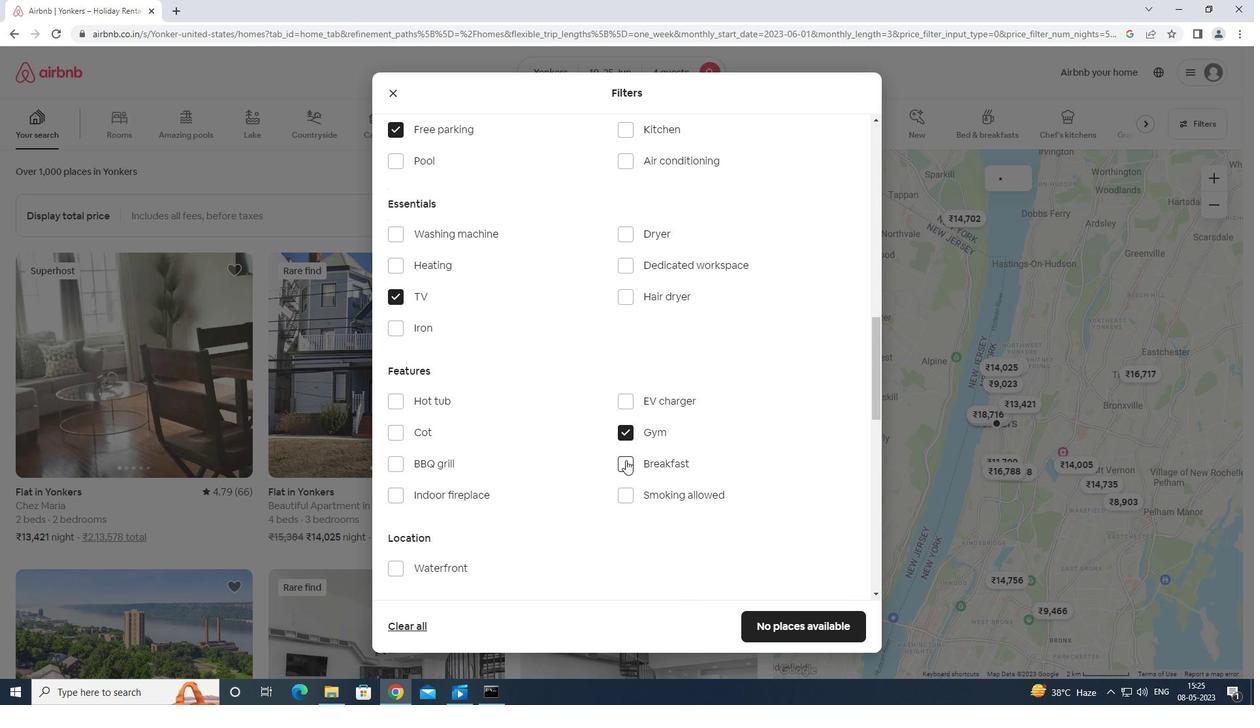 
Action: Mouse scrolled (618, 451) with delta (0, 0)
Screenshot: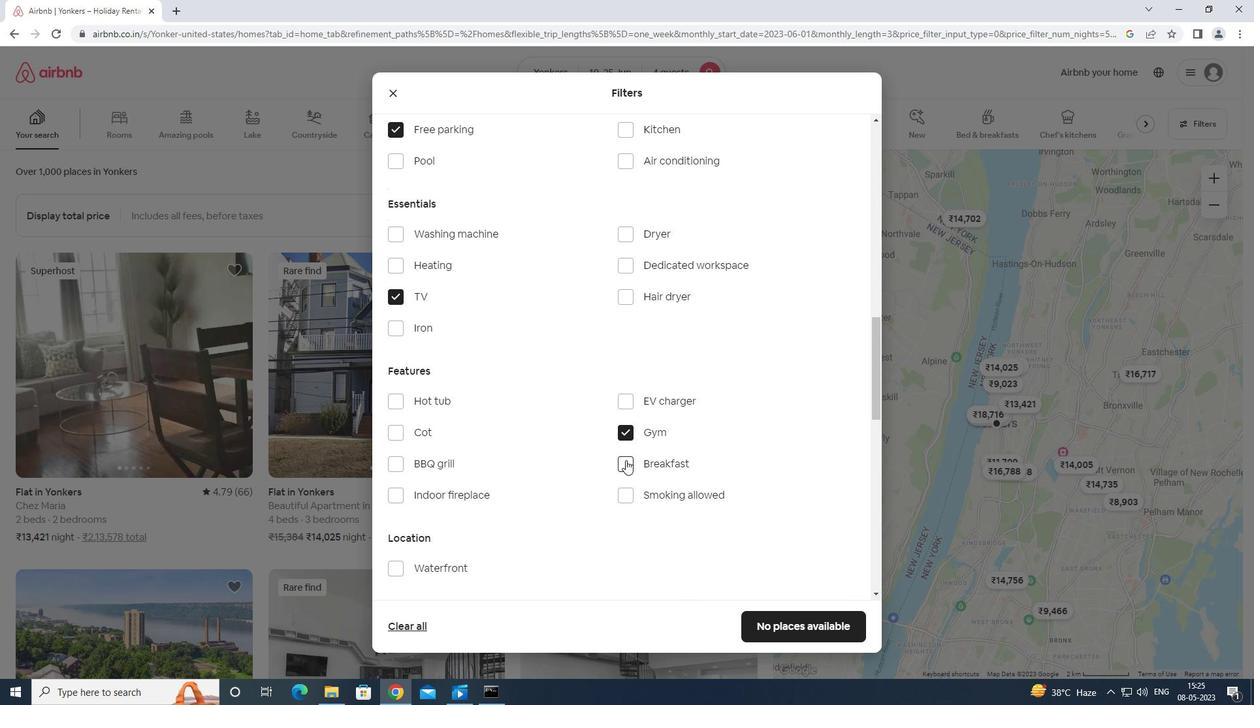 
Action: Mouse scrolled (618, 451) with delta (0, 0)
Screenshot: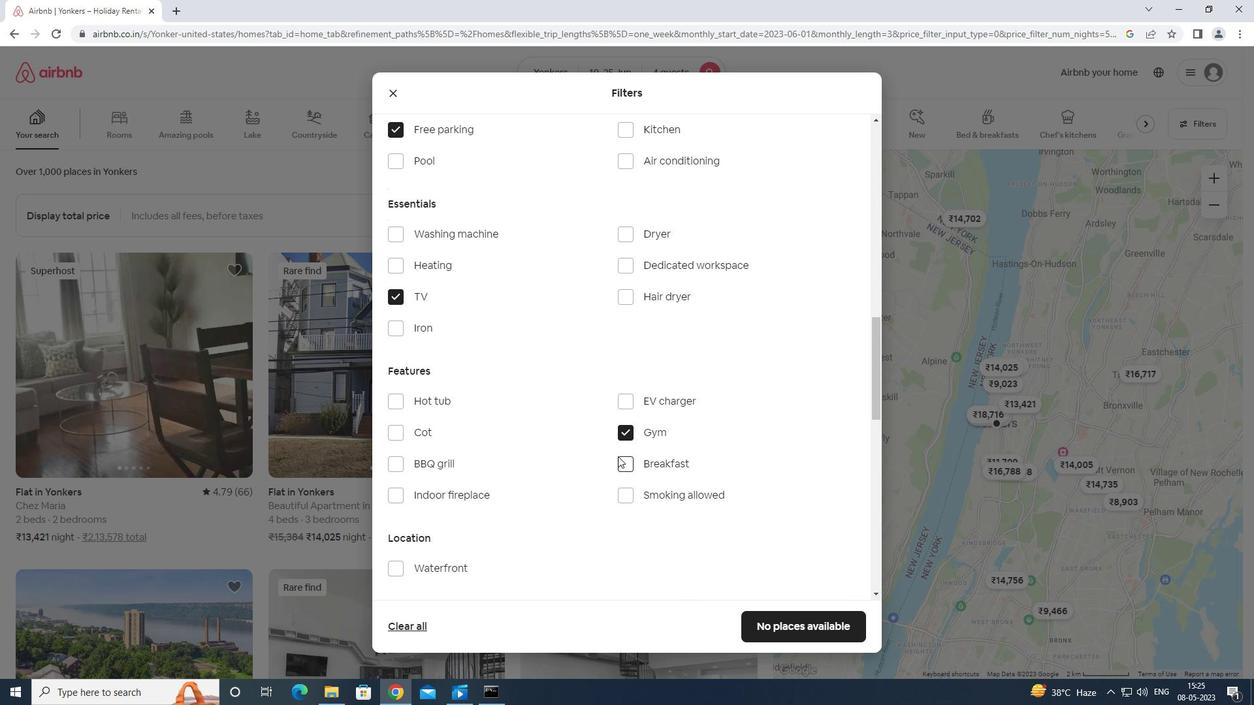 
Action: Mouse scrolled (618, 451) with delta (0, 0)
Screenshot: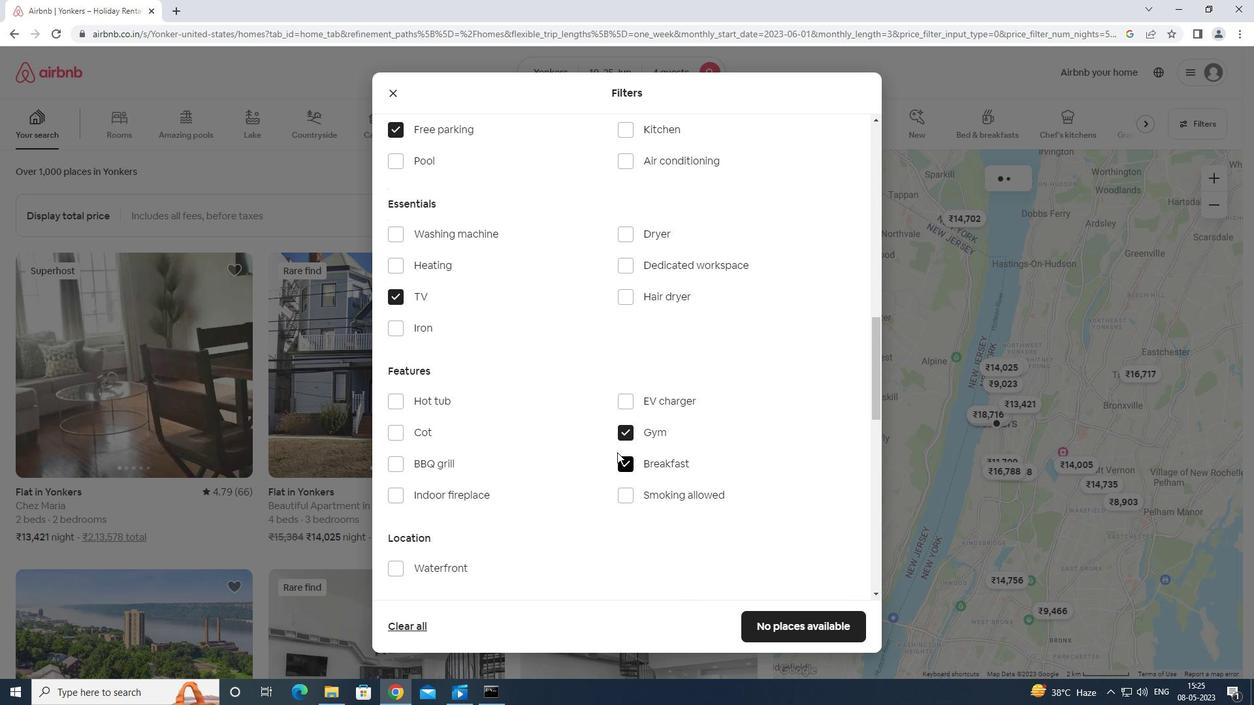 
Action: Mouse moved to (640, 450)
Screenshot: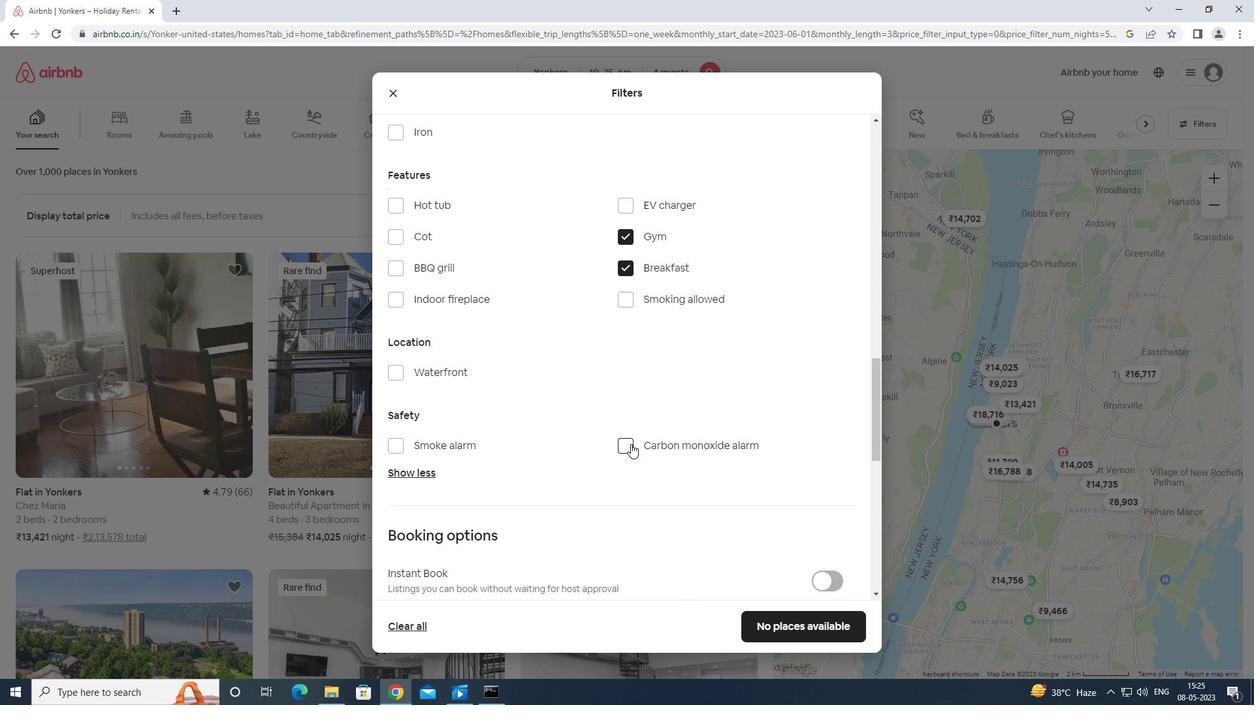 
Action: Mouse scrolled (640, 450) with delta (0, 0)
Screenshot: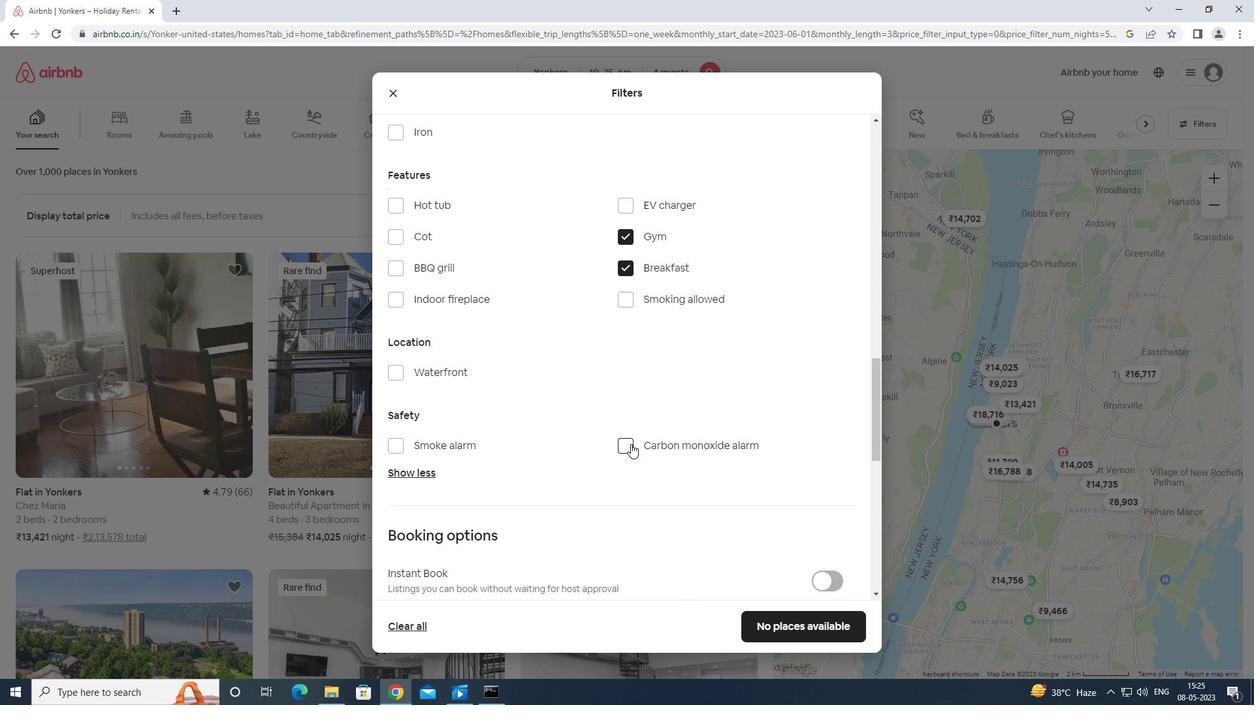 
Action: Mouse moved to (641, 450)
Screenshot: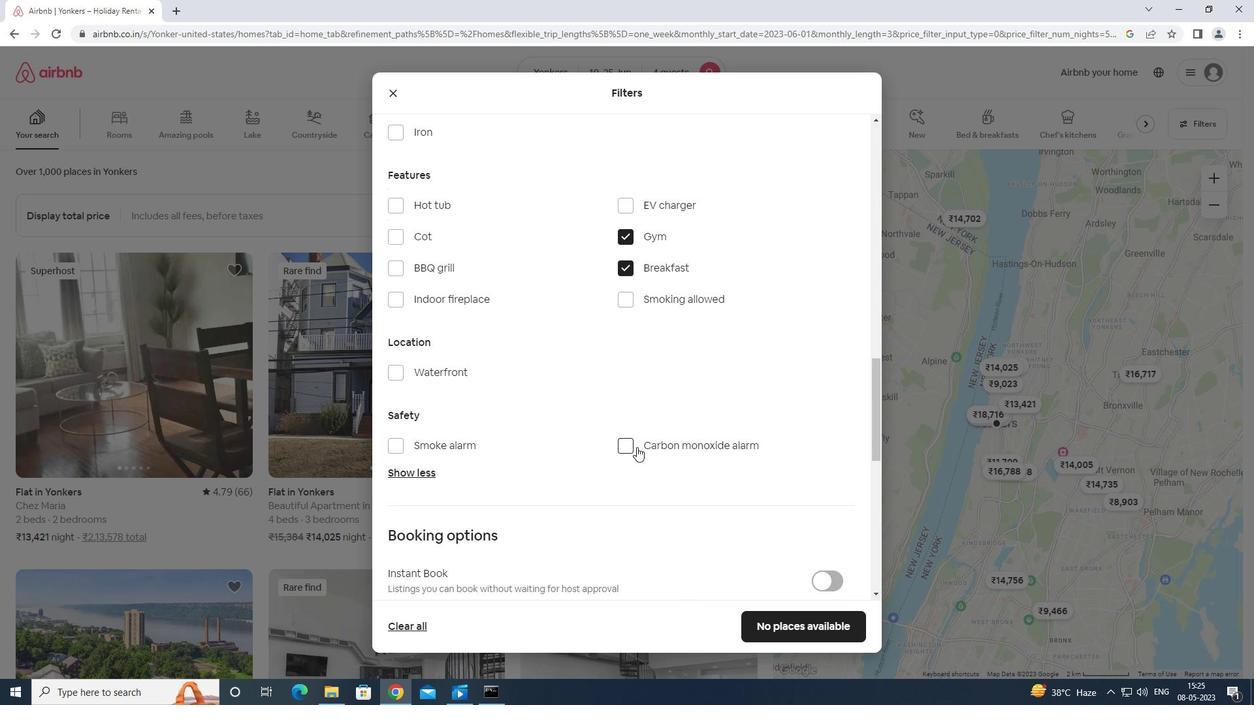 
Action: Mouse scrolled (641, 450) with delta (0, 0)
Screenshot: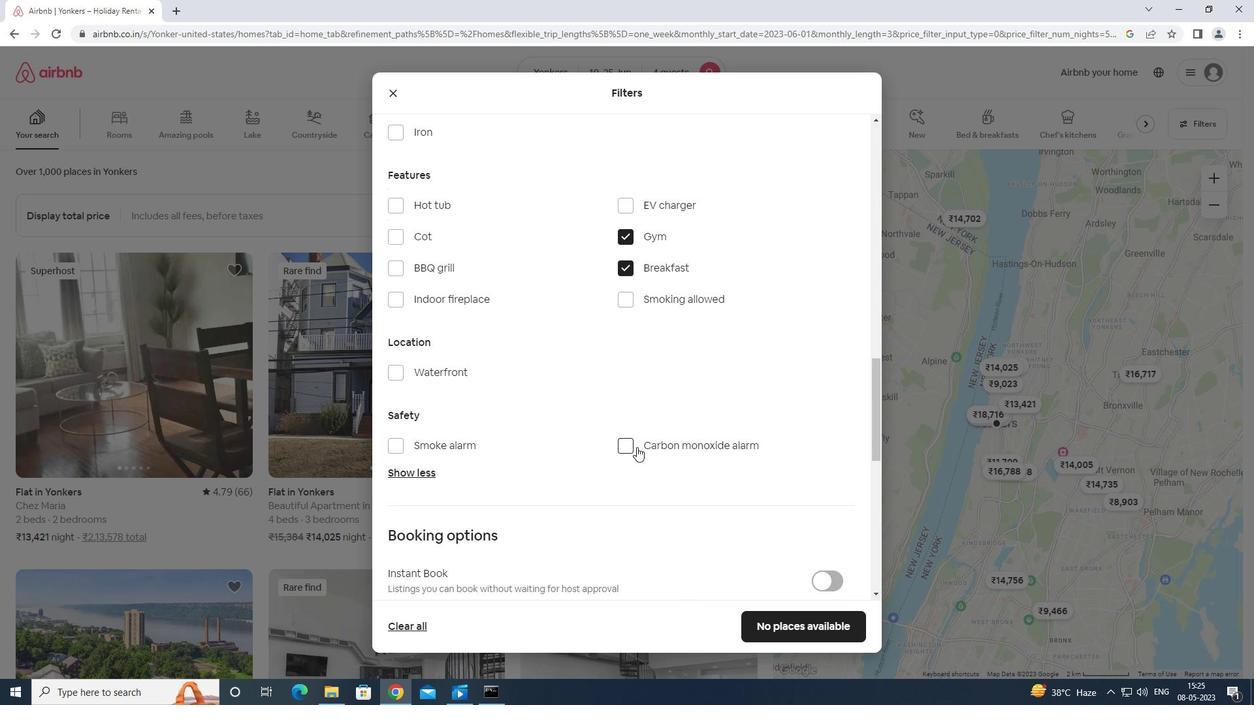 
Action: Mouse moved to (650, 450)
Screenshot: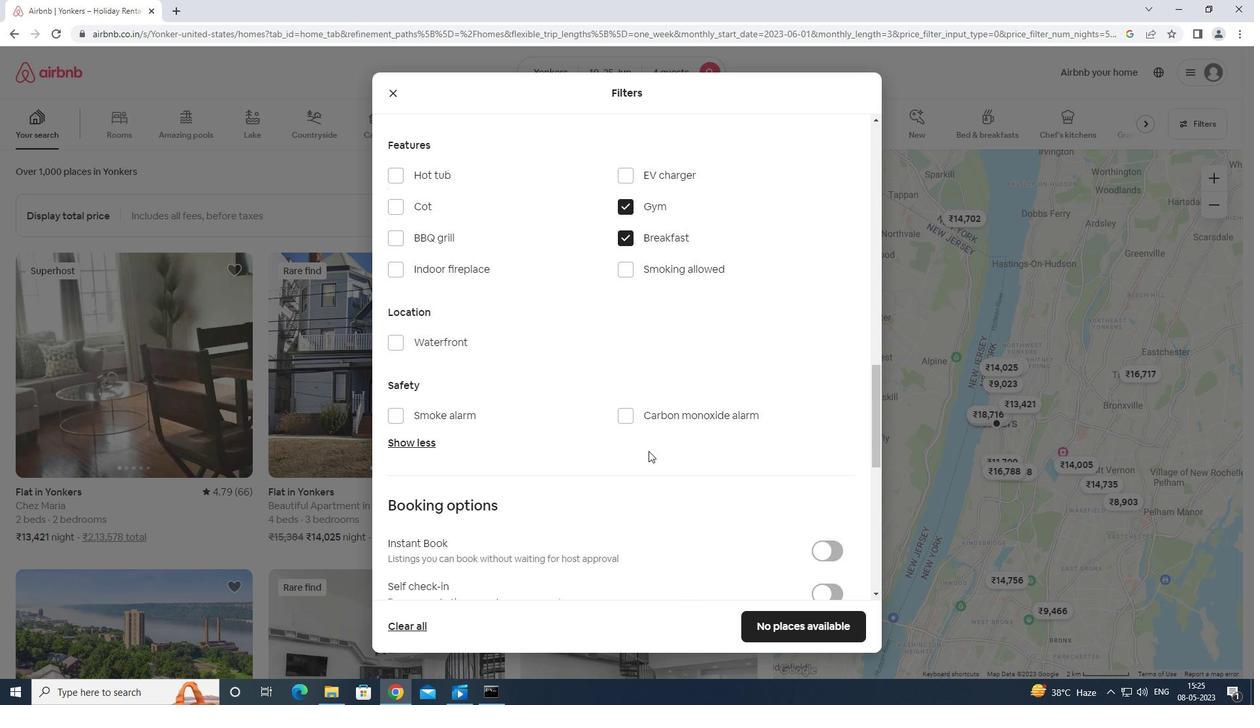 
Action: Mouse scrolled (650, 449) with delta (0, 0)
Screenshot: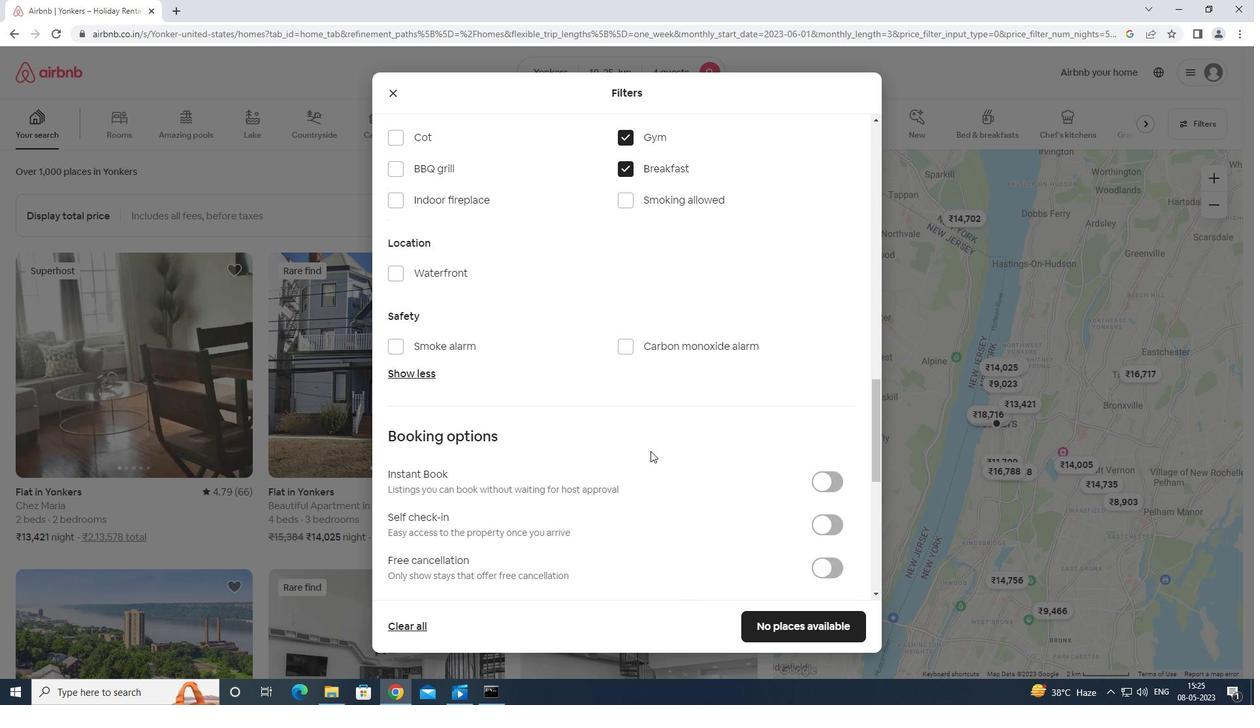 
Action: Mouse moved to (651, 449)
Screenshot: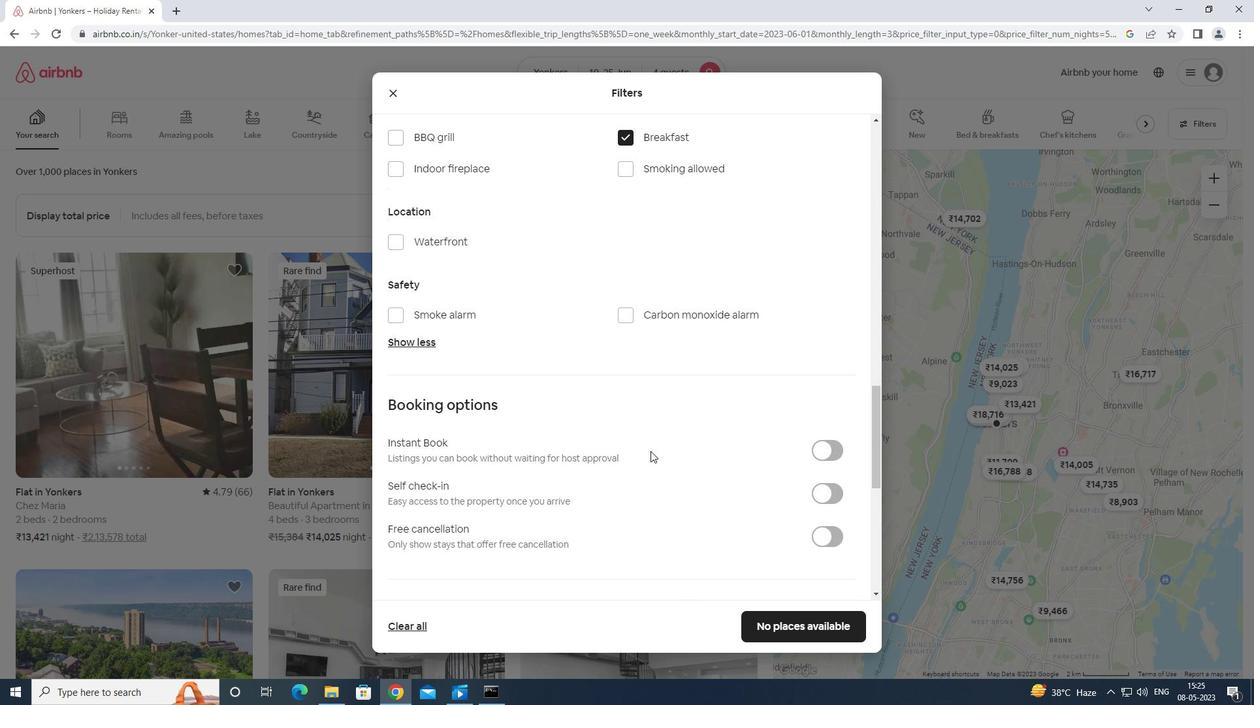 
Action: Mouse scrolled (651, 448) with delta (0, 0)
Screenshot: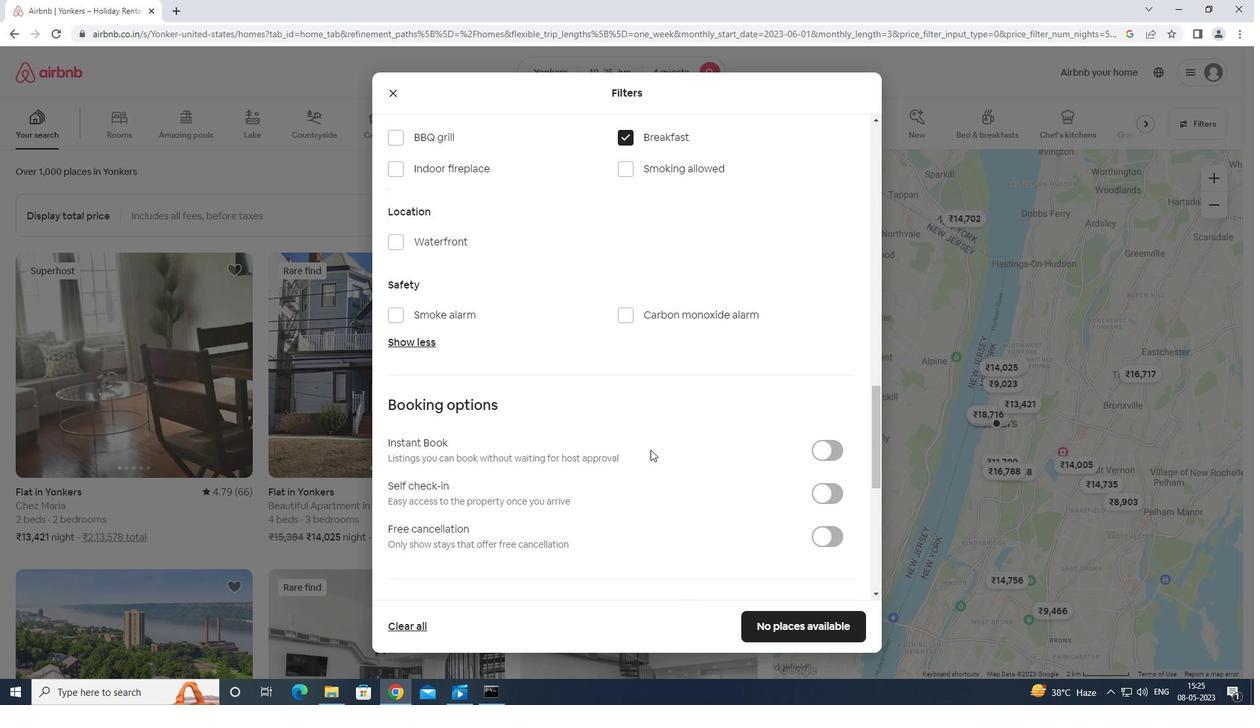 
Action: Mouse moved to (833, 363)
Screenshot: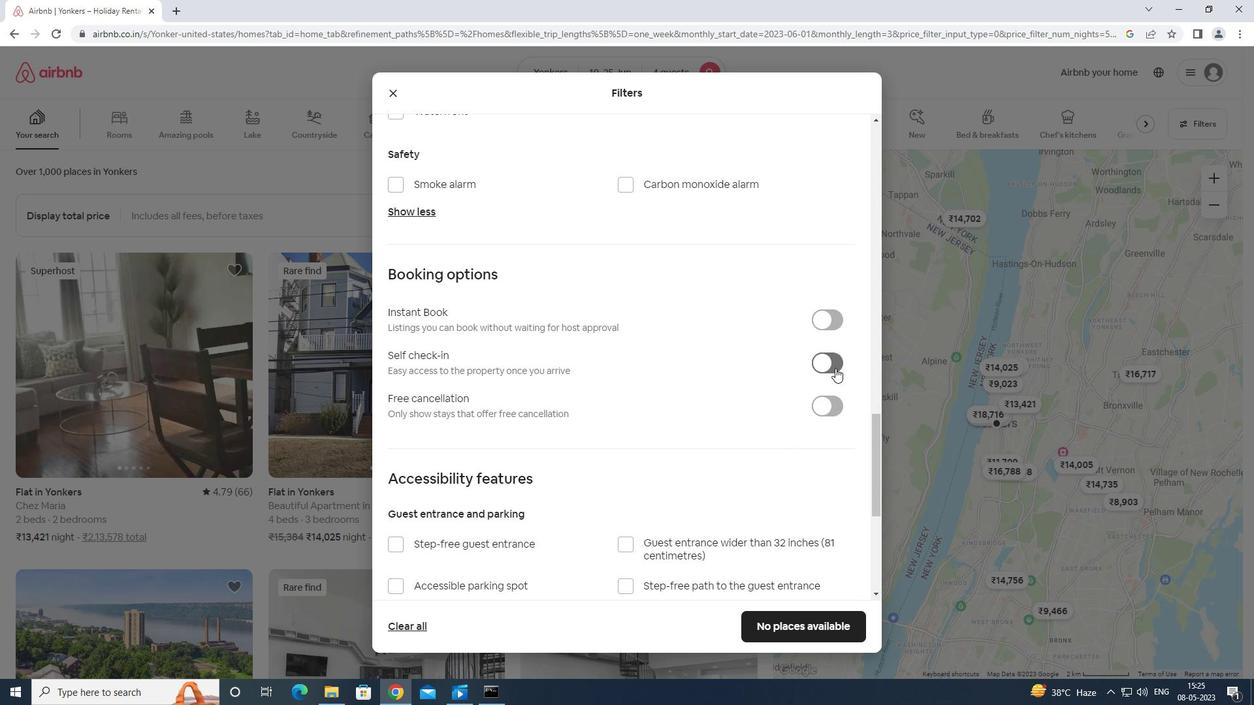 
Action: Mouse pressed left at (833, 363)
Screenshot: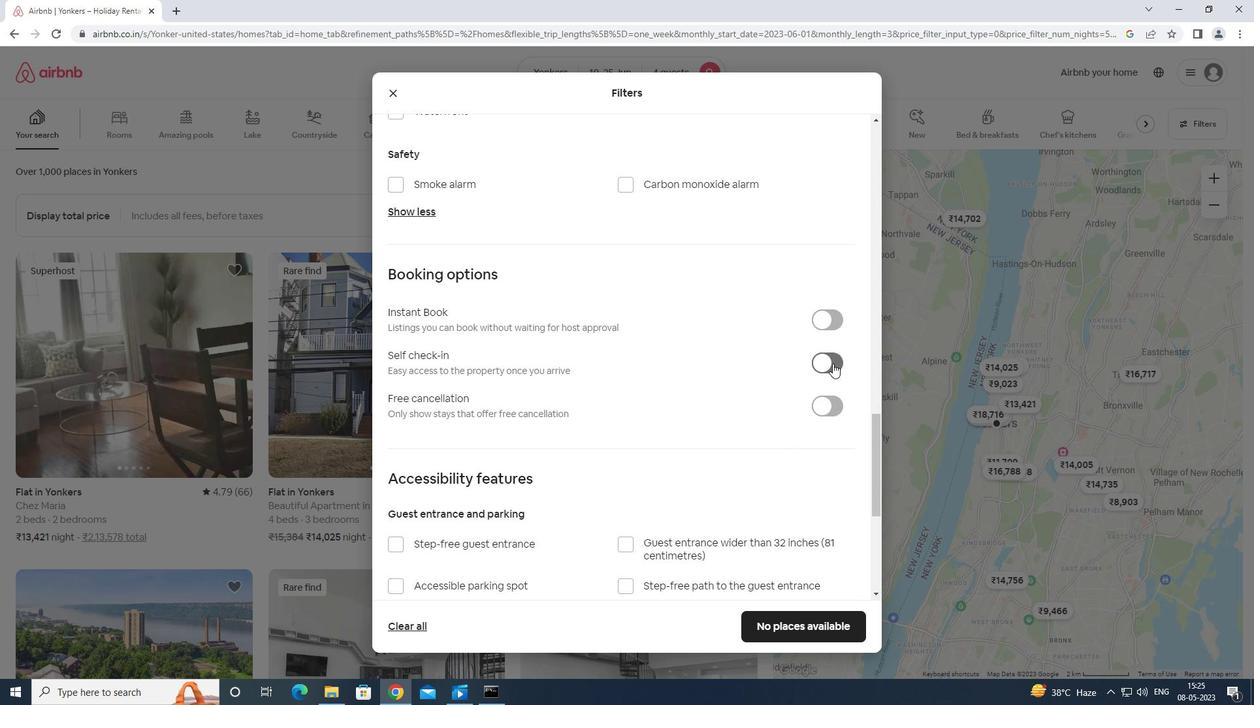 
Action: Mouse moved to (718, 351)
Screenshot: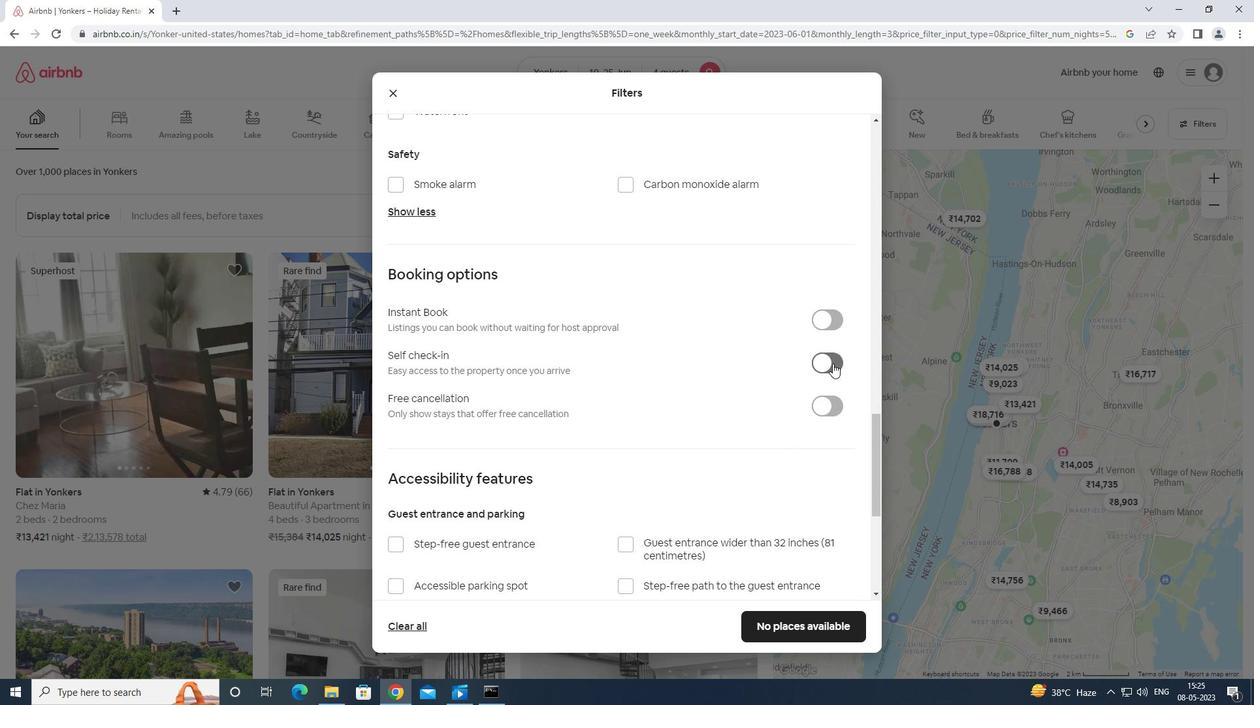 
Action: Mouse scrolled (718, 350) with delta (0, 0)
Screenshot: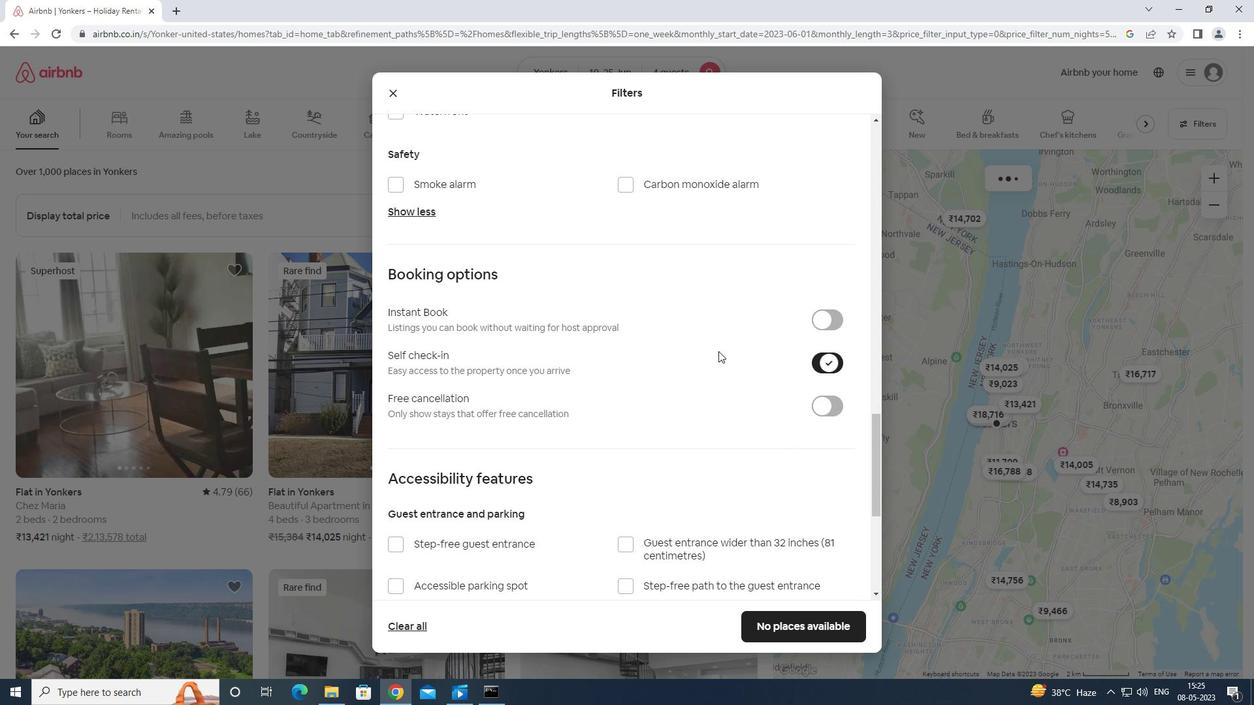 
Action: Mouse scrolled (718, 350) with delta (0, 0)
Screenshot: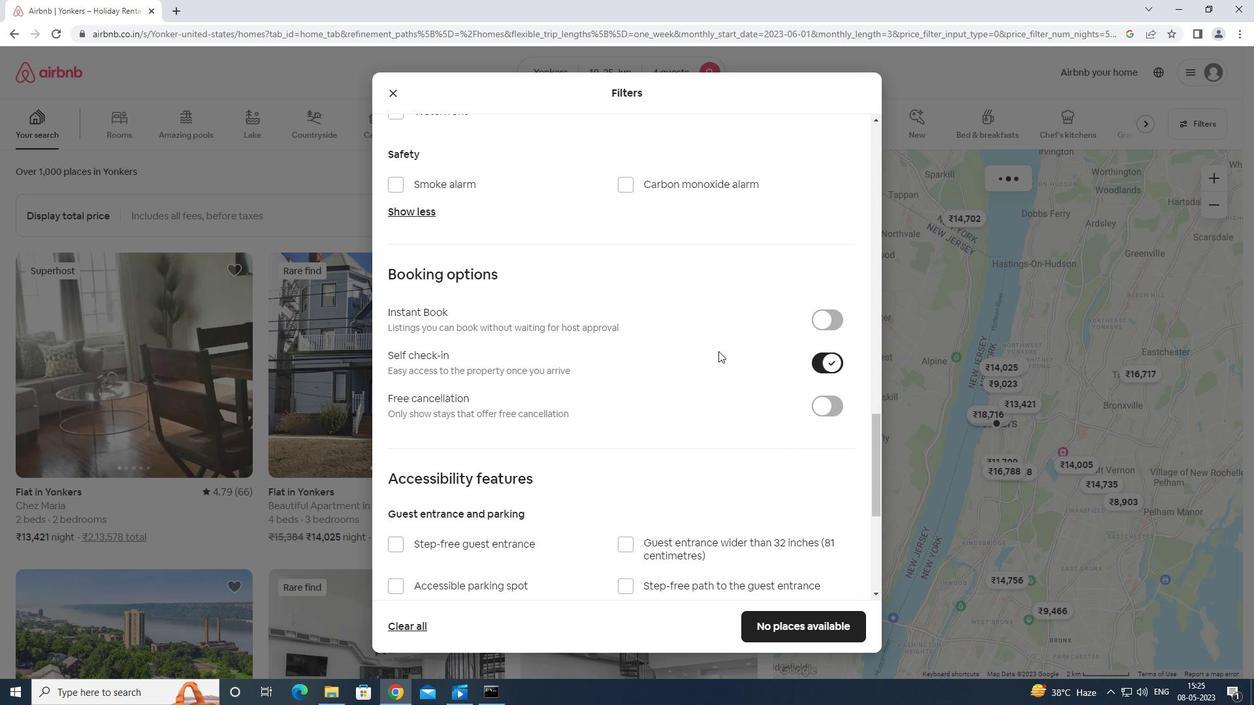 
Action: Mouse moved to (718, 352)
Screenshot: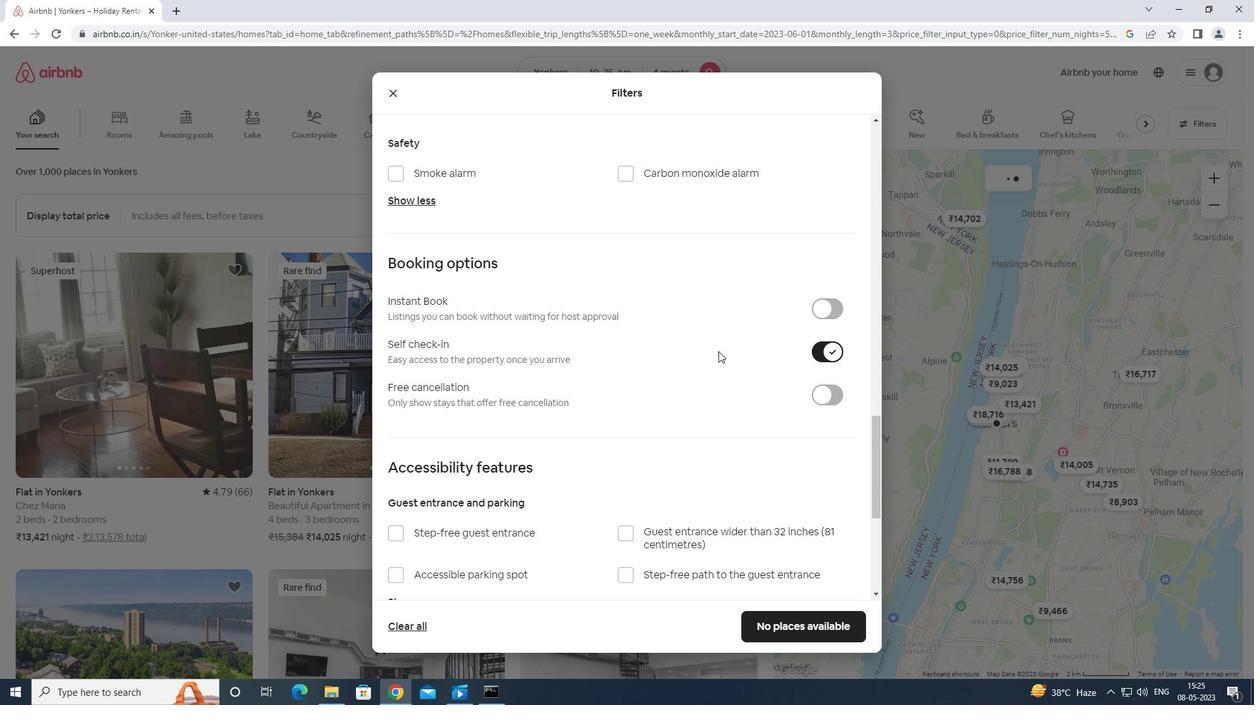 
Action: Mouse scrolled (718, 352) with delta (0, 0)
Screenshot: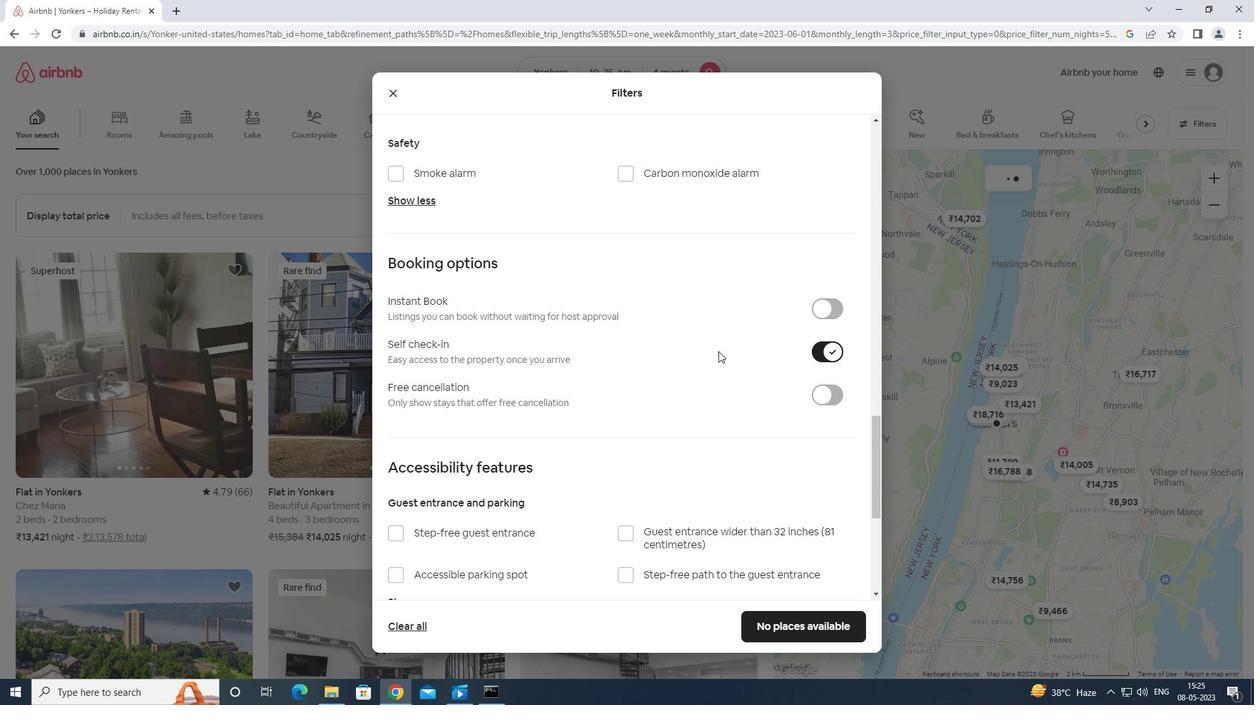 
Action: Mouse scrolled (718, 352) with delta (0, 0)
Screenshot: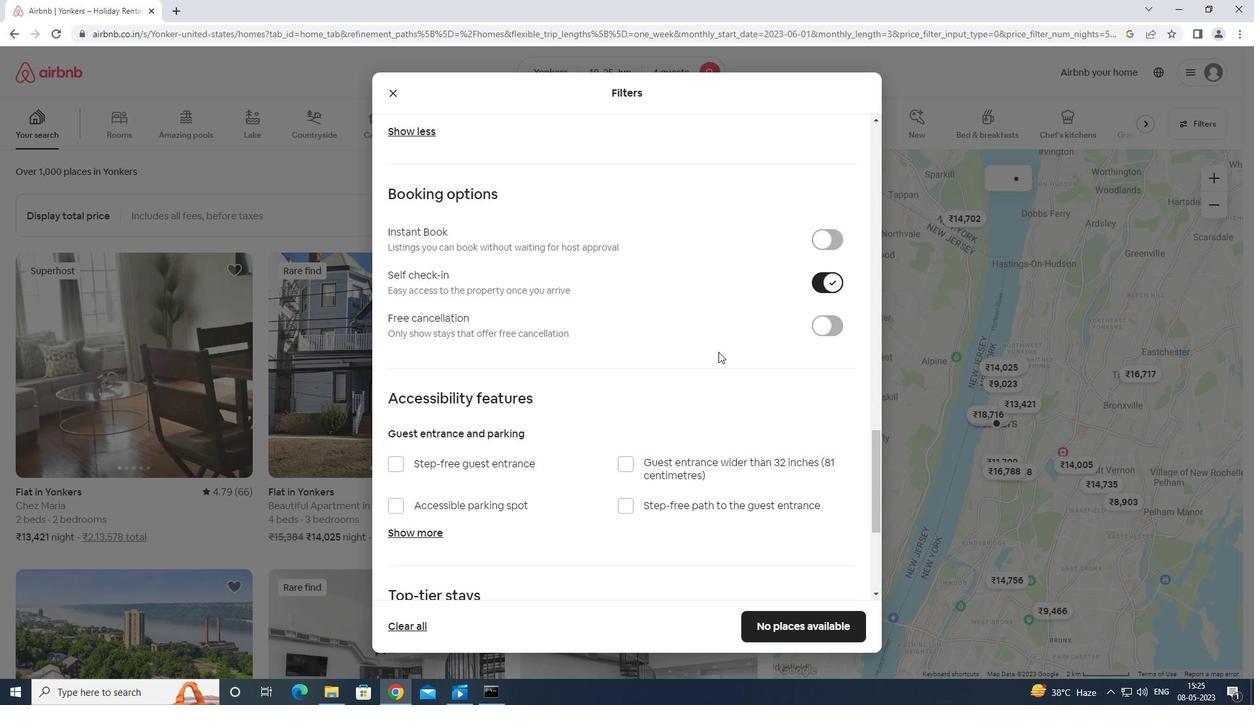 
Action: Mouse moved to (410, 506)
Screenshot: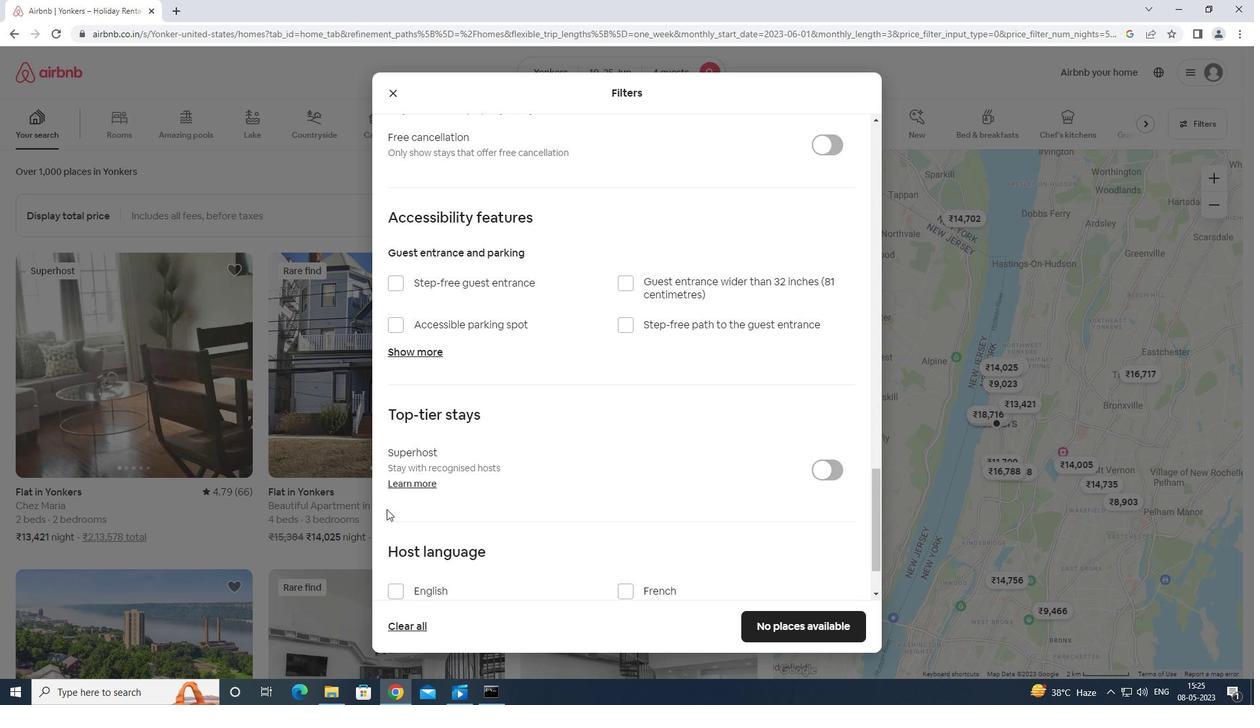 
Action: Mouse scrolled (410, 505) with delta (0, 0)
Screenshot: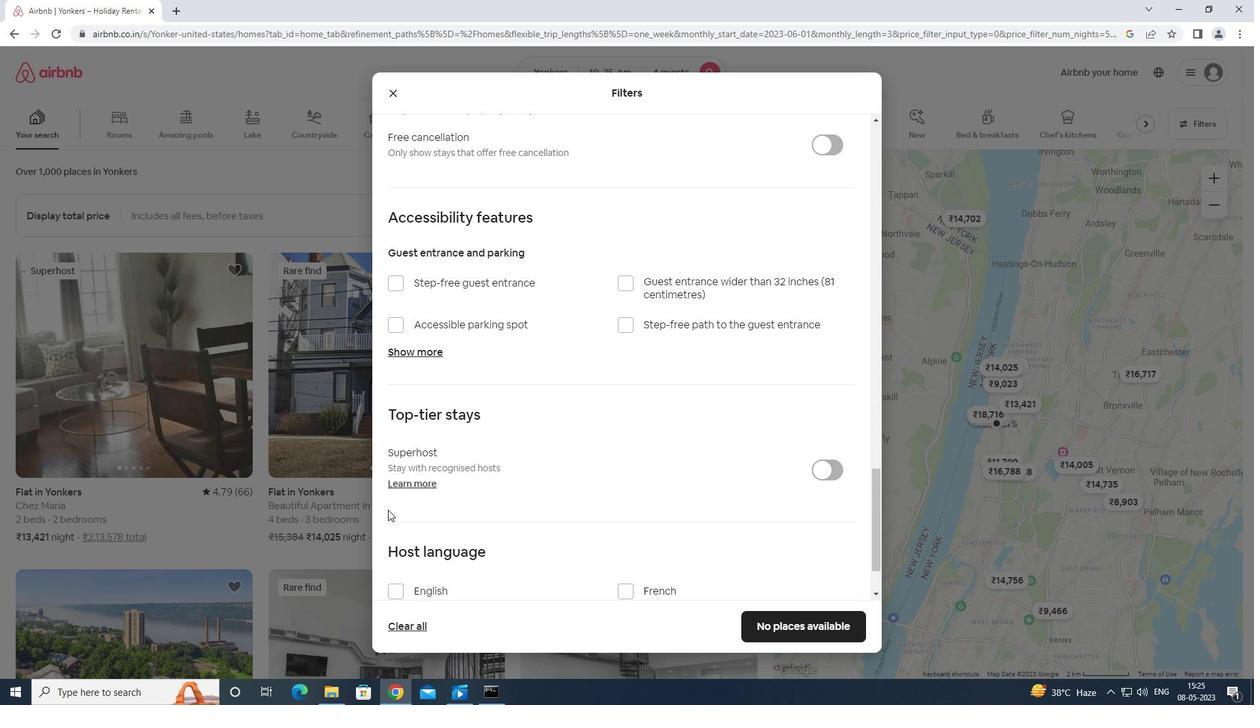 
Action: Mouse scrolled (410, 505) with delta (0, 0)
Screenshot: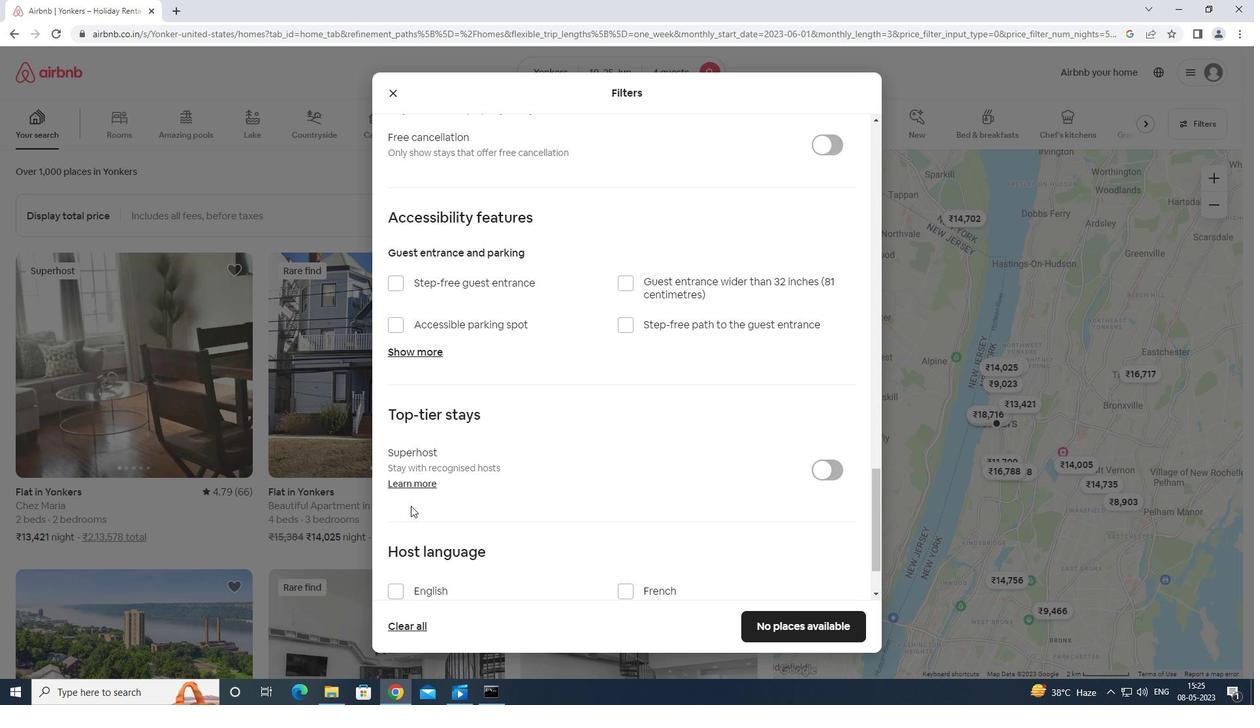 
Action: Mouse moved to (395, 505)
Screenshot: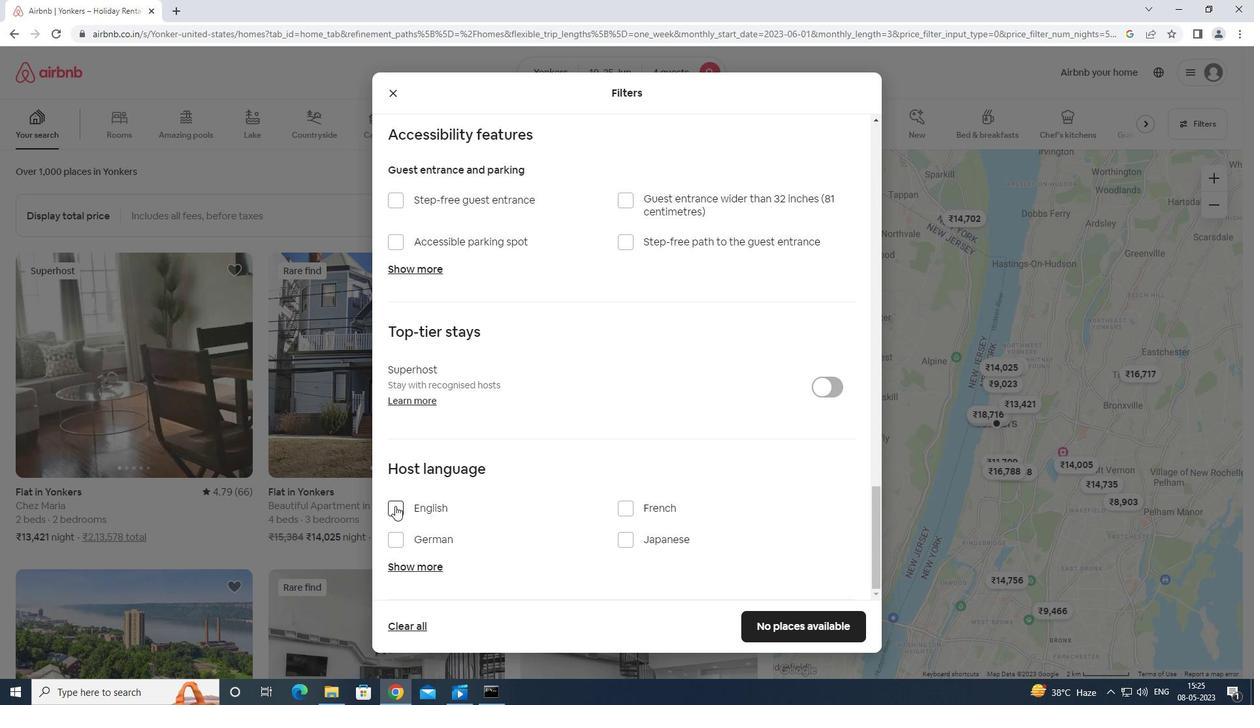 
Action: Mouse pressed left at (395, 505)
Screenshot: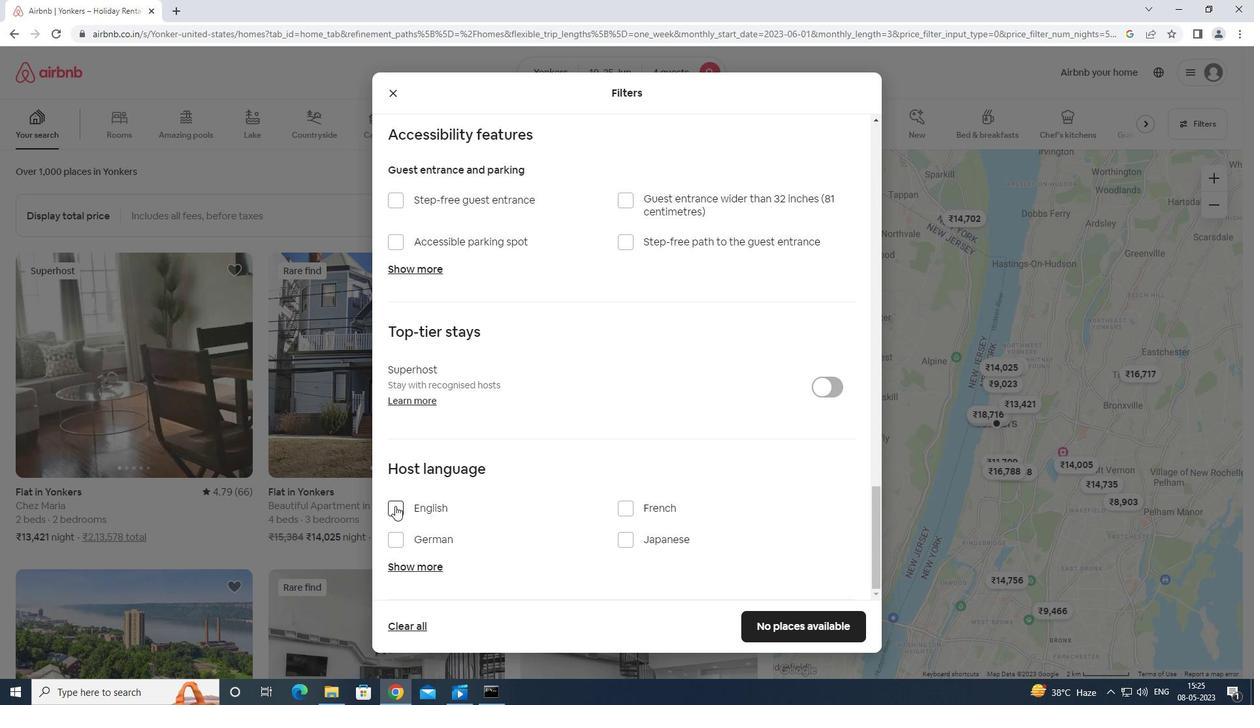
Action: Mouse moved to (767, 621)
Screenshot: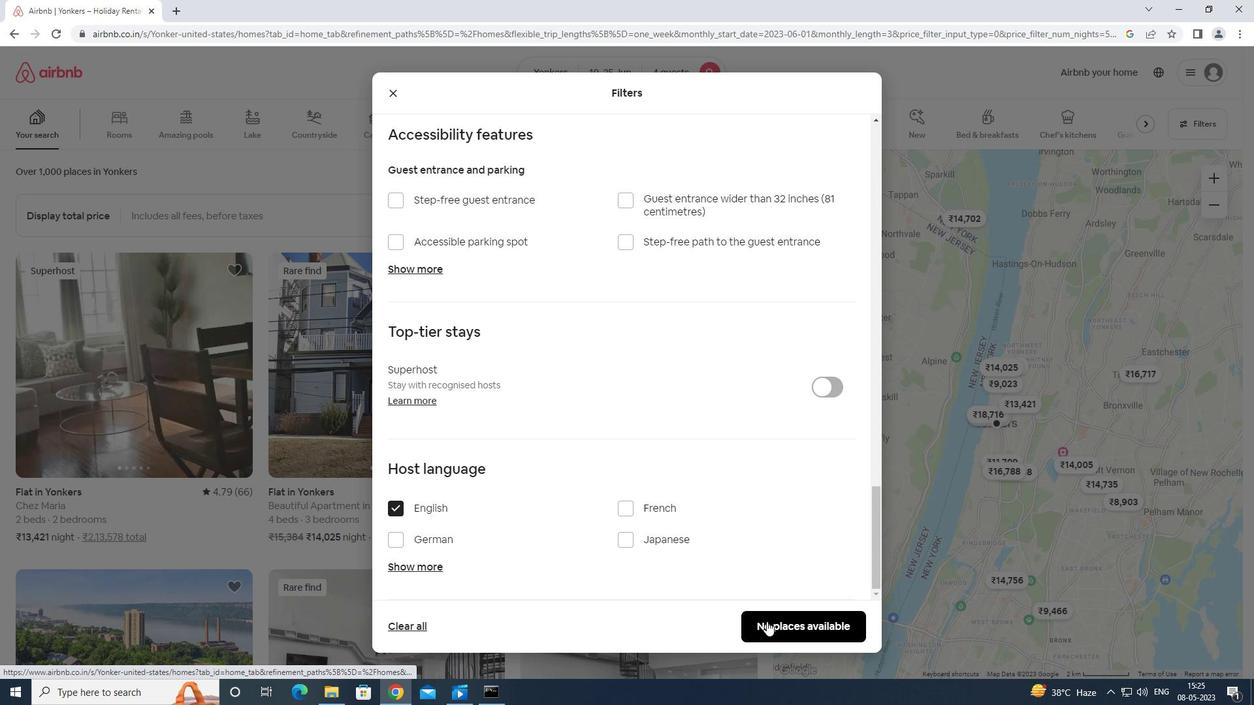 
Action: Mouse pressed left at (767, 621)
Screenshot: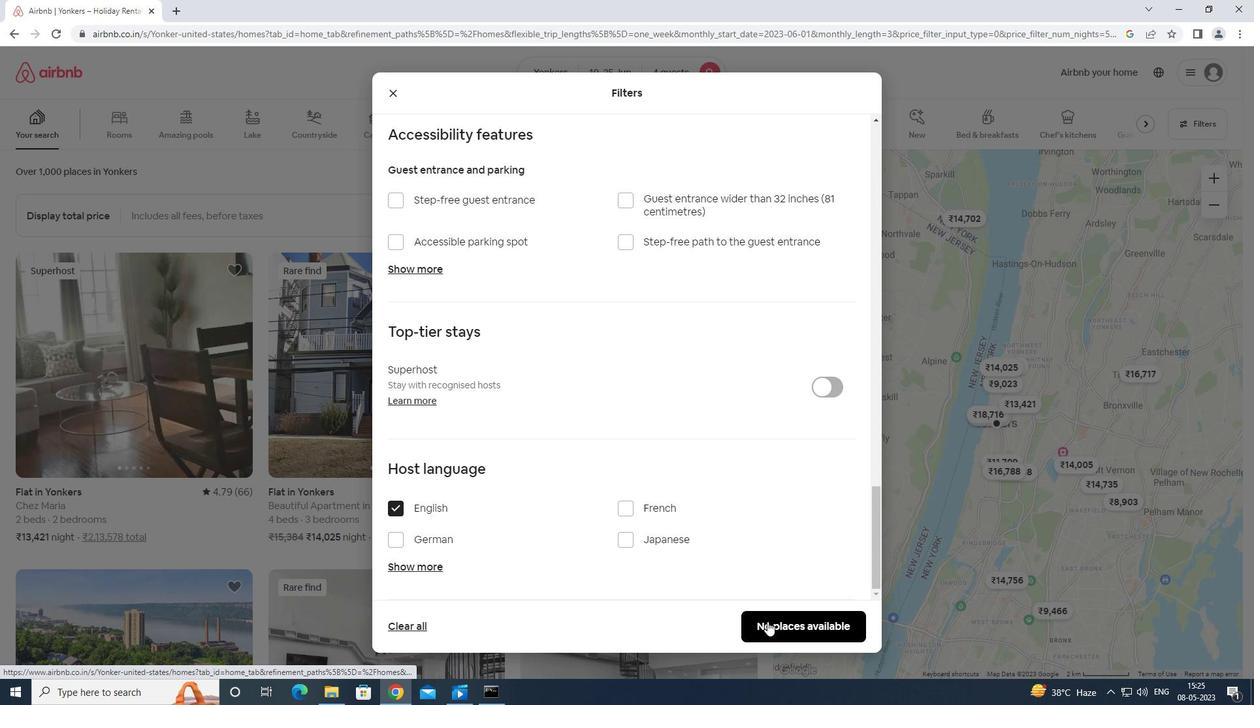 
Action: Mouse moved to (769, 621)
Screenshot: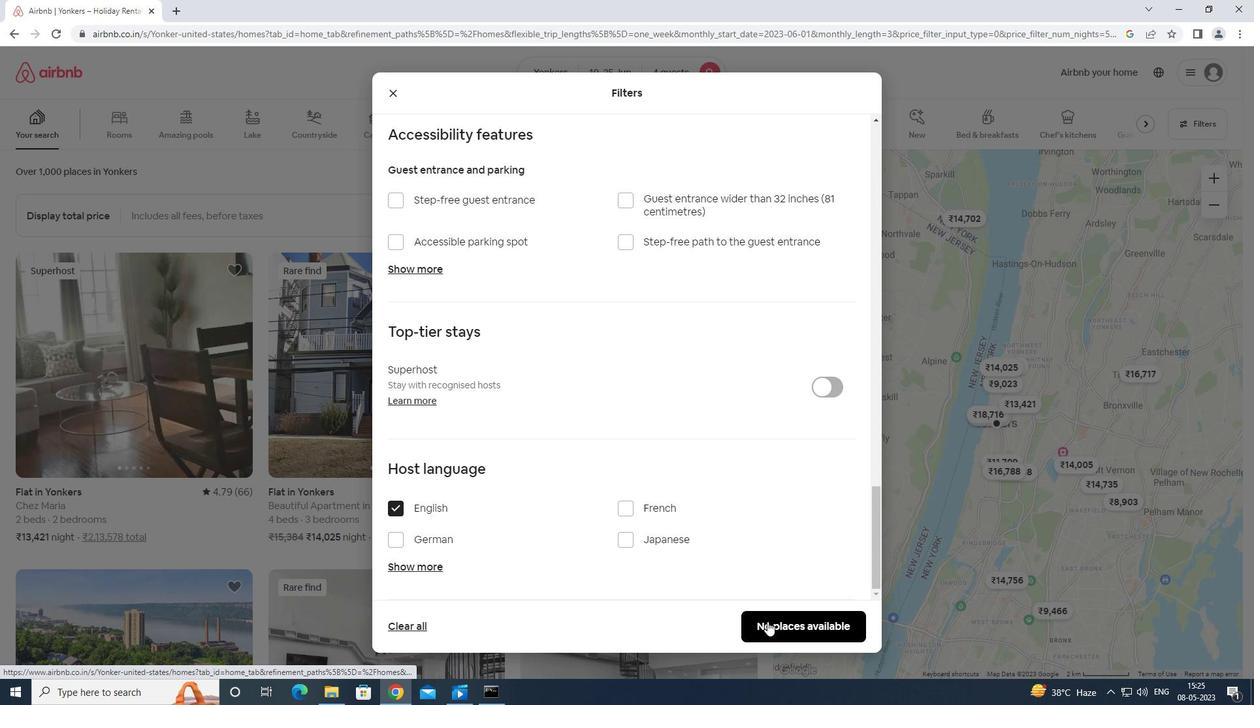 
